 Task: Compose an email with the signature Donna Thompson with the subject Announcement of a new service offering and the message Could you please provide me with the contact information for the companys legal department? from softage.4@softage.net to softage.5@softage.net, select first 2 words, change the font color from current to red and background color to green Send the email. Finally, move the email from Sent Items to the label Home improvements
Action: Mouse moved to (910, 71)
Screenshot: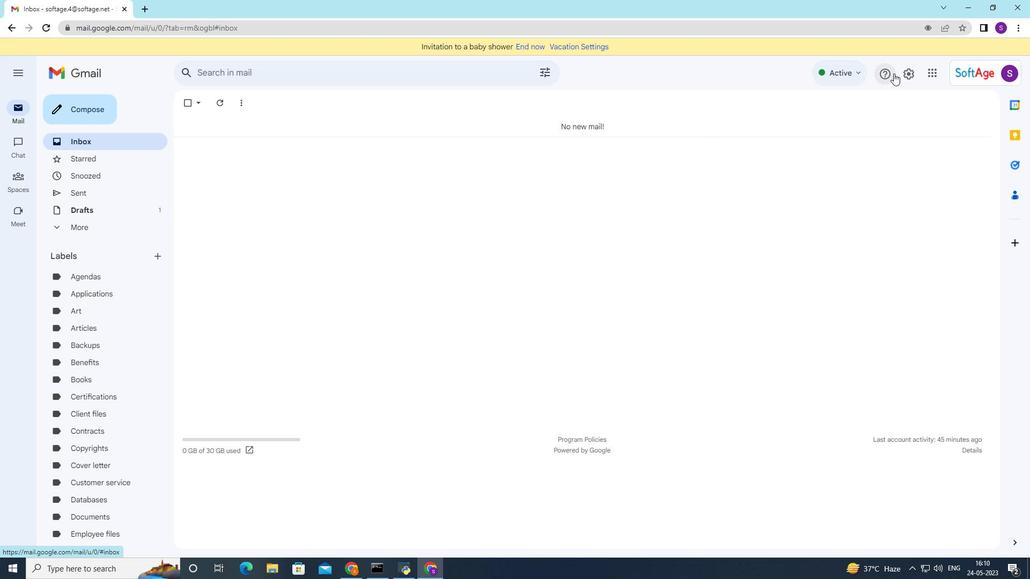 
Action: Mouse pressed left at (910, 71)
Screenshot: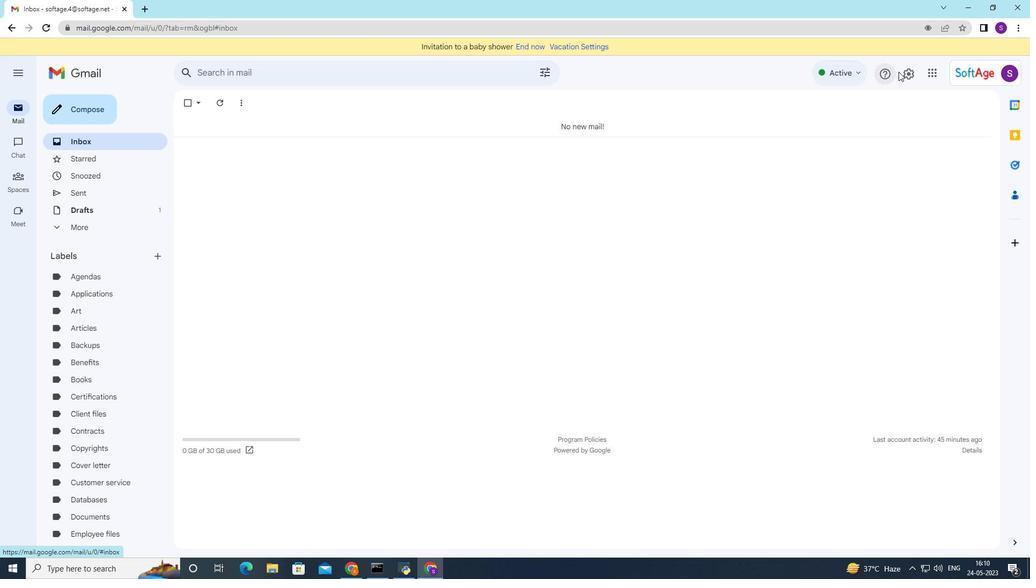 
Action: Mouse moved to (891, 128)
Screenshot: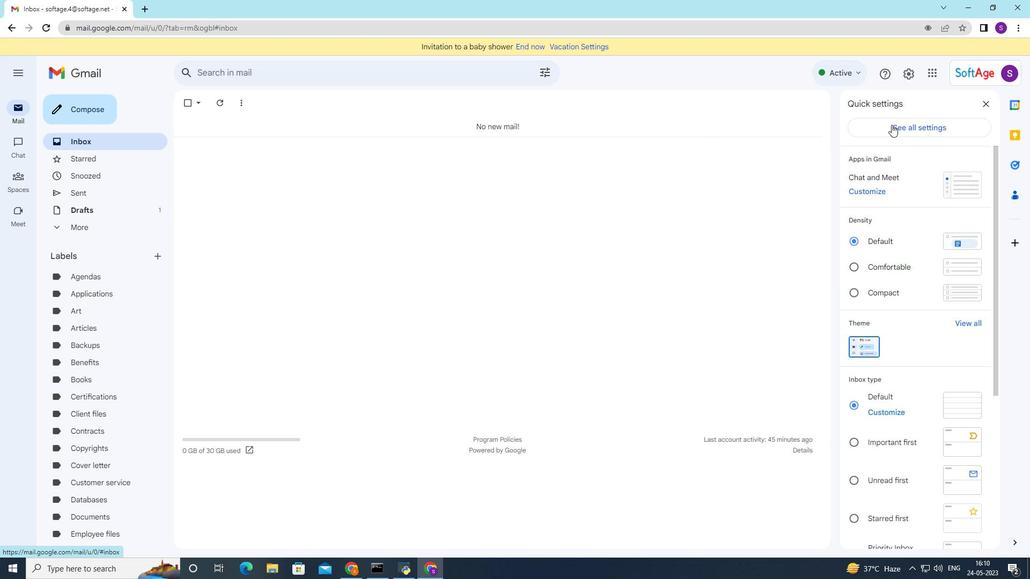 
Action: Mouse pressed left at (891, 128)
Screenshot: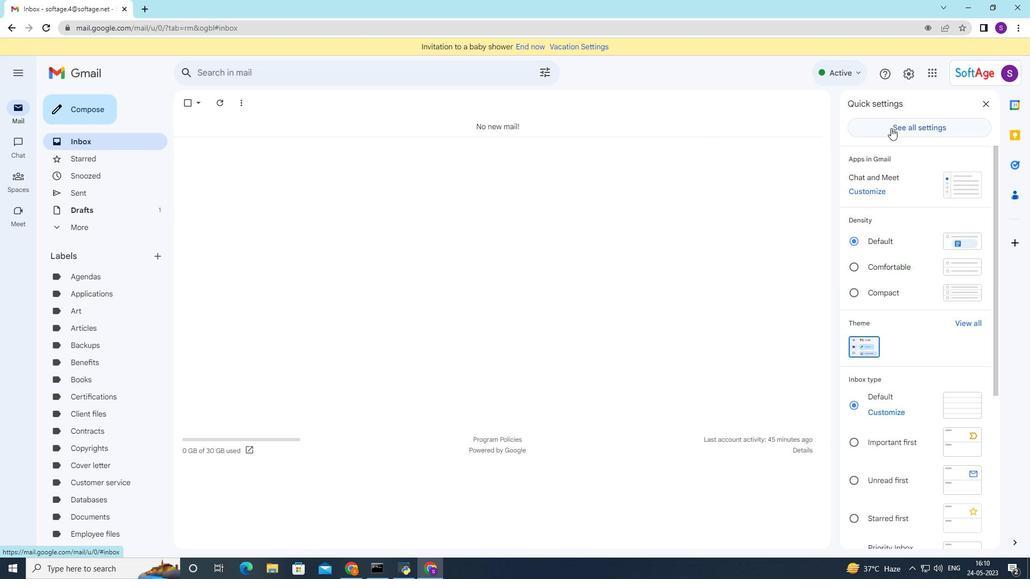
Action: Mouse moved to (382, 212)
Screenshot: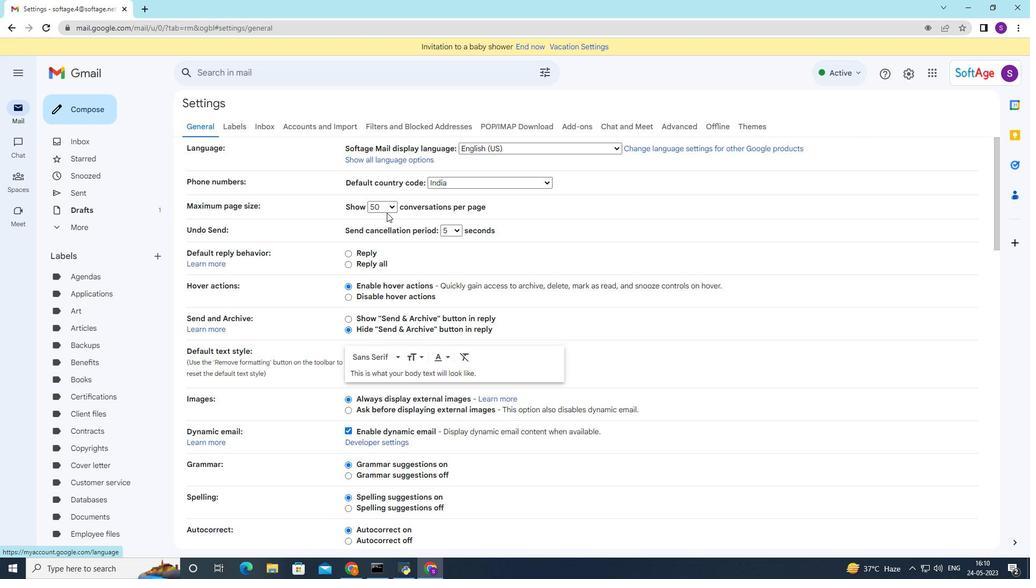 
Action: Mouse scrolled (382, 211) with delta (0, 0)
Screenshot: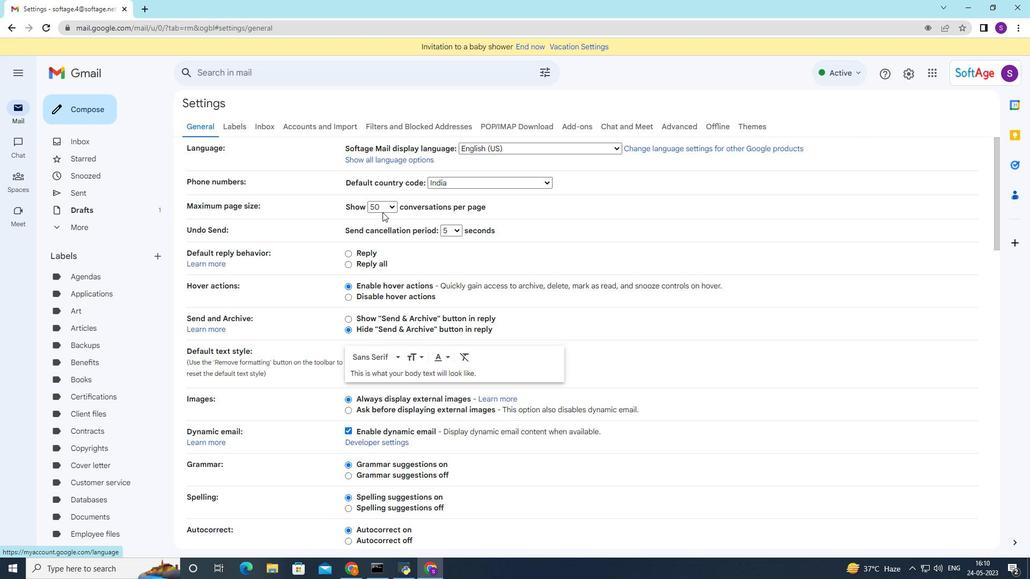 
Action: Mouse scrolled (382, 211) with delta (0, 0)
Screenshot: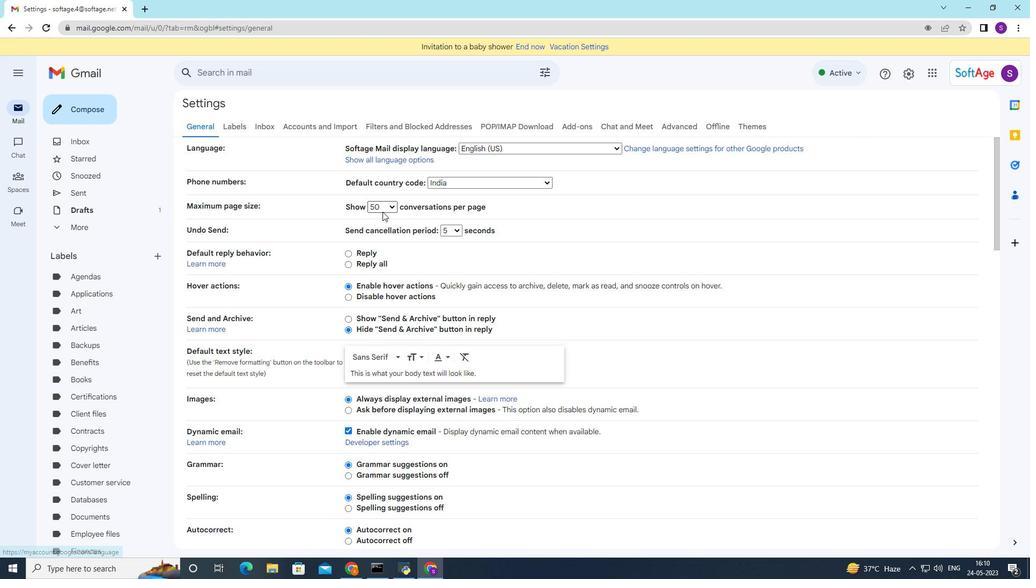 
Action: Mouse scrolled (382, 211) with delta (0, 0)
Screenshot: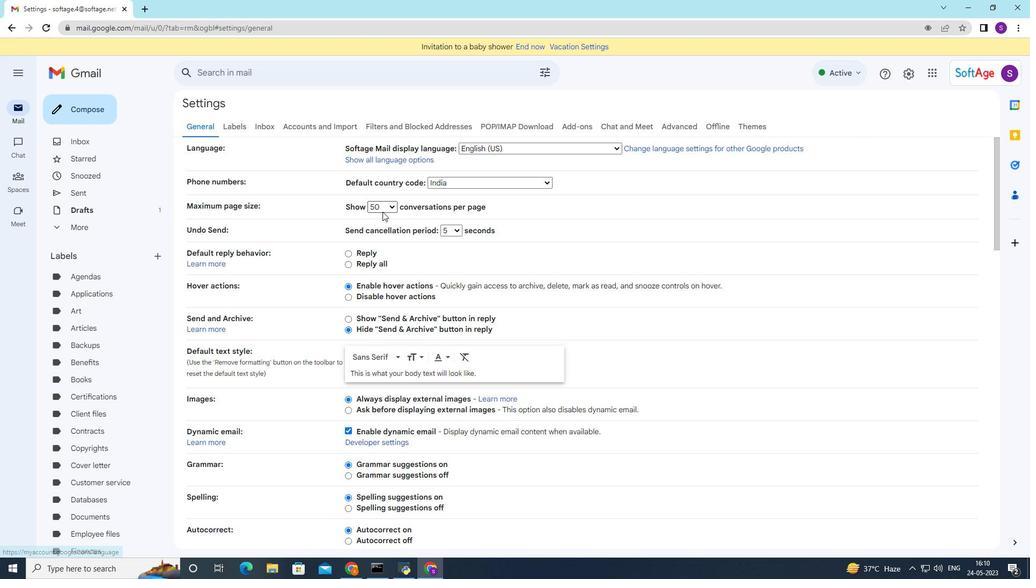 
Action: Mouse scrolled (382, 211) with delta (0, 0)
Screenshot: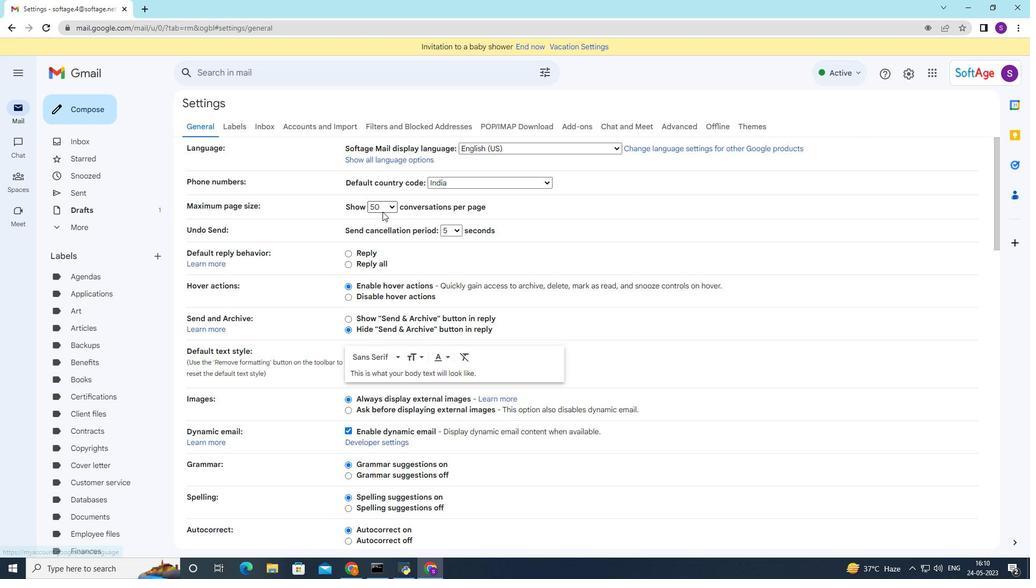 
Action: Mouse moved to (382, 211)
Screenshot: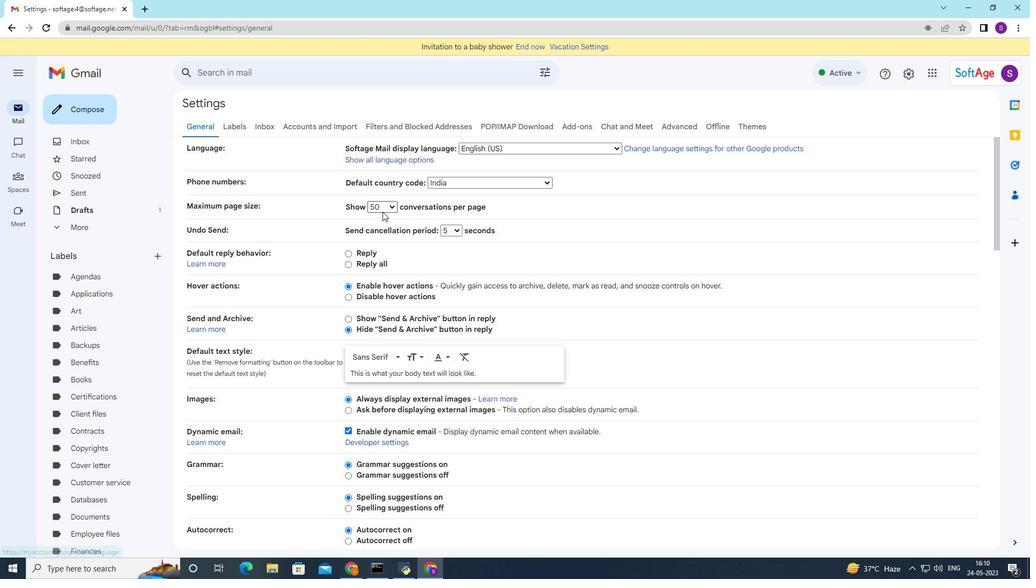 
Action: Mouse scrolled (382, 211) with delta (0, 0)
Screenshot: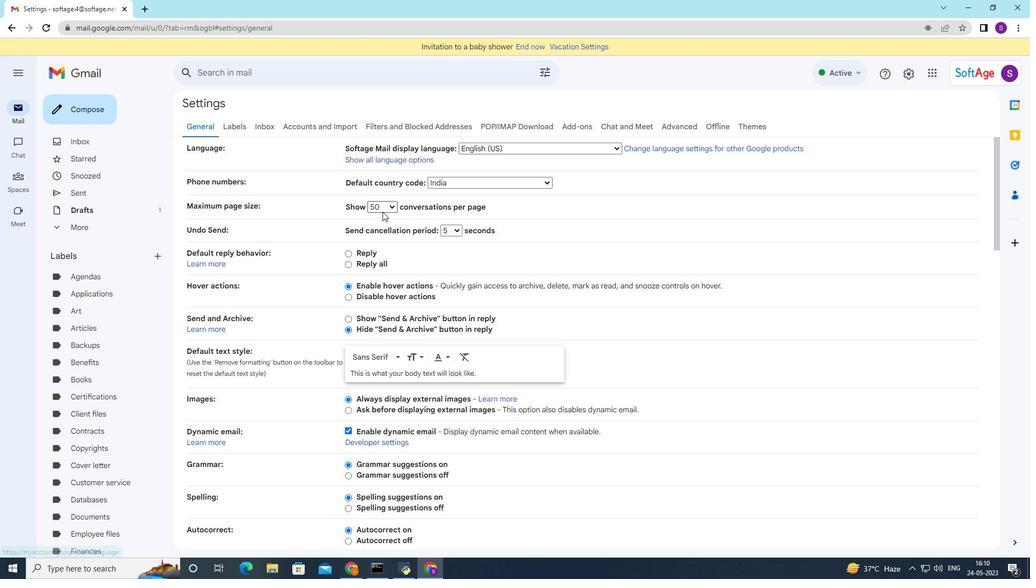 
Action: Mouse moved to (381, 215)
Screenshot: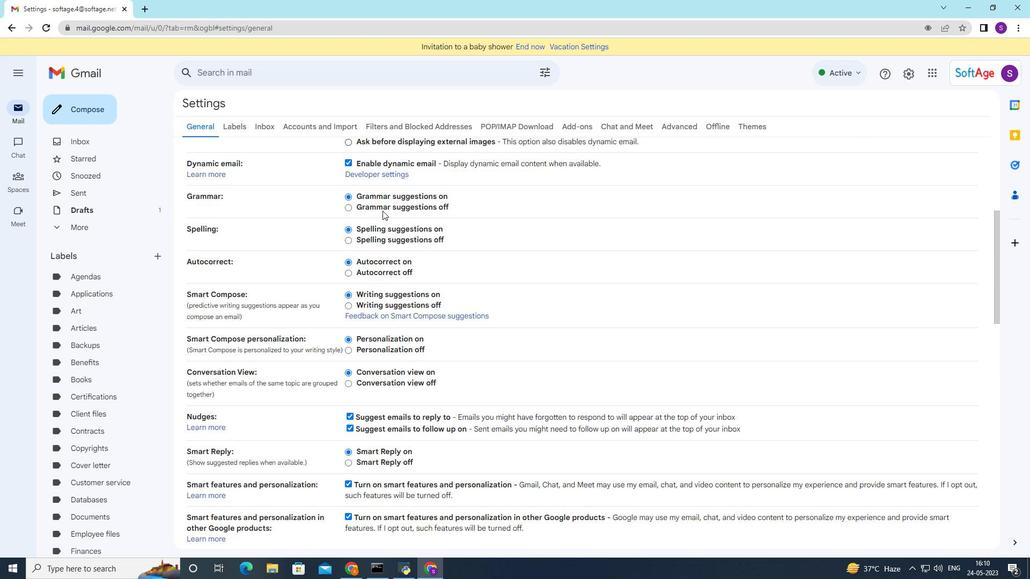
Action: Mouse scrolled (381, 214) with delta (0, 0)
Screenshot: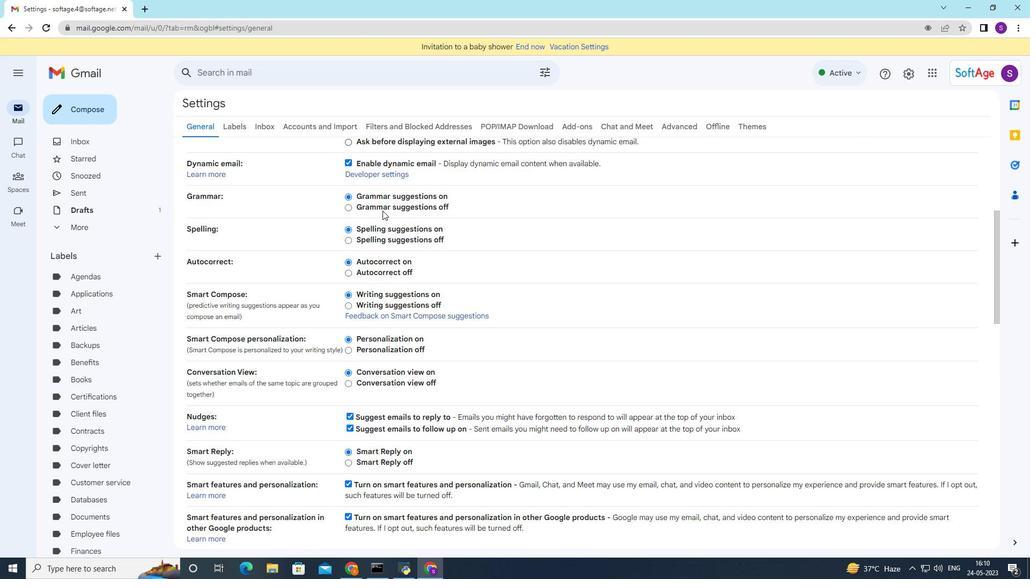 
Action: Mouse moved to (381, 218)
Screenshot: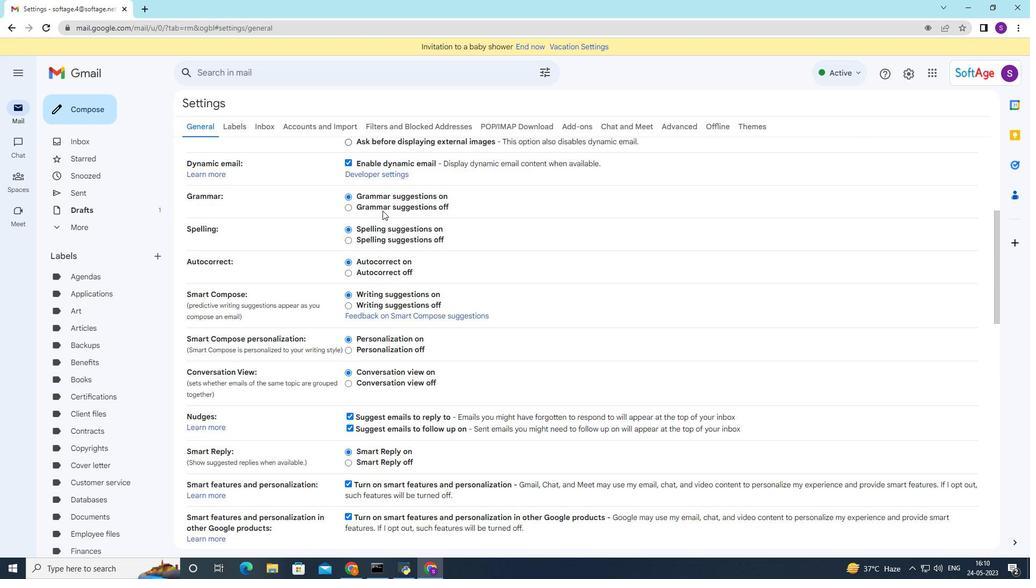 
Action: Mouse scrolled (381, 217) with delta (0, 0)
Screenshot: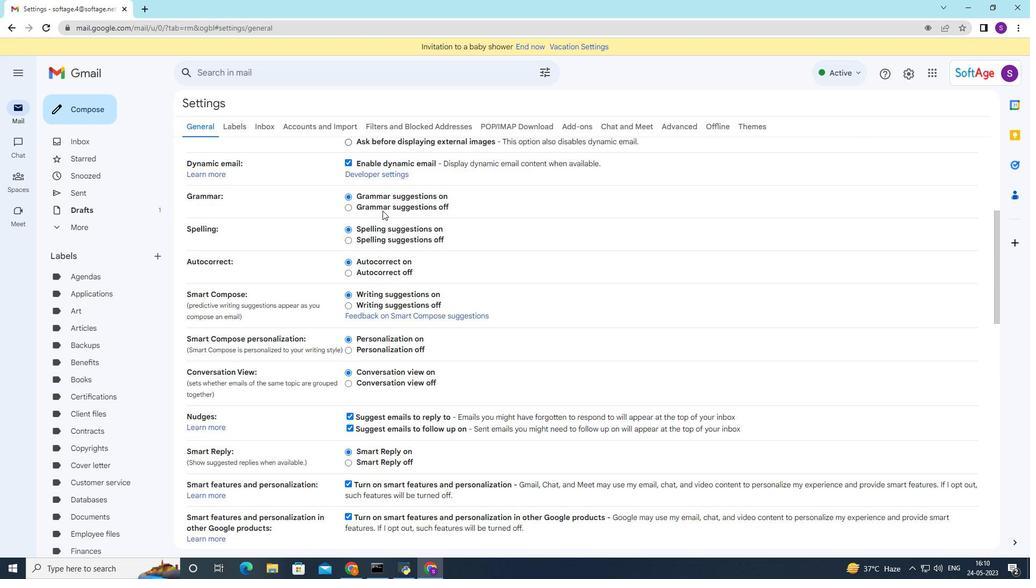 
Action: Mouse moved to (381, 221)
Screenshot: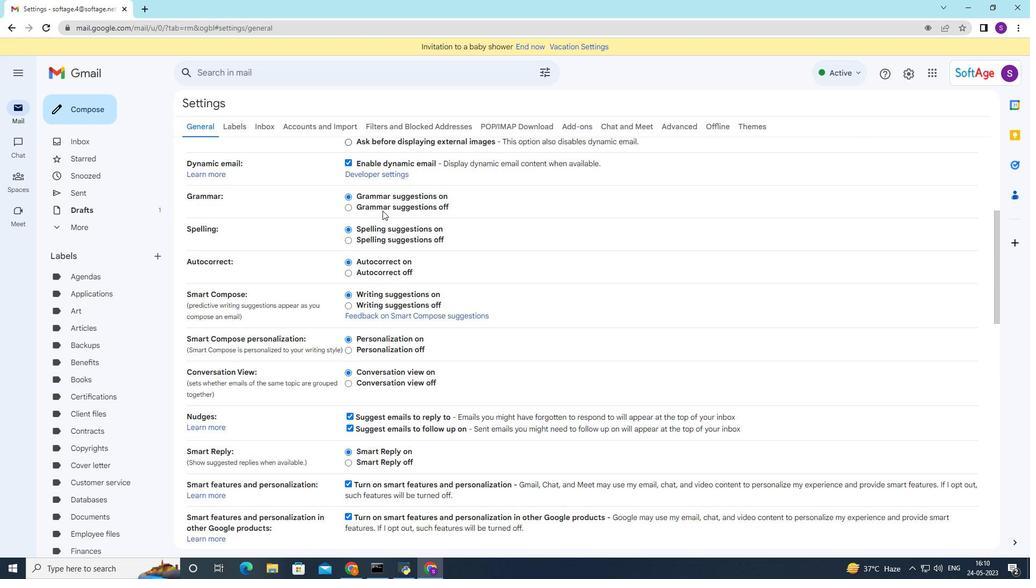 
Action: Mouse scrolled (381, 220) with delta (0, 0)
Screenshot: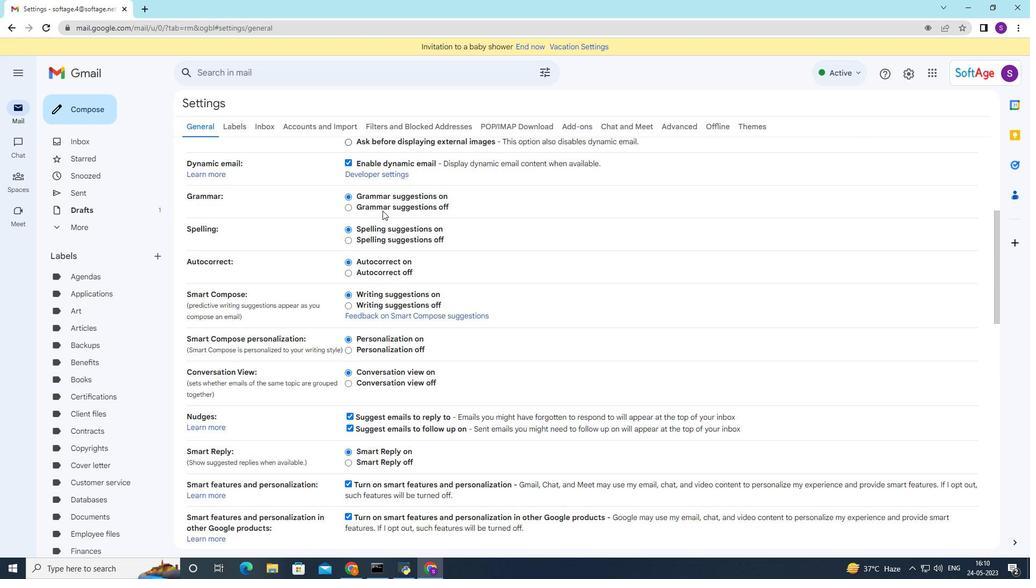 
Action: Mouse moved to (381, 221)
Screenshot: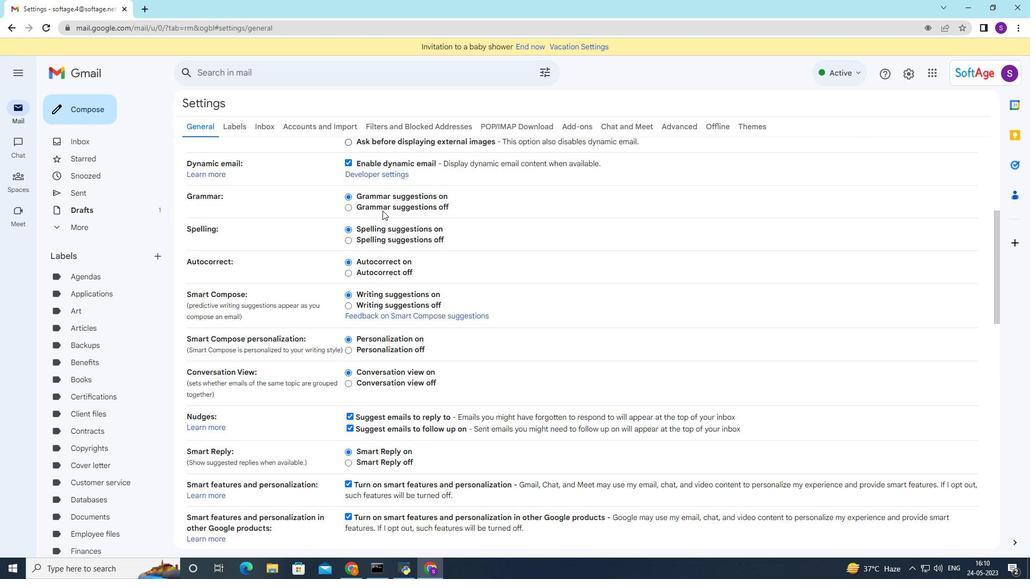 
Action: Mouse scrolled (381, 221) with delta (0, 0)
Screenshot: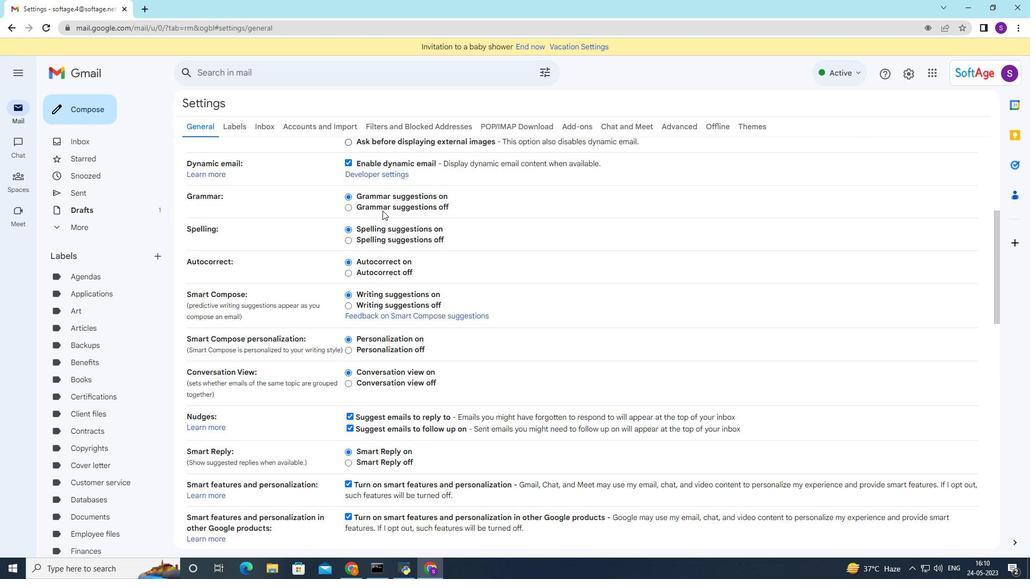 
Action: Mouse moved to (381, 223)
Screenshot: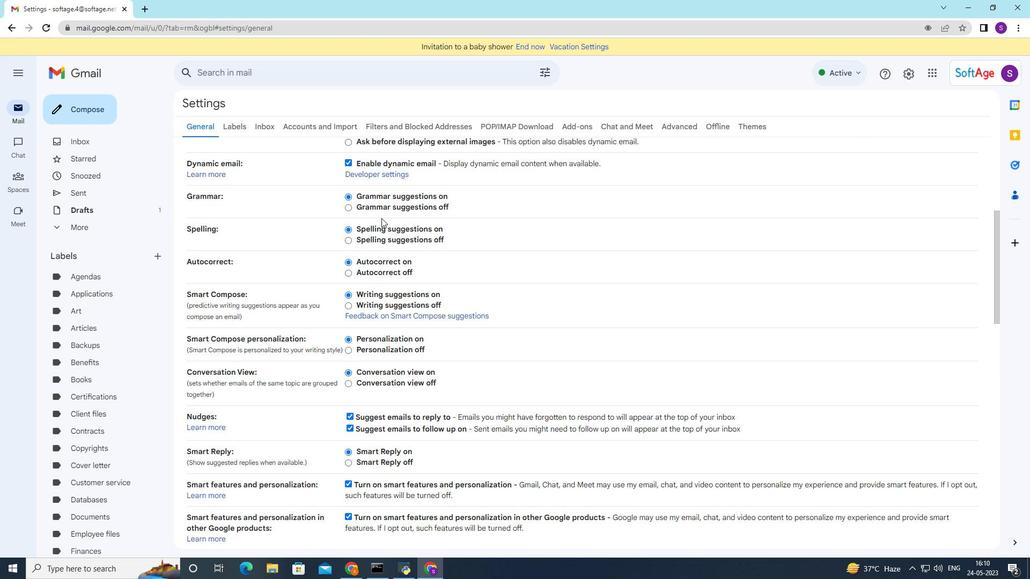 
Action: Mouse scrolled (381, 222) with delta (0, 0)
Screenshot: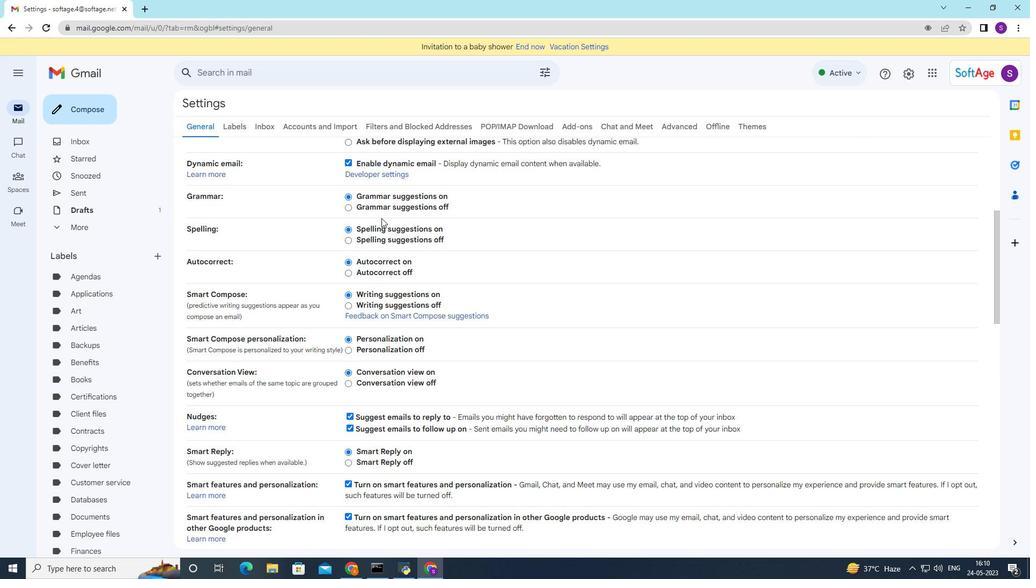 
Action: Mouse moved to (383, 224)
Screenshot: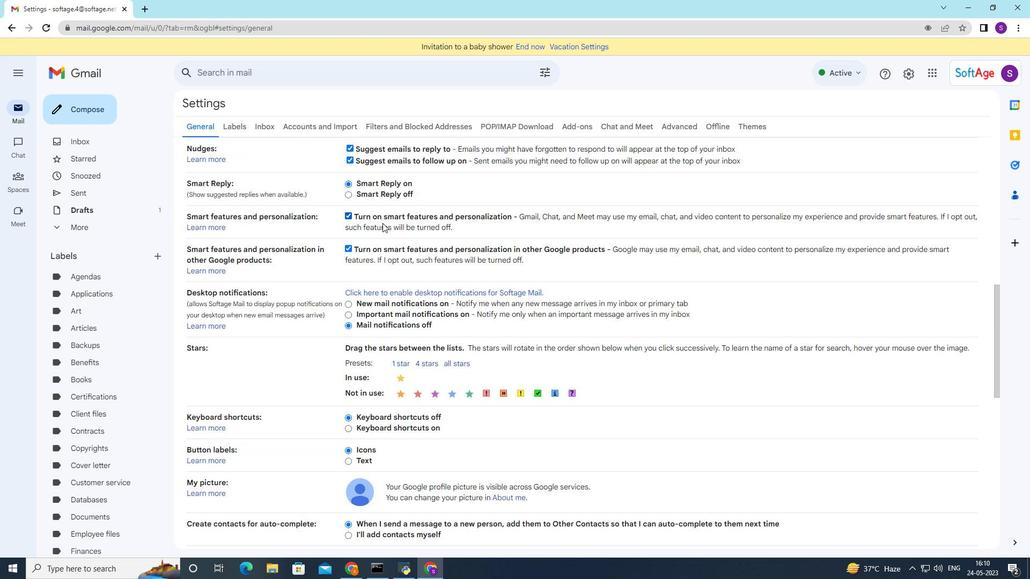 
Action: Mouse scrolled (383, 224) with delta (0, 0)
Screenshot: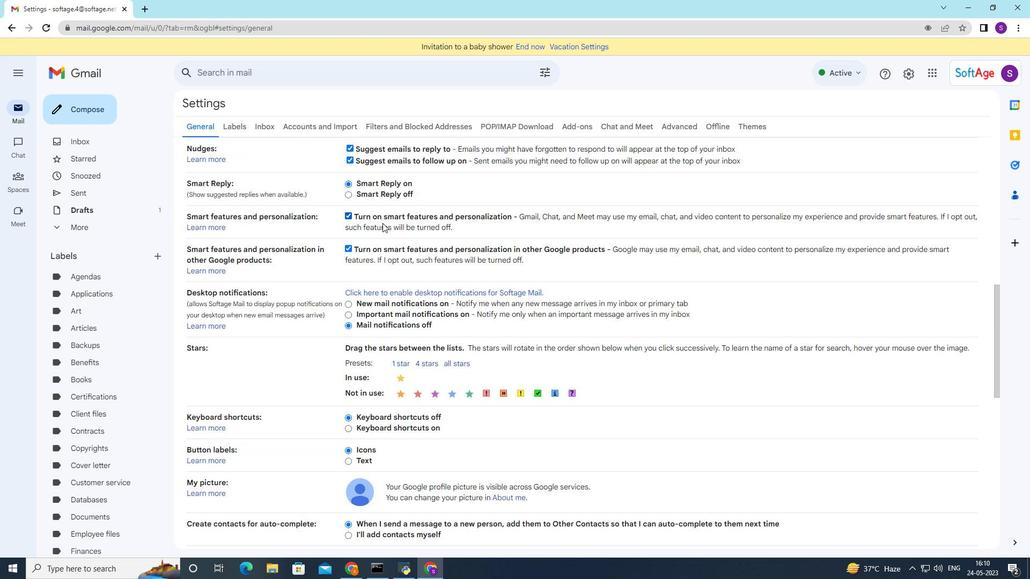
Action: Mouse moved to (383, 225)
Screenshot: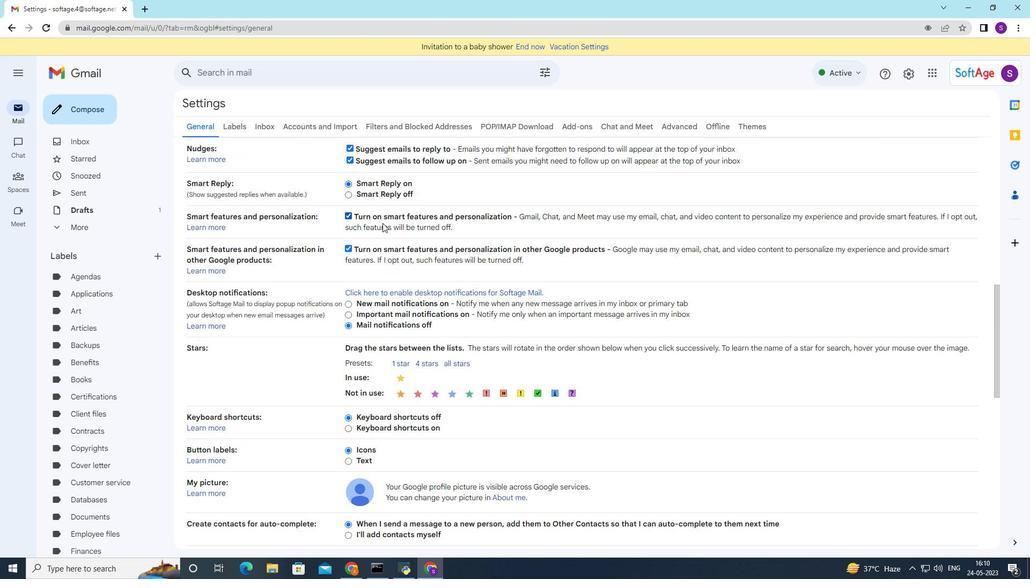 
Action: Mouse scrolled (383, 224) with delta (0, 0)
Screenshot: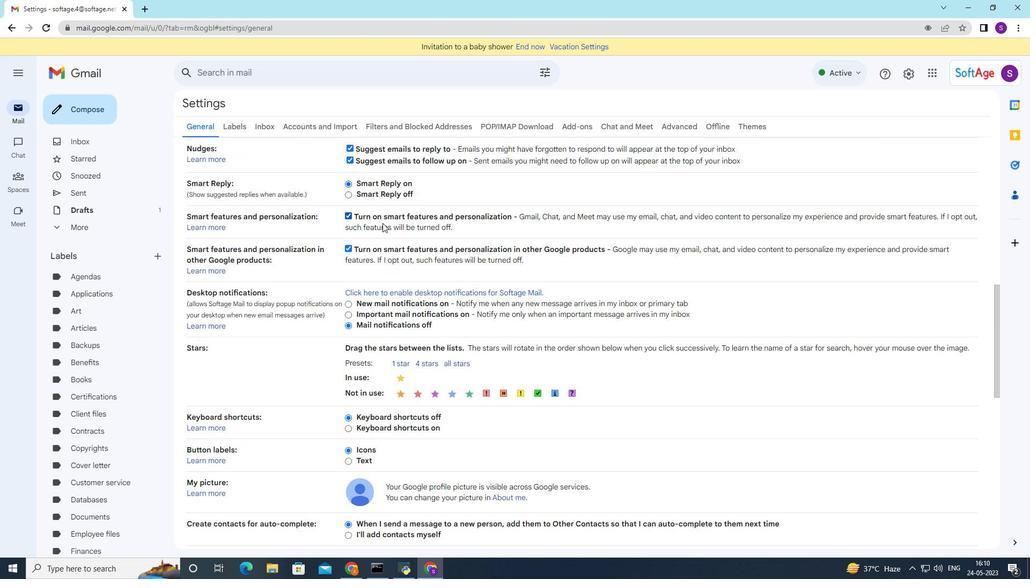 
Action: Mouse moved to (384, 226)
Screenshot: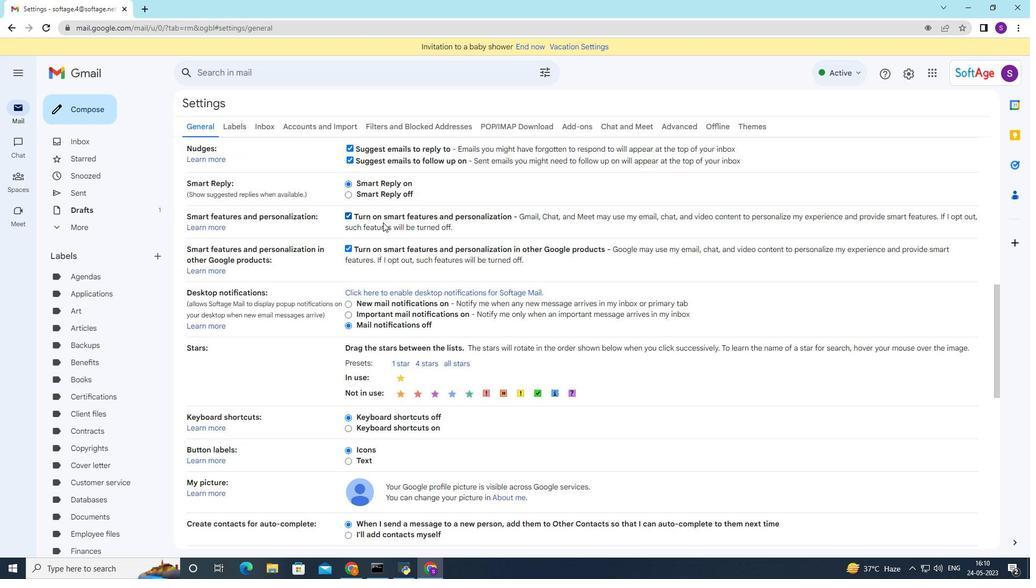 
Action: Mouse scrolled (384, 226) with delta (0, 0)
Screenshot: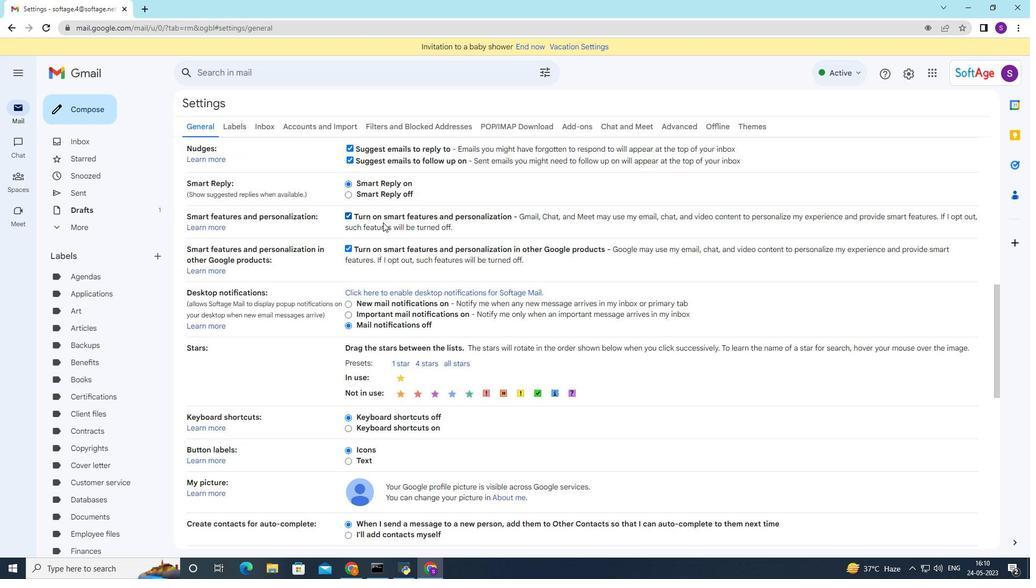 
Action: Mouse moved to (384, 227)
Screenshot: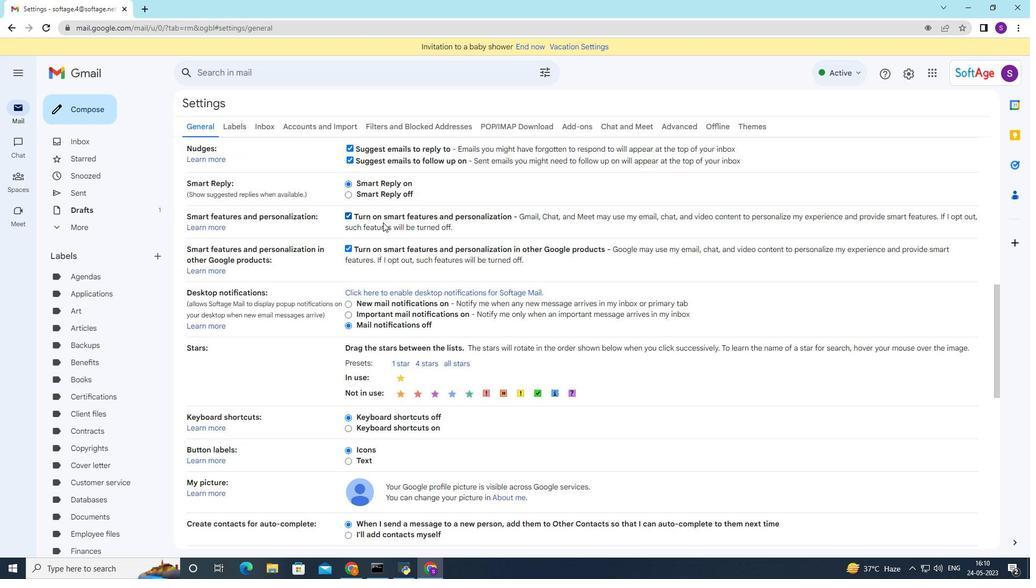 
Action: Mouse scrolled (384, 226) with delta (0, 0)
Screenshot: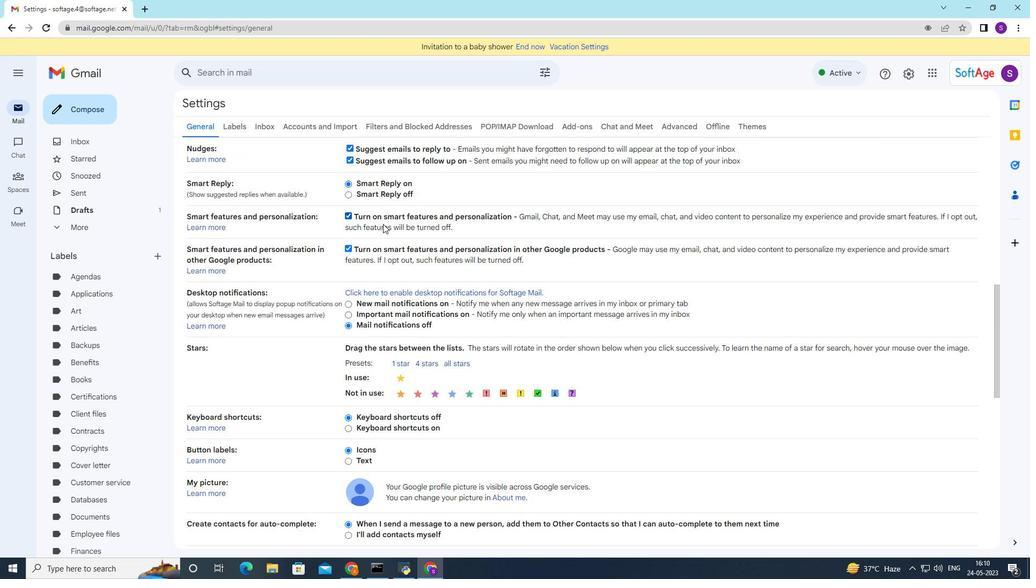 
Action: Mouse moved to (385, 228)
Screenshot: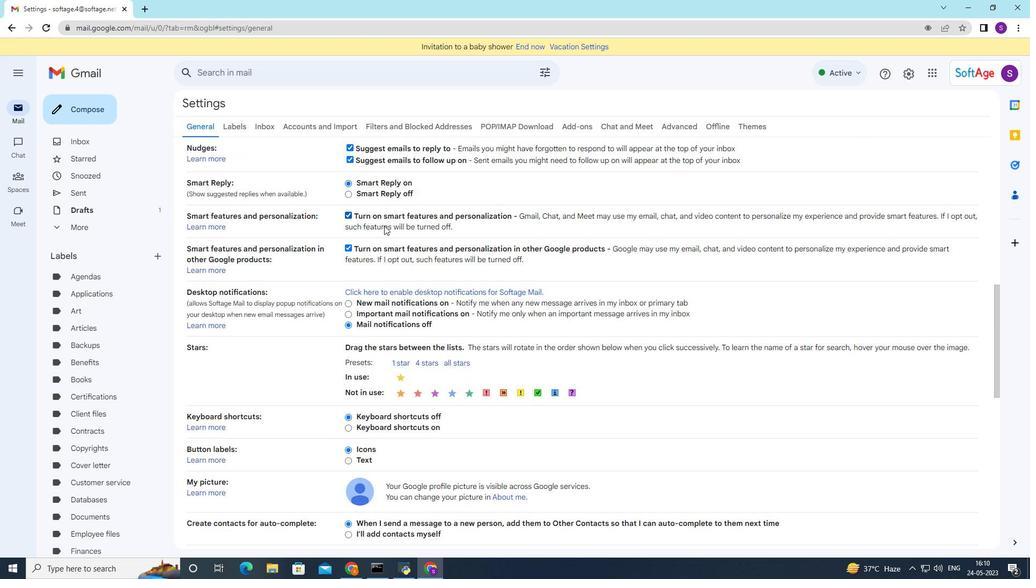 
Action: Mouse scrolled (385, 227) with delta (0, 0)
Screenshot: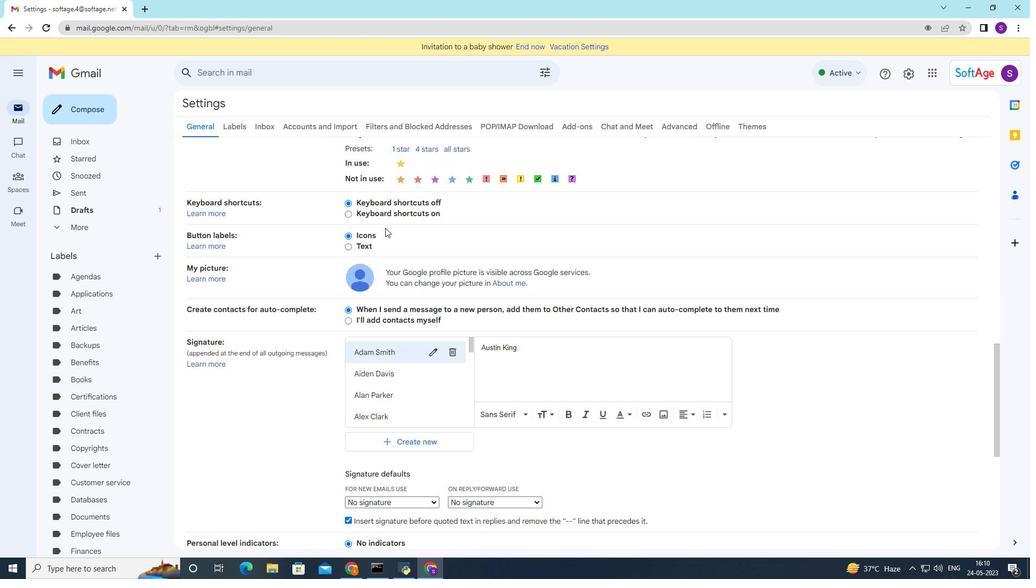 
Action: Mouse scrolled (385, 227) with delta (0, 0)
Screenshot: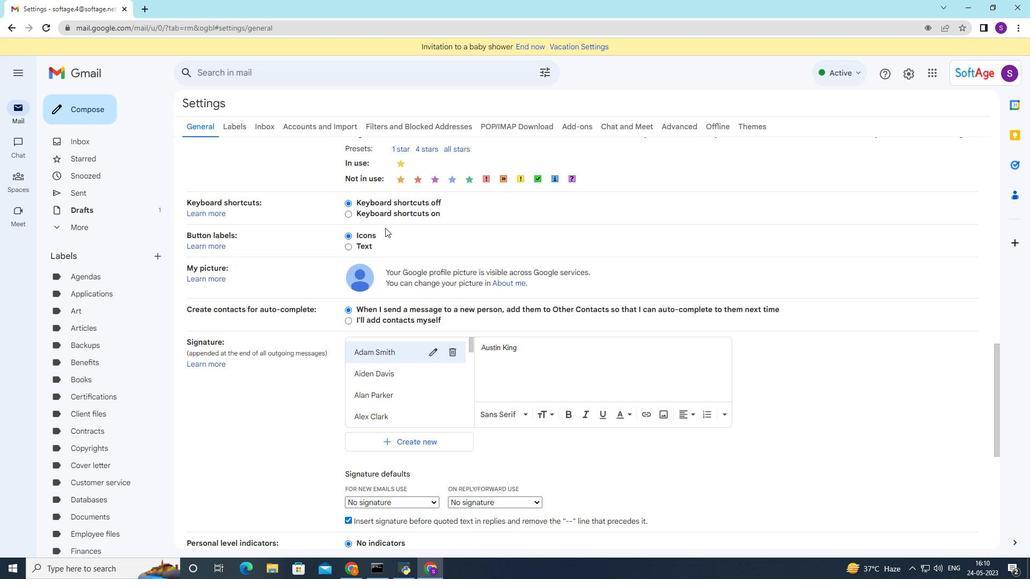 
Action: Mouse scrolled (385, 227) with delta (0, 0)
Screenshot: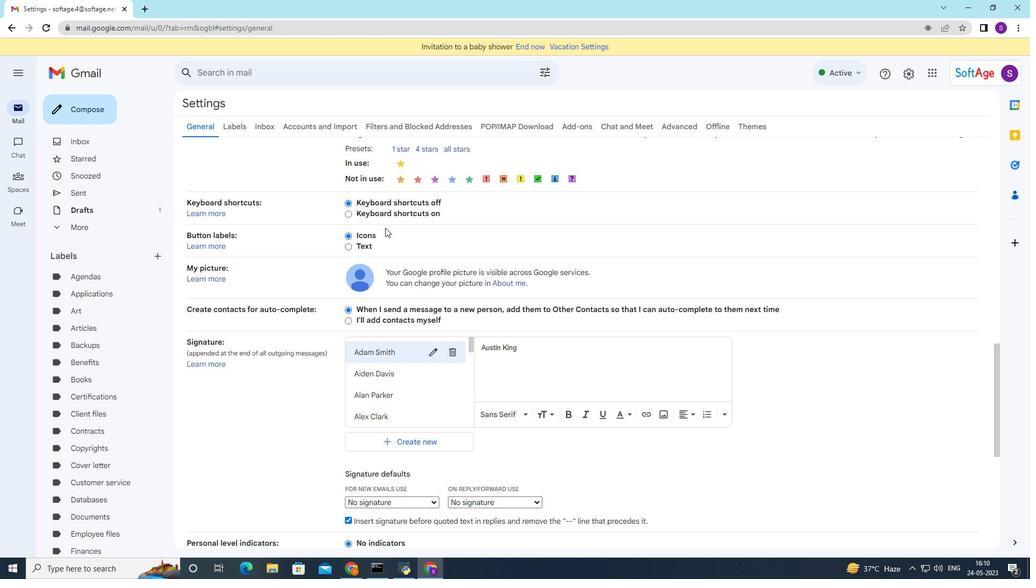 
Action: Mouse moved to (385, 228)
Screenshot: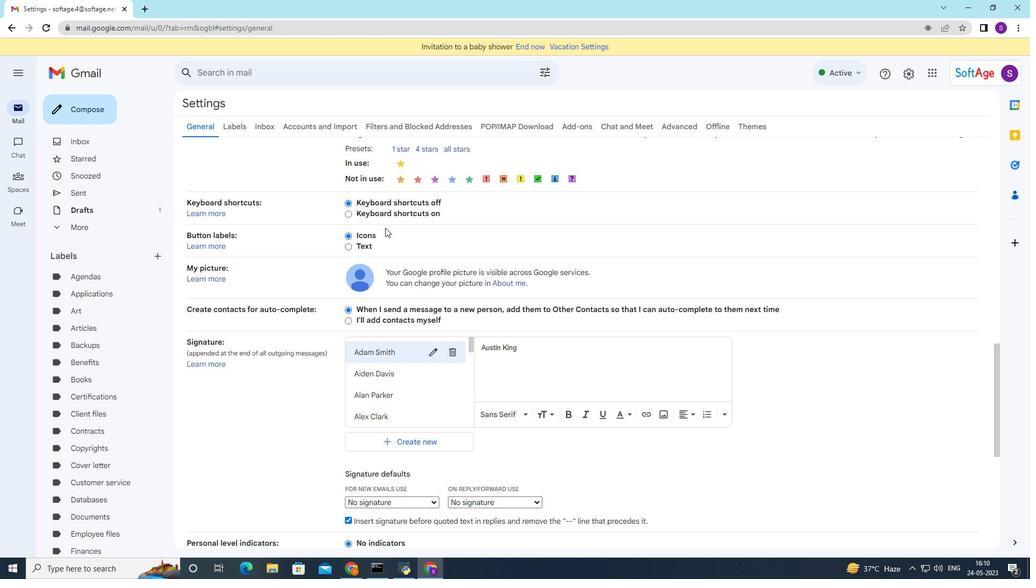 
Action: Mouse scrolled (385, 228) with delta (0, 0)
Screenshot: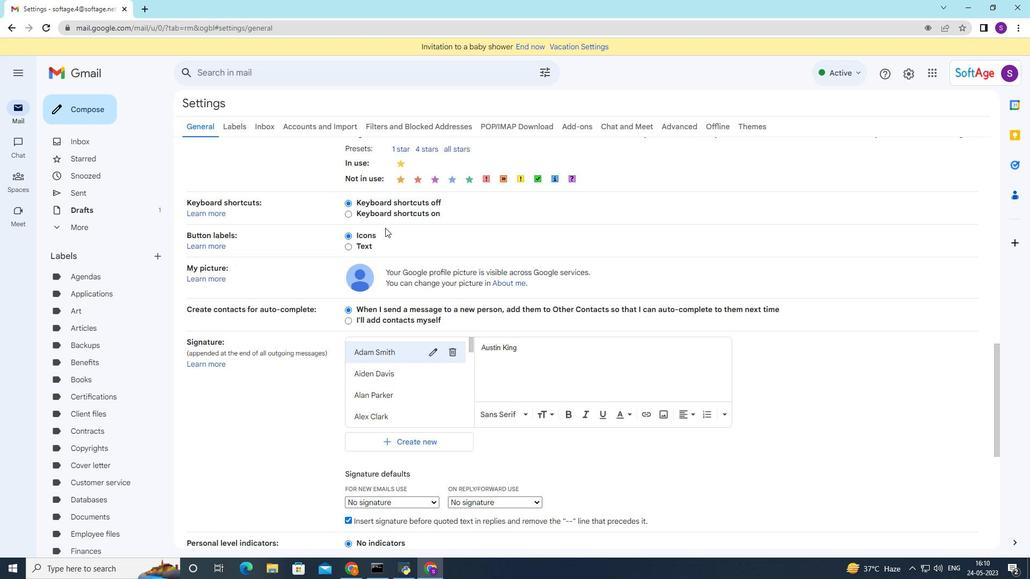 
Action: Mouse scrolled (385, 228) with delta (0, 0)
Screenshot: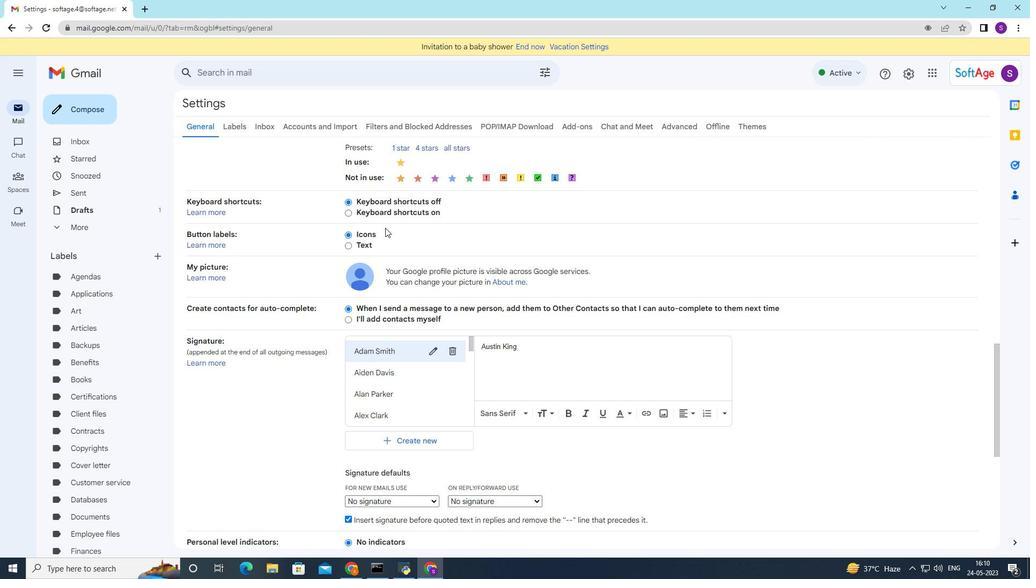 
Action: Mouse moved to (403, 227)
Screenshot: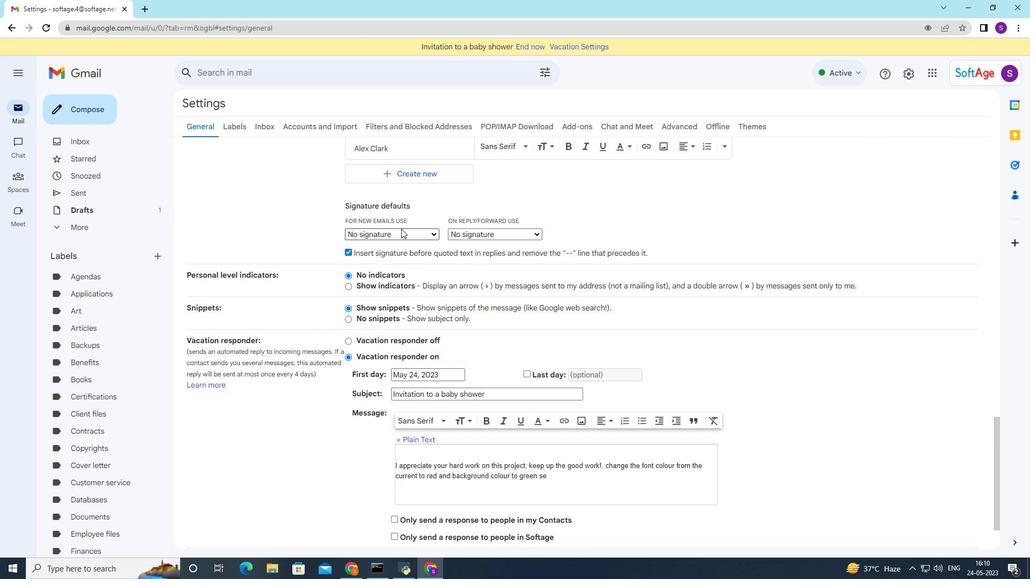 
Action: Mouse scrolled (403, 227) with delta (0, 0)
Screenshot: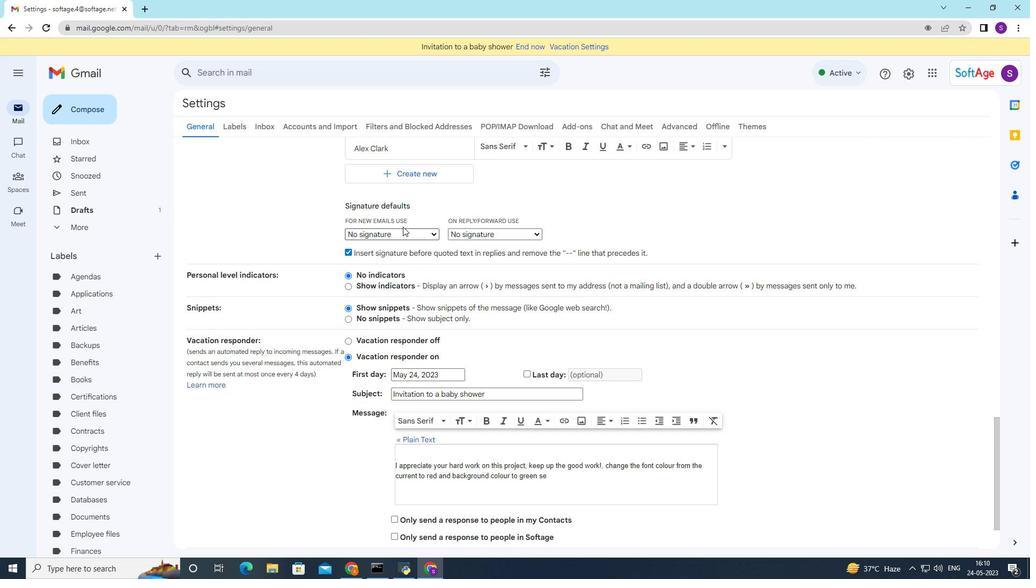 
Action: Mouse scrolled (403, 227) with delta (0, 0)
Screenshot: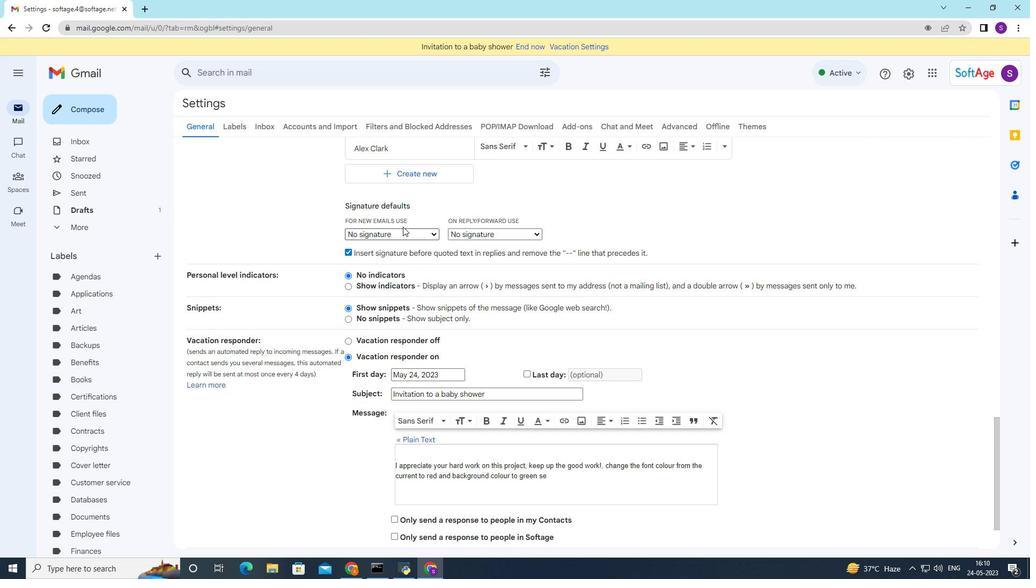 
Action: Mouse moved to (425, 277)
Screenshot: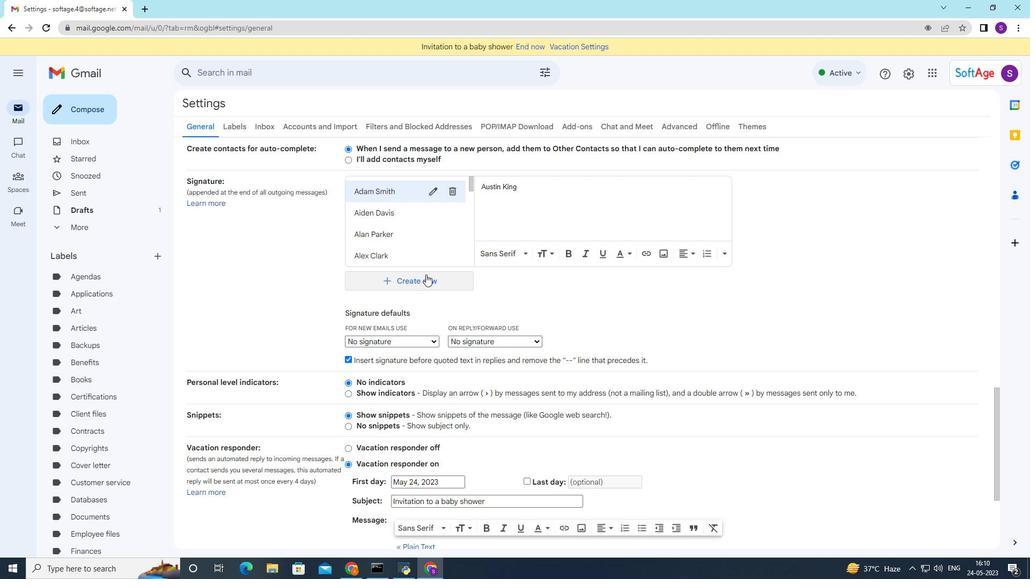 
Action: Mouse pressed left at (425, 277)
Screenshot: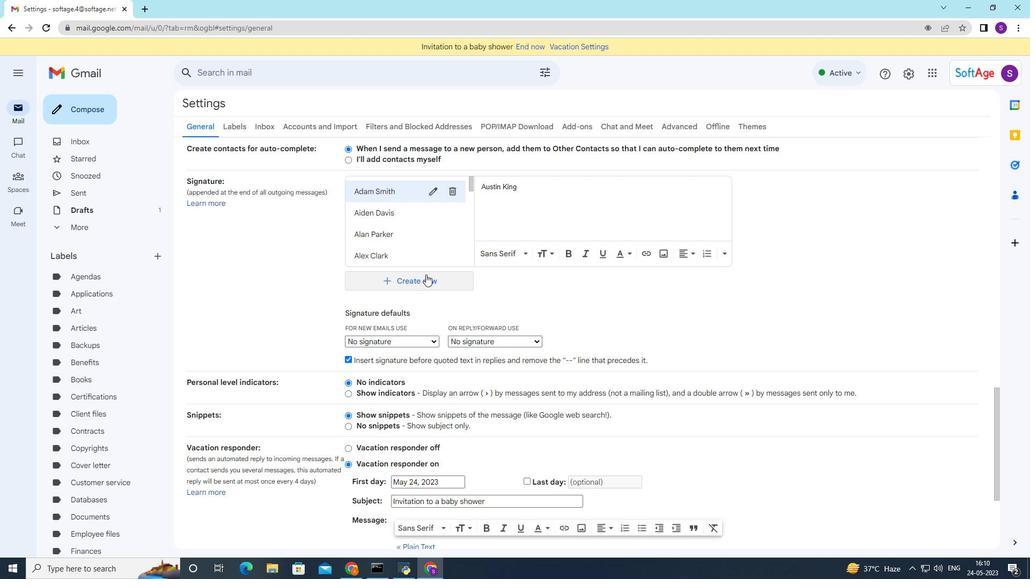 
Action: Mouse moved to (488, 298)
Screenshot: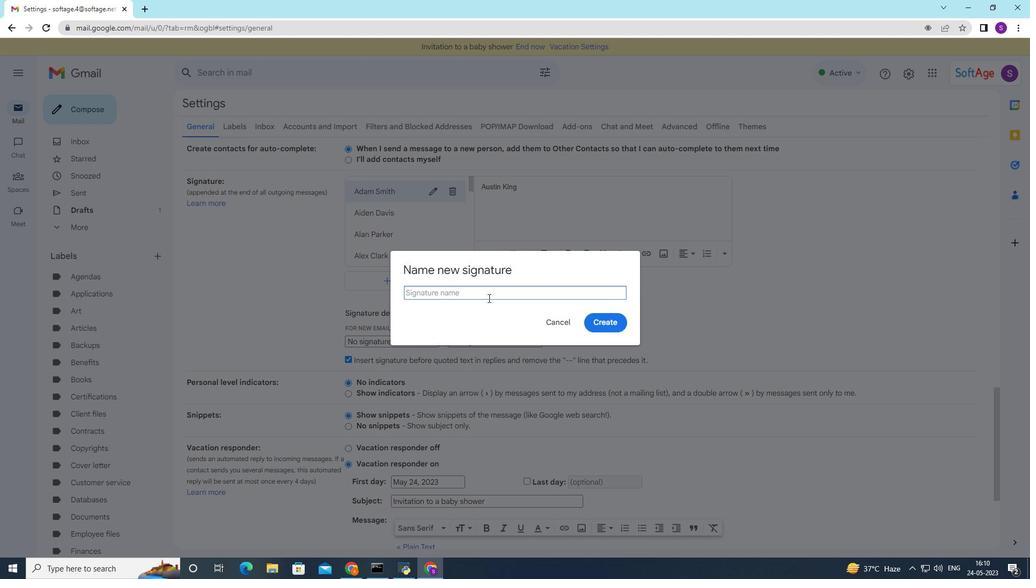 
Action: Key pressed <Key.shift>Donna<Key.space><Key.shift><Key.shift><Key.shift><Key.shift><Key.shift><Key.shift><Key.shift>Thompson
Screenshot: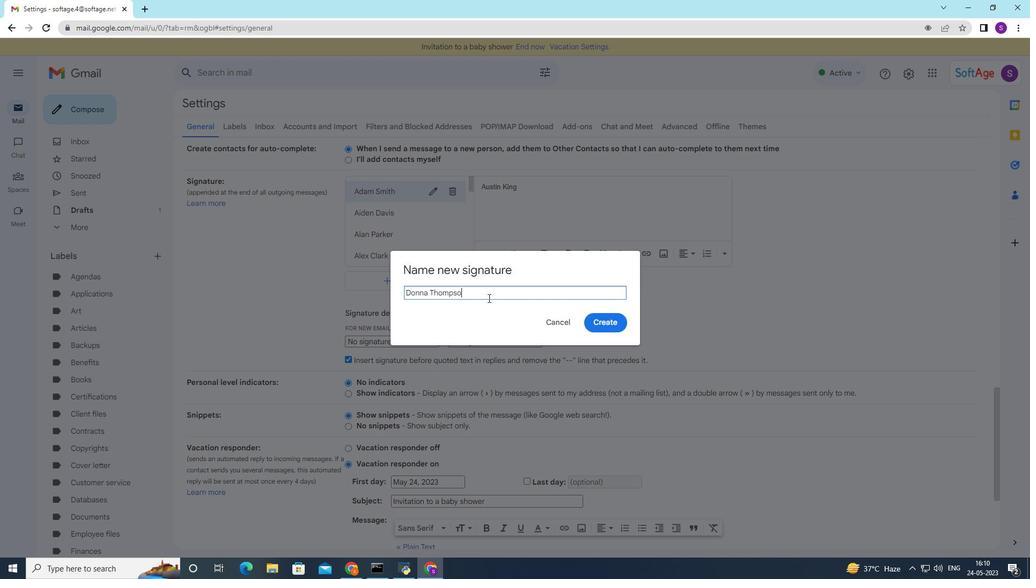
Action: Mouse moved to (605, 323)
Screenshot: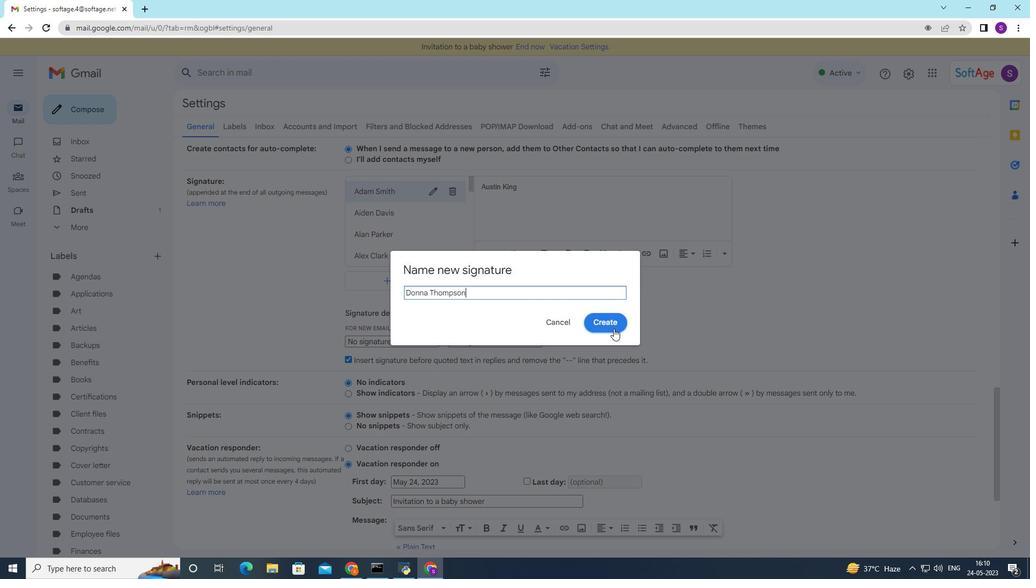 
Action: Mouse pressed left at (605, 323)
Screenshot: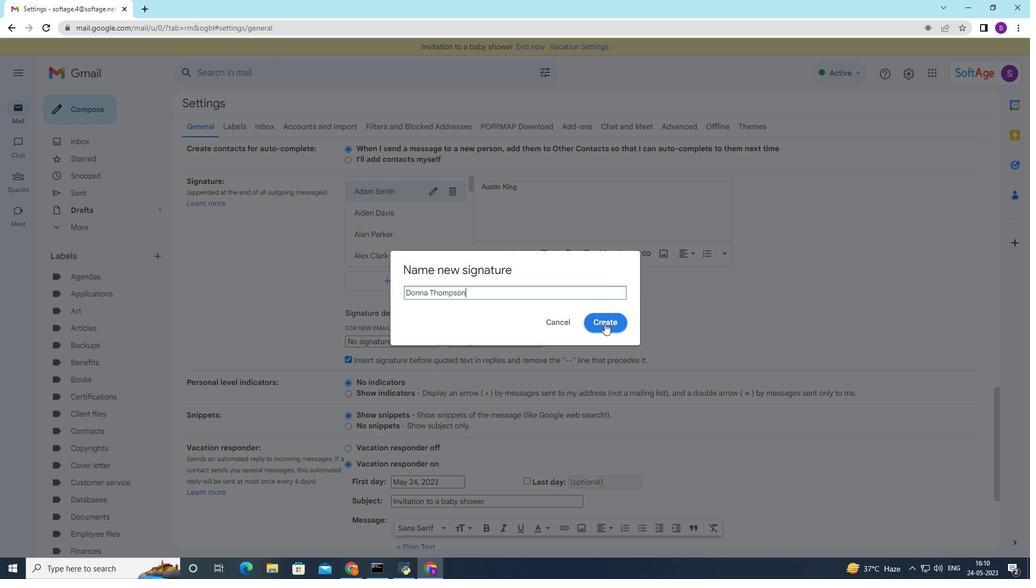 
Action: Mouse moved to (512, 175)
Screenshot: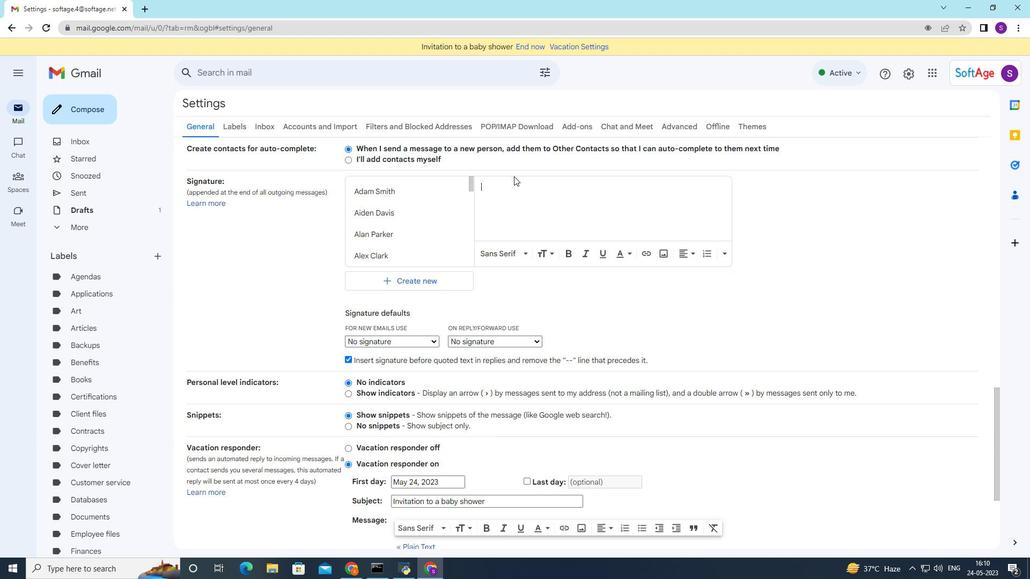 
Action: Key pressed <Key.shift>Donna<Key.space><Key.shift><Key.shift><Key.shift><Key.shift>Thompson
Screenshot: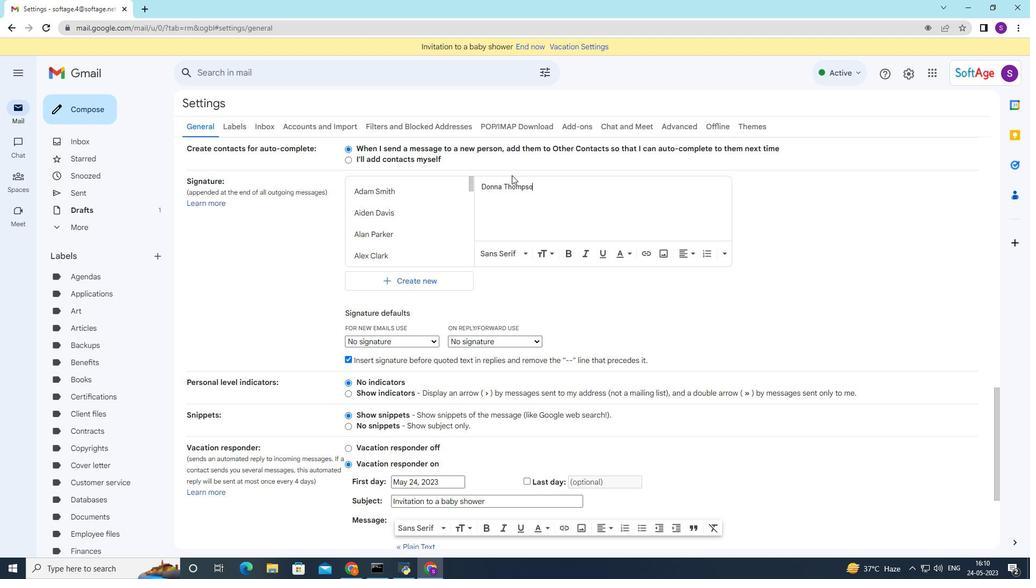 
Action: Mouse moved to (577, 286)
Screenshot: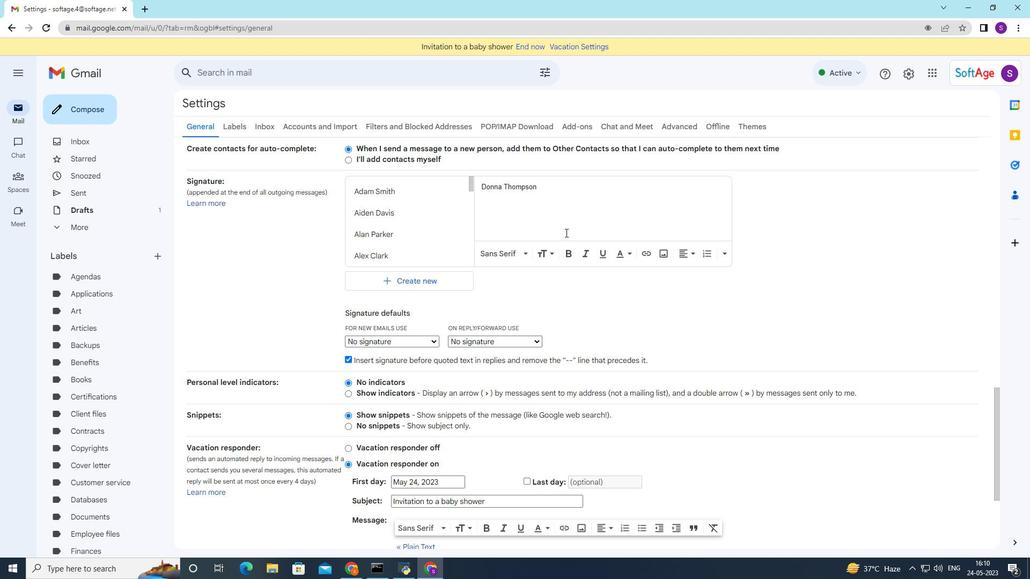 
Action: Mouse scrolled (577, 285) with delta (0, 0)
Screenshot: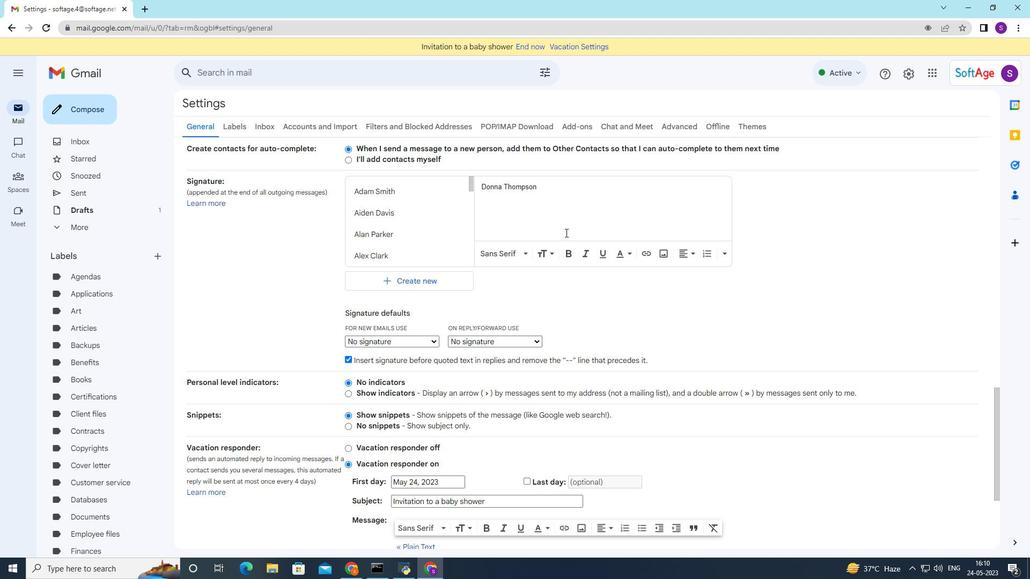 
Action: Mouse moved to (577, 287)
Screenshot: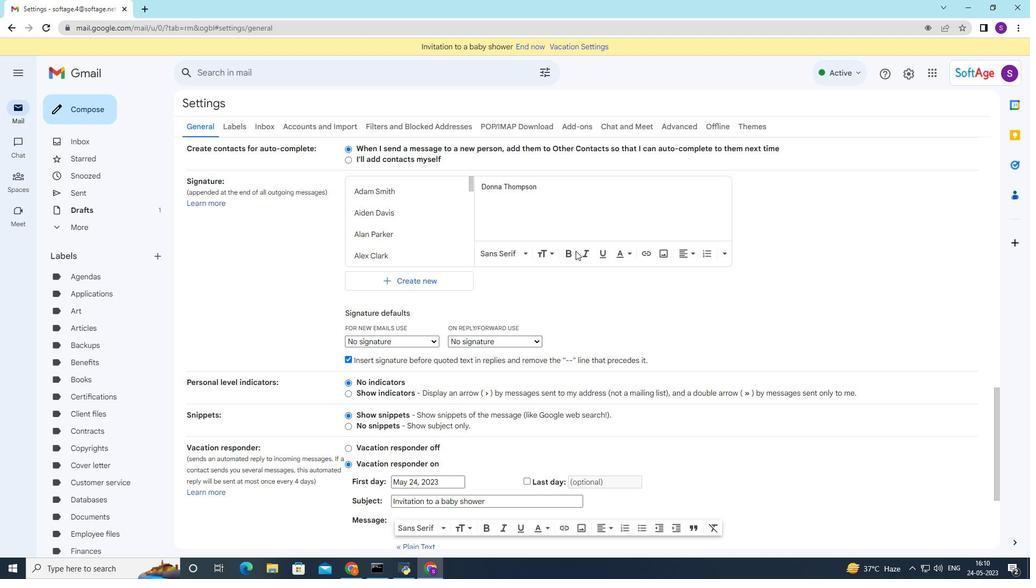 
Action: Mouse scrolled (577, 286) with delta (0, 0)
Screenshot: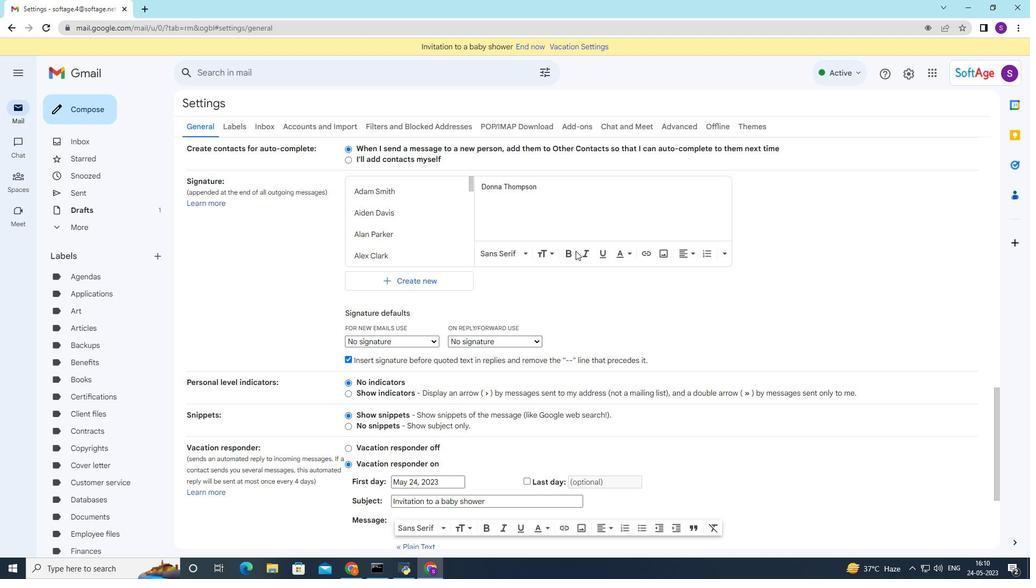 
Action: Mouse moved to (576, 288)
Screenshot: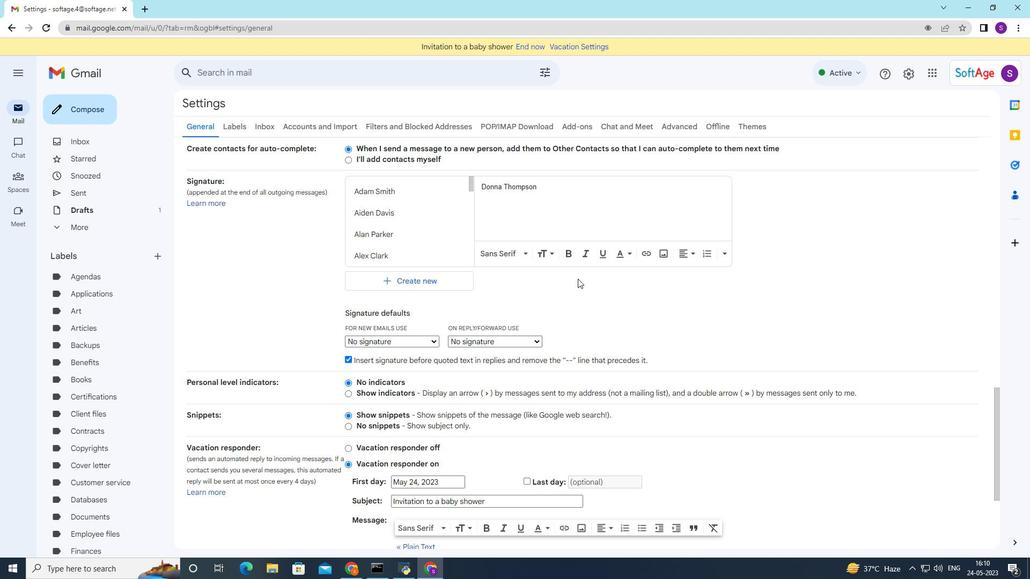 
Action: Mouse scrolled (576, 288) with delta (0, 0)
Screenshot: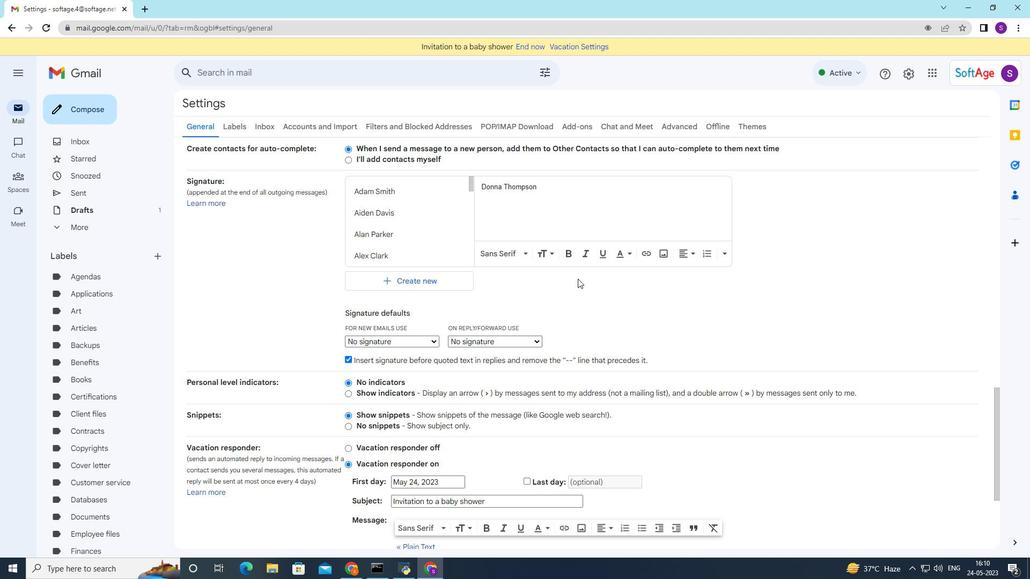 
Action: Mouse moved to (565, 292)
Screenshot: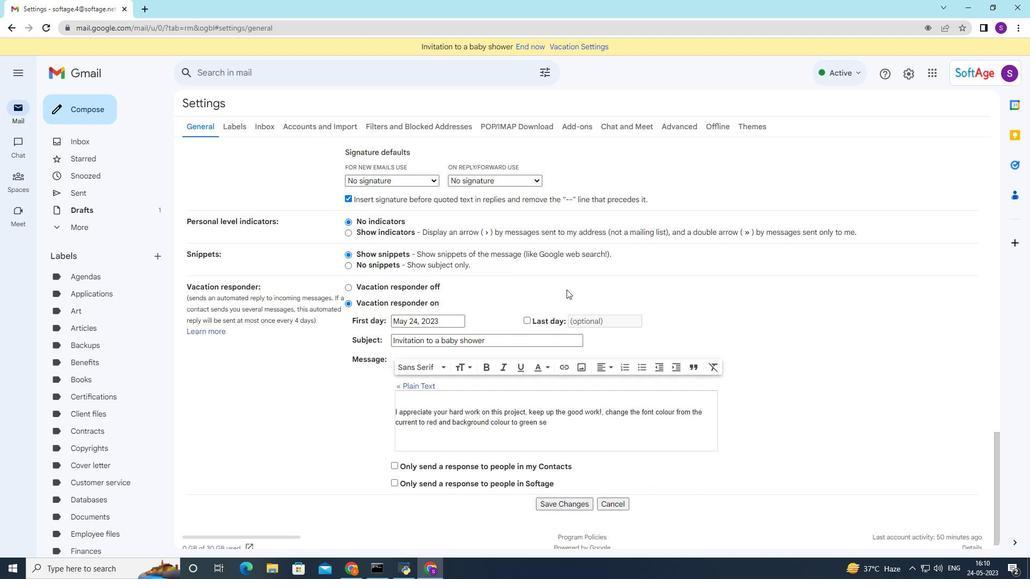 
Action: Mouse scrolled (565, 292) with delta (0, 0)
Screenshot: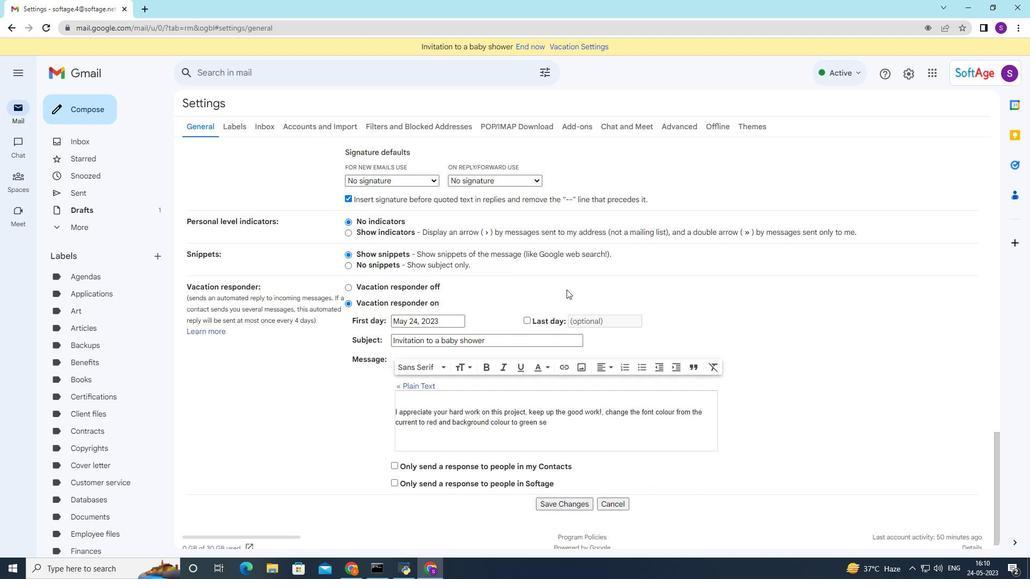 
Action: Mouse scrolled (565, 292) with delta (0, 0)
Screenshot: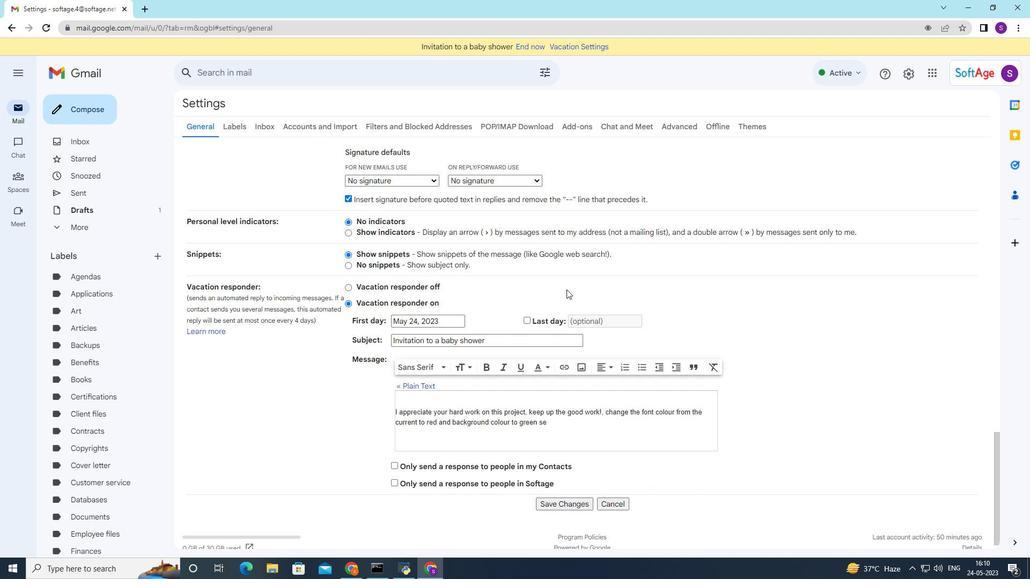 
Action: Mouse scrolled (565, 292) with delta (0, 0)
Screenshot: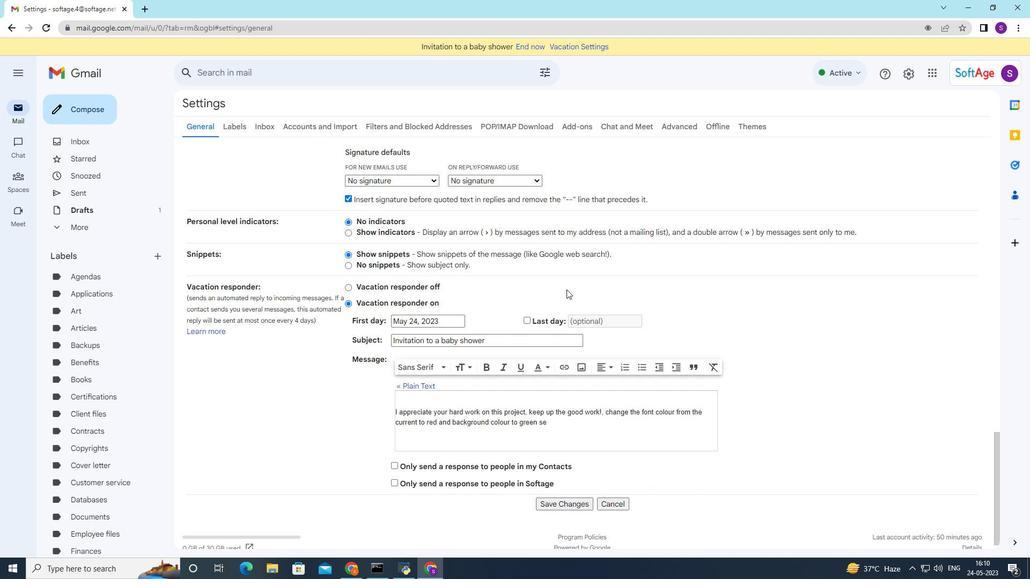 
Action: Mouse scrolled (565, 292) with delta (0, 0)
Screenshot: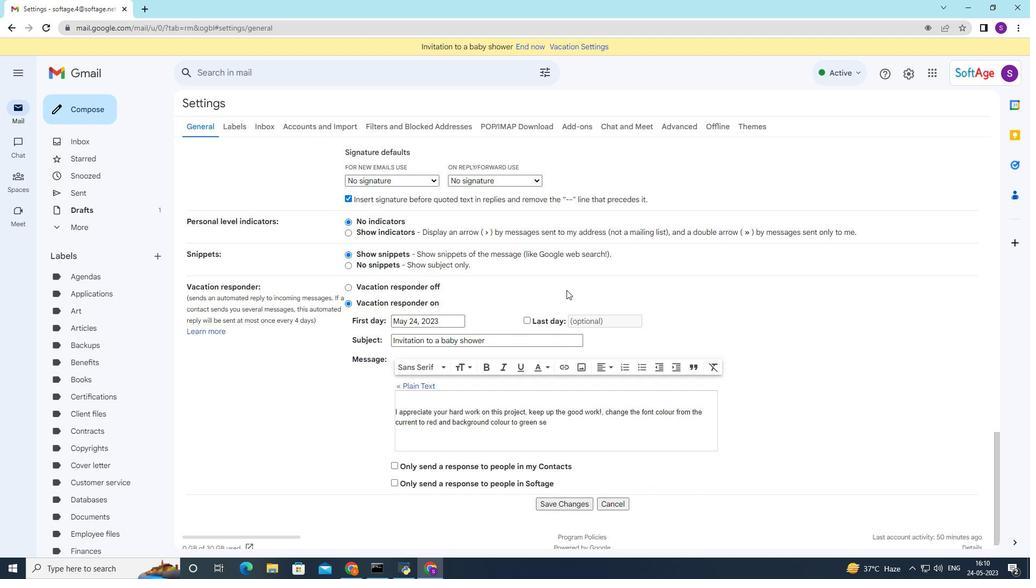 
Action: Mouse moved to (553, 492)
Screenshot: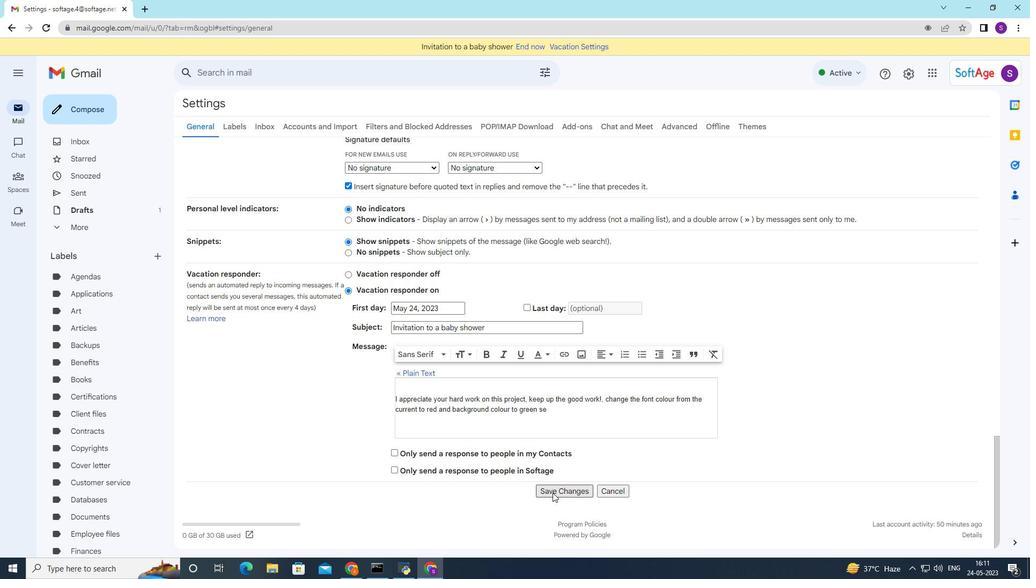 
Action: Mouse pressed left at (553, 492)
Screenshot: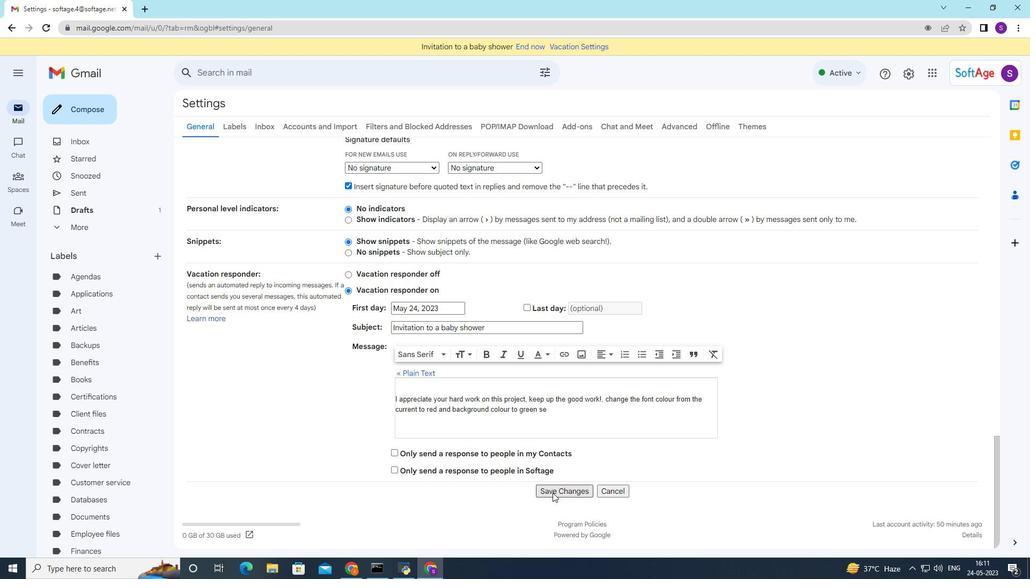 
Action: Mouse moved to (90, 109)
Screenshot: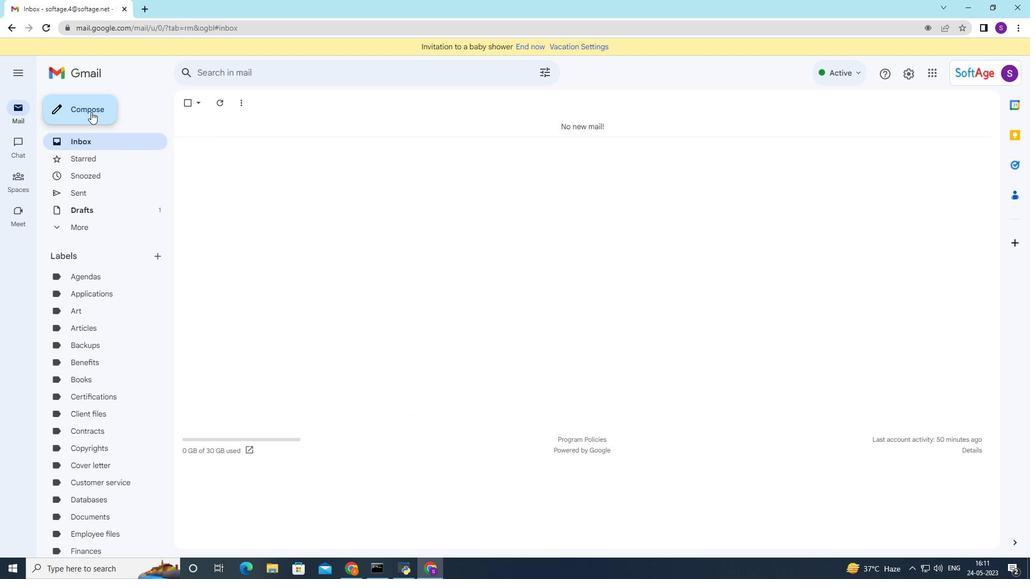 
Action: Mouse pressed left at (90, 109)
Screenshot: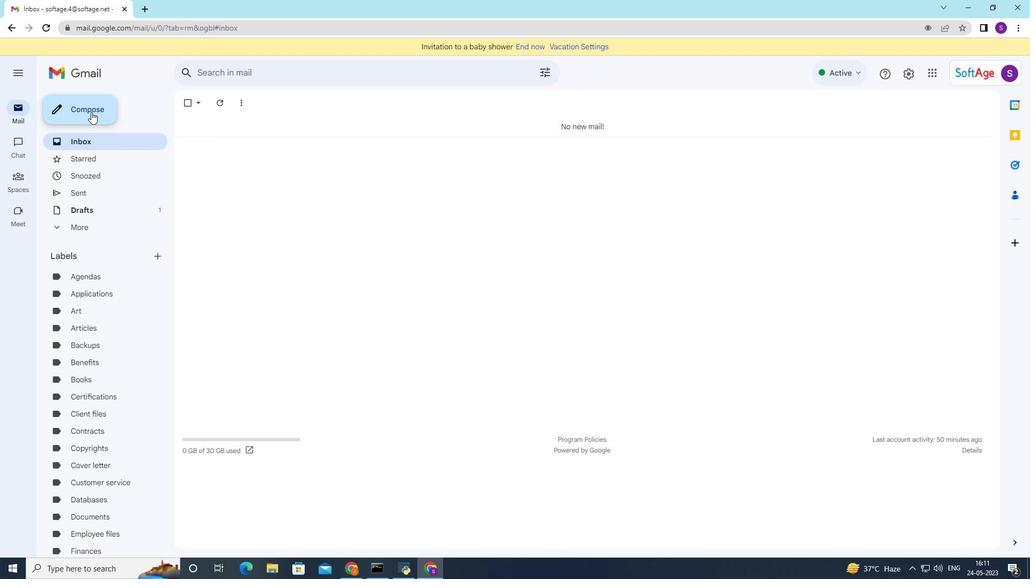 
Action: Mouse moved to (708, 279)
Screenshot: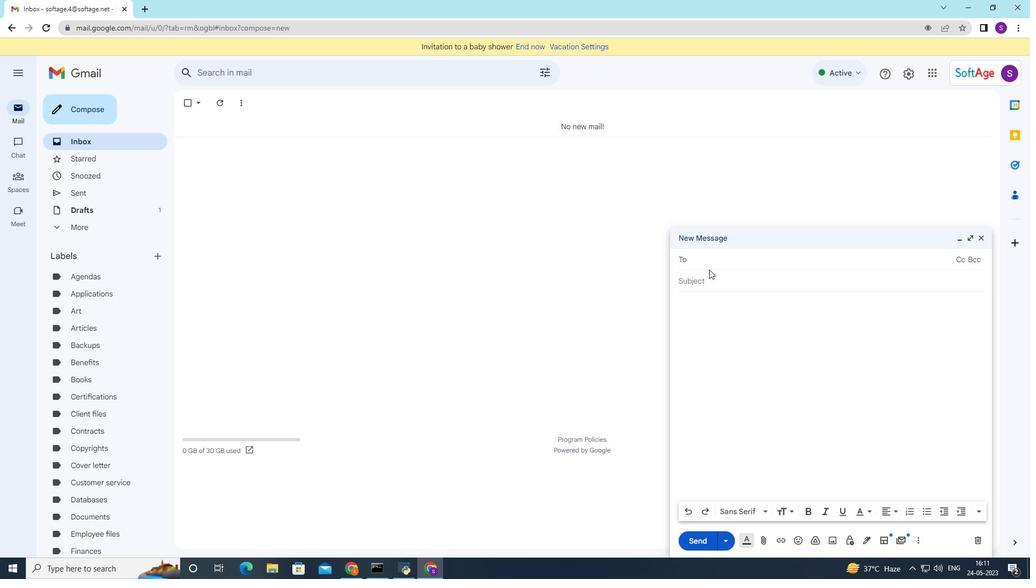 
Action: Mouse pressed left at (708, 279)
Screenshot: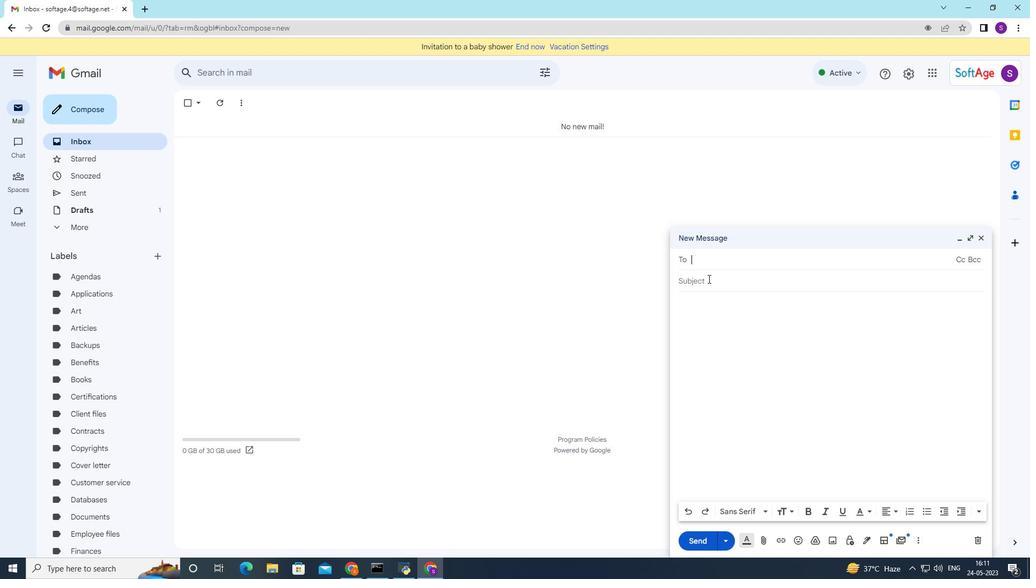 
Action: Mouse moved to (709, 276)
Screenshot: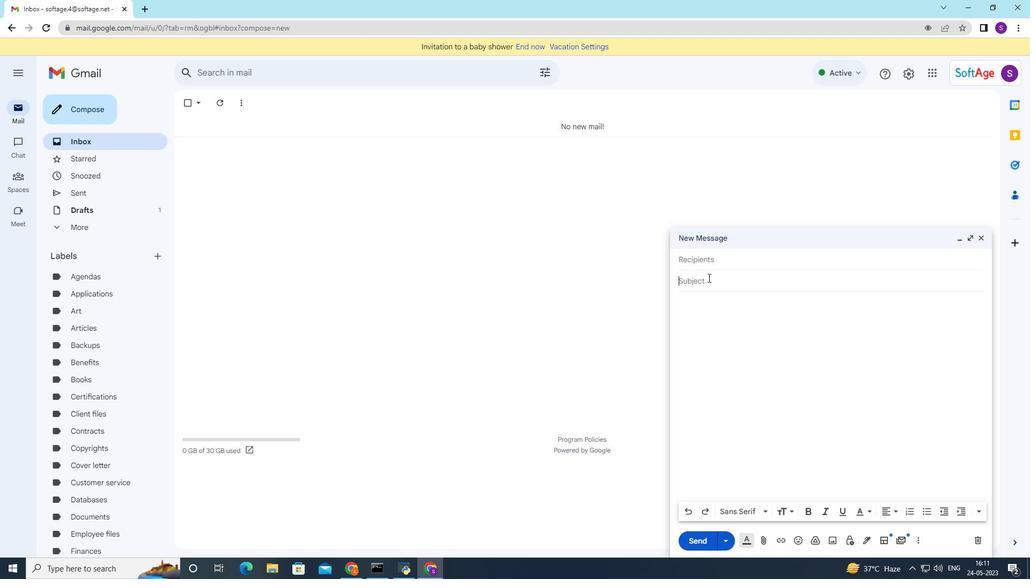
Action: Key pressed <Key.shift>Annoucement<Key.left><Key.left><Key.left><Key.left><Key.left><Key.left>n<Key.right><Key.right><Key.right><Key.right><Key.right><Key.right><Key.right><Key.right><Key.right><Key.right><Key.space>of<Key.space>a<Key.space>new<Key.space>service<Key.space>od<Key.backspace>ffering<Key.space>
Screenshot: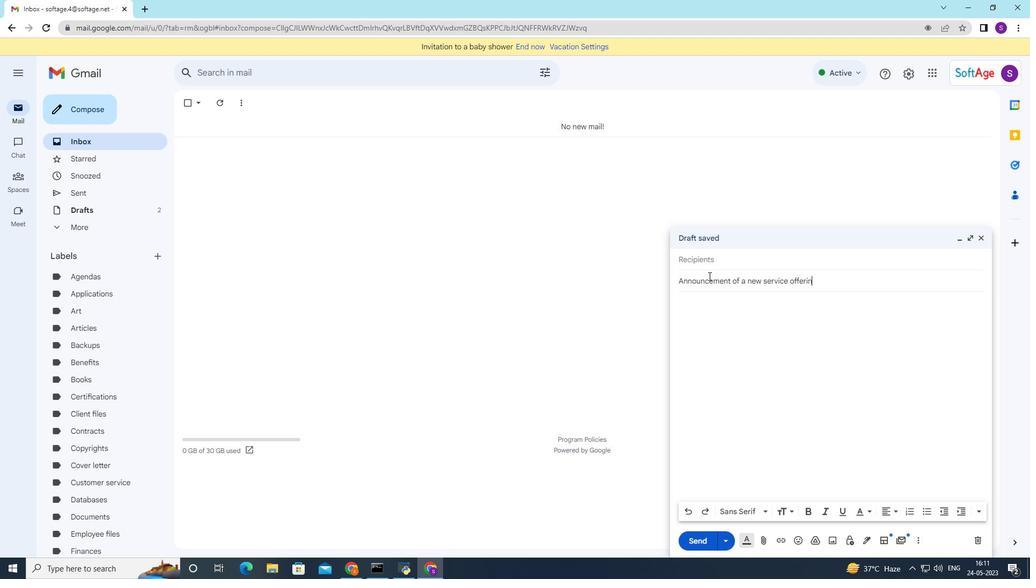 
Action: Mouse moved to (872, 511)
Screenshot: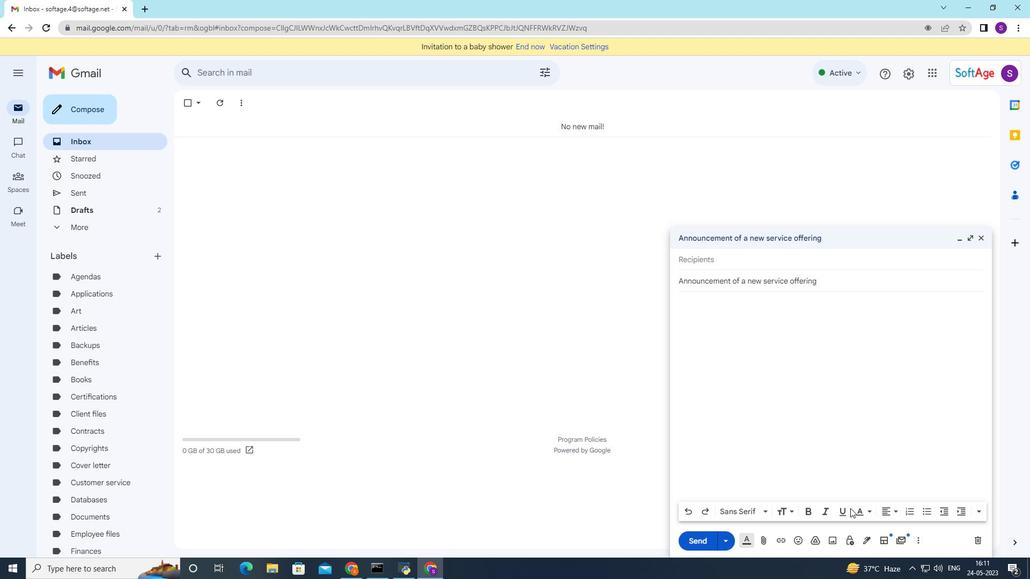
Action: Mouse pressed left at (872, 511)
Screenshot: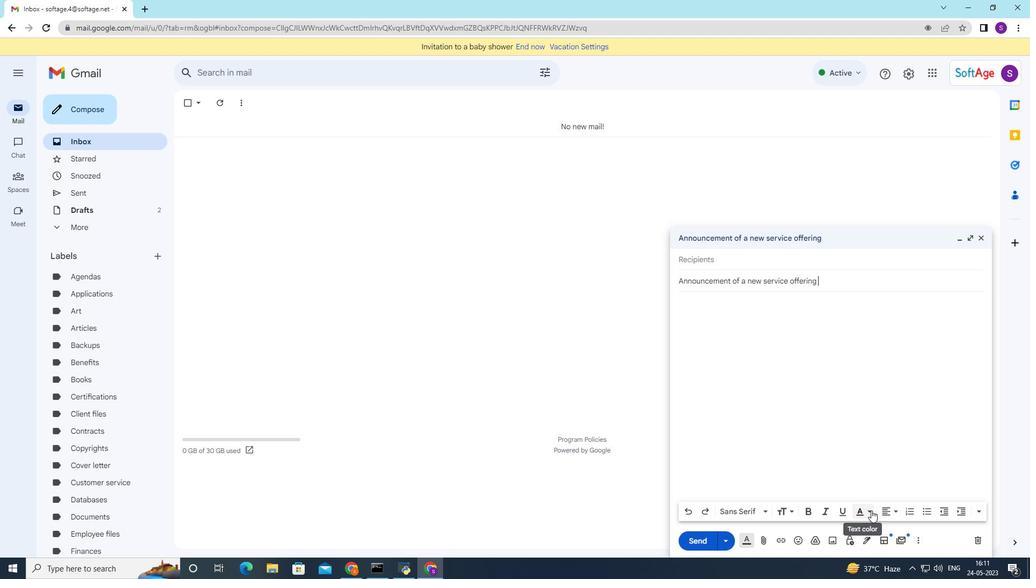 
Action: Mouse moved to (868, 542)
Screenshot: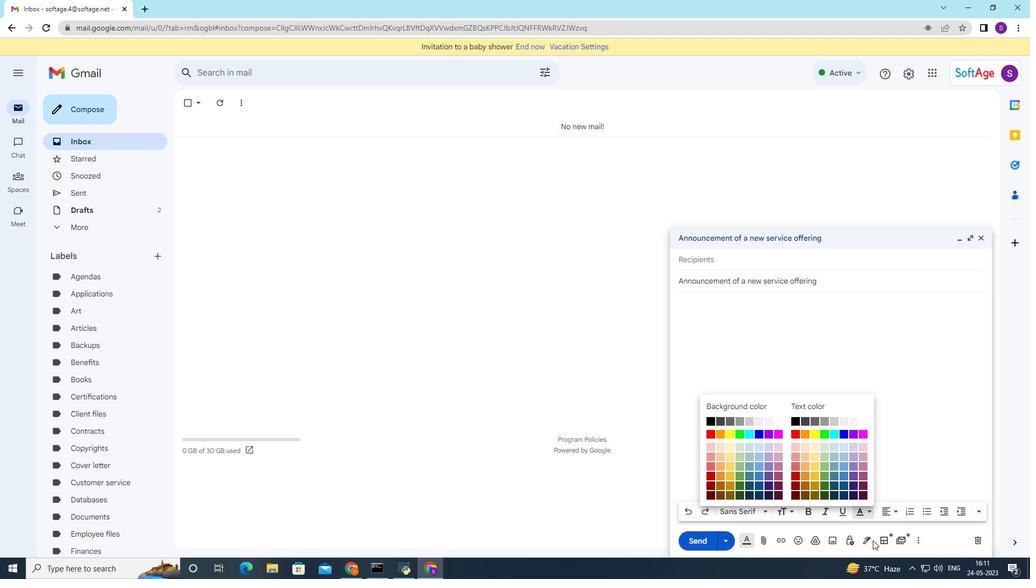 
Action: Mouse pressed left at (868, 542)
Screenshot: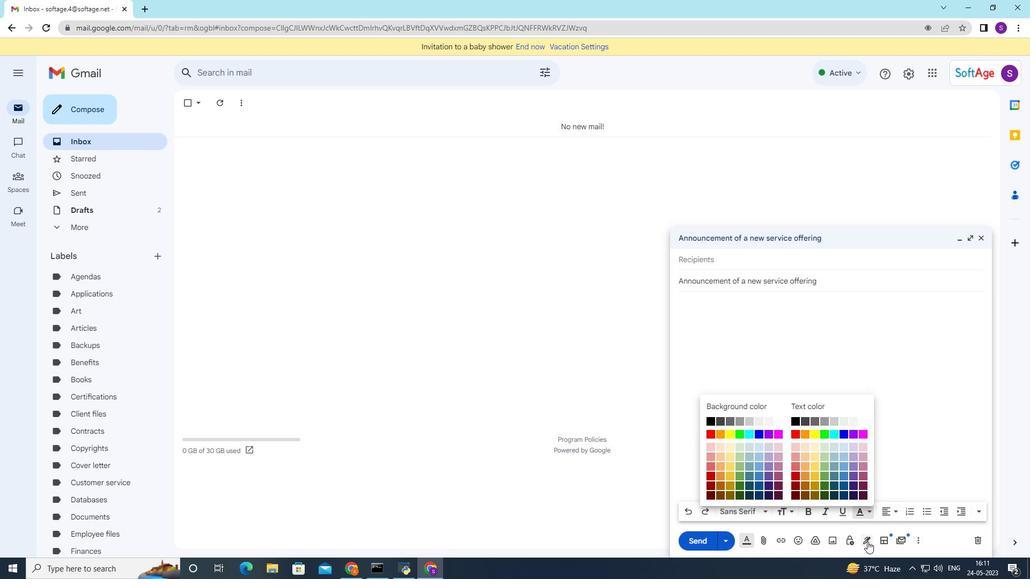 
Action: Mouse moved to (904, 374)
Screenshot: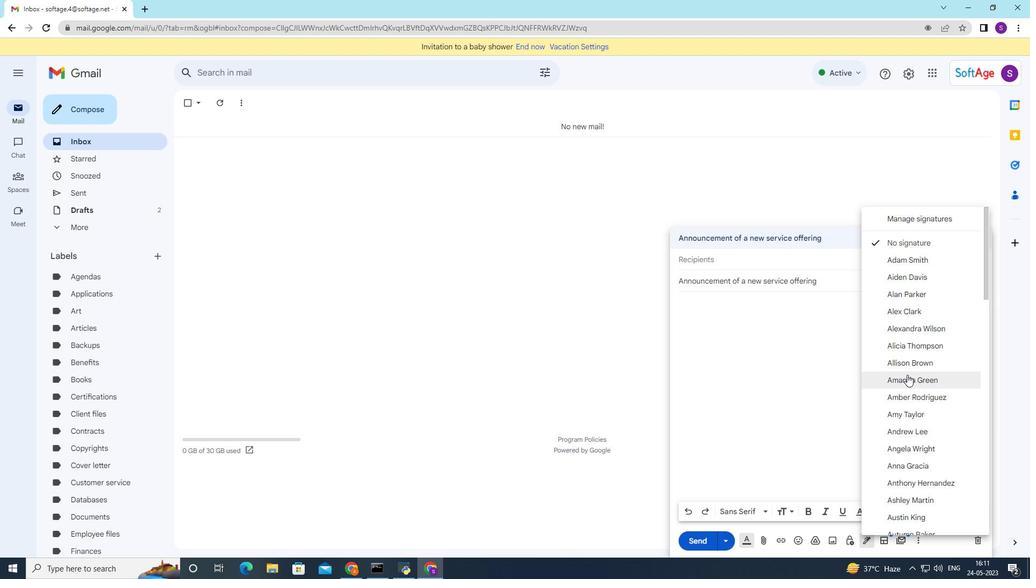 
Action: Mouse scrolled (904, 373) with delta (0, 0)
Screenshot: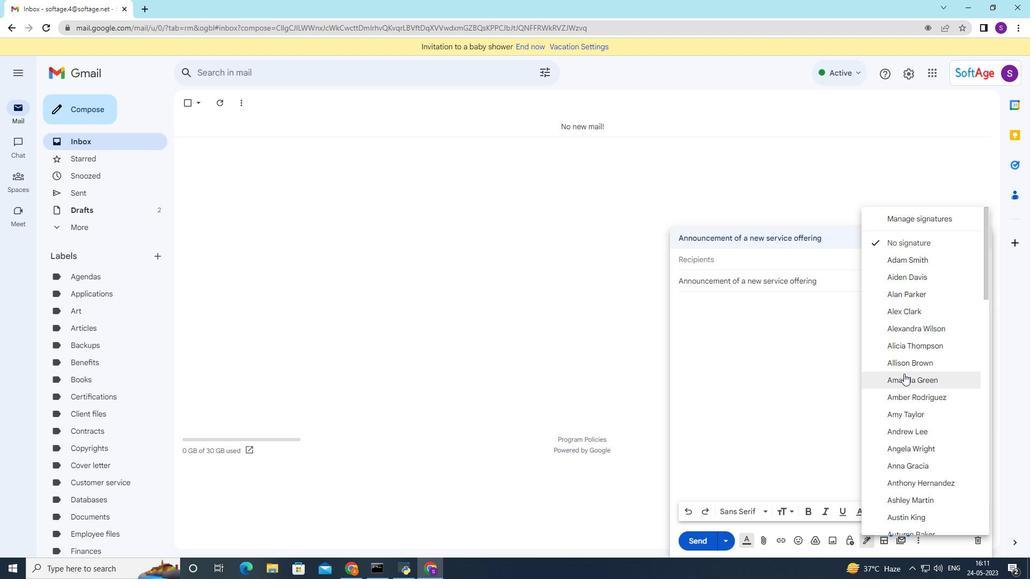 
Action: Mouse moved to (904, 374)
Screenshot: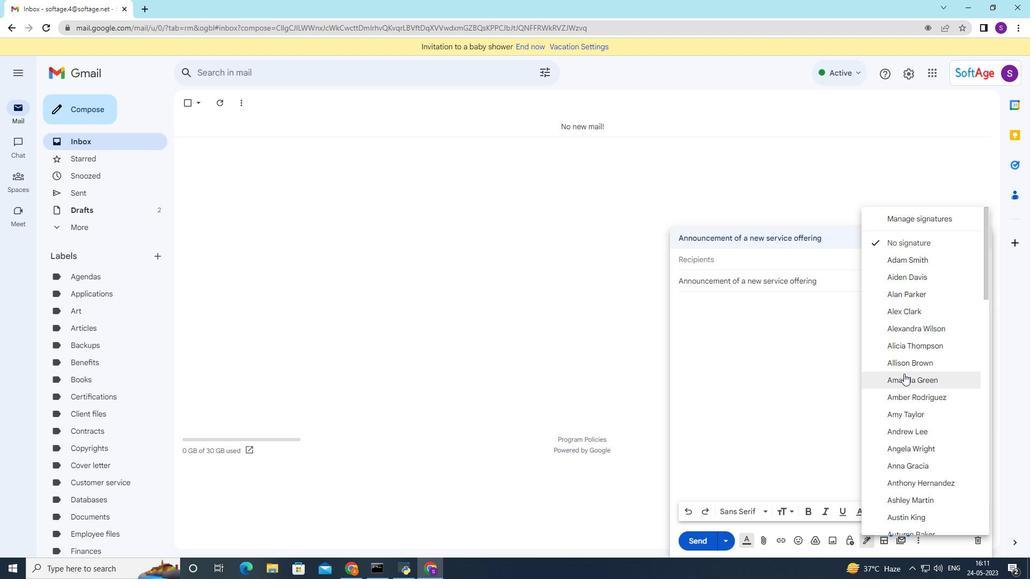
Action: Mouse scrolled (904, 373) with delta (0, 0)
Screenshot: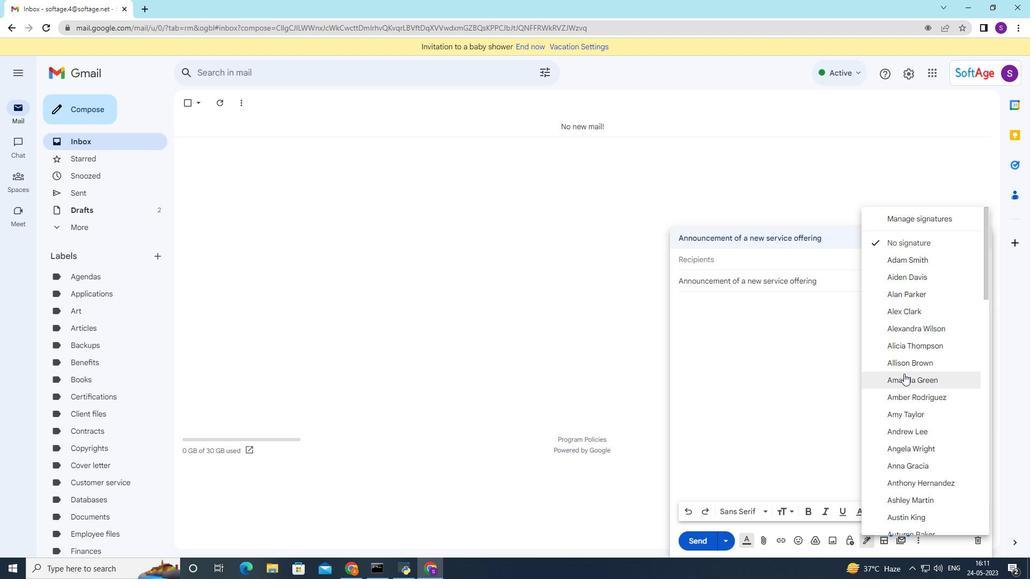 
Action: Mouse scrolled (904, 373) with delta (0, 0)
Screenshot: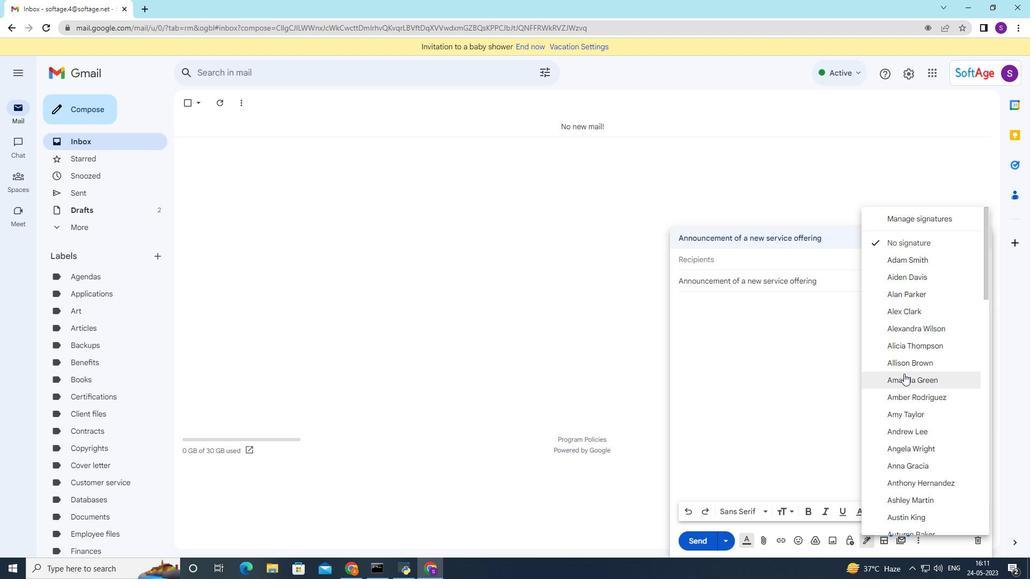 
Action: Mouse moved to (903, 374)
Screenshot: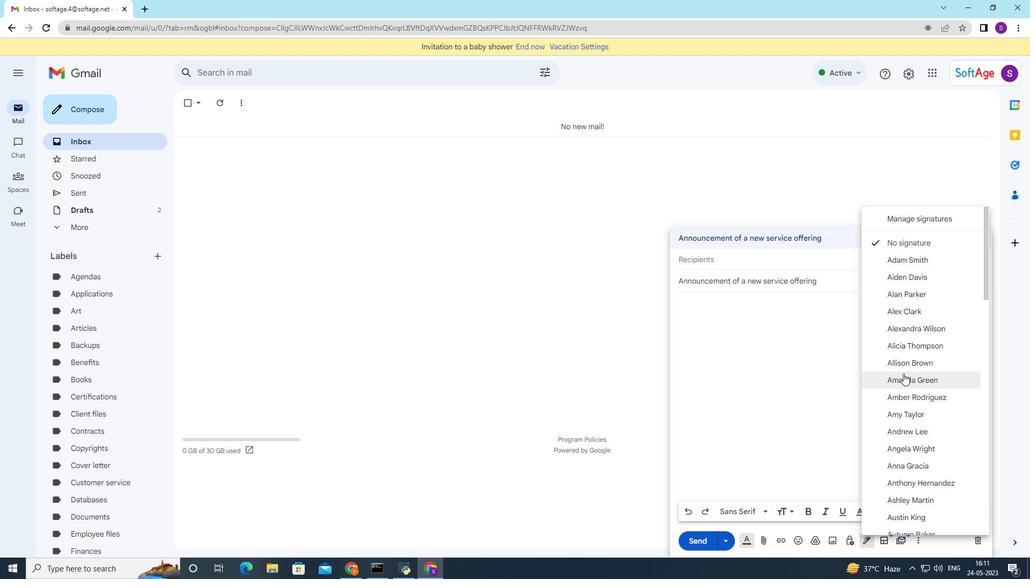
Action: Mouse scrolled (903, 373) with delta (0, 0)
Screenshot: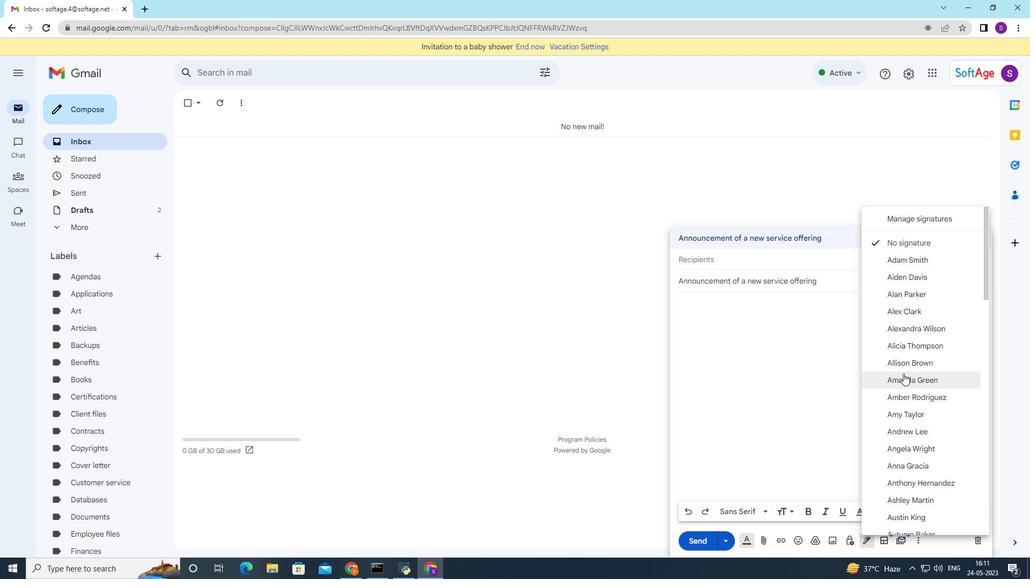 
Action: Mouse moved to (941, 391)
Screenshot: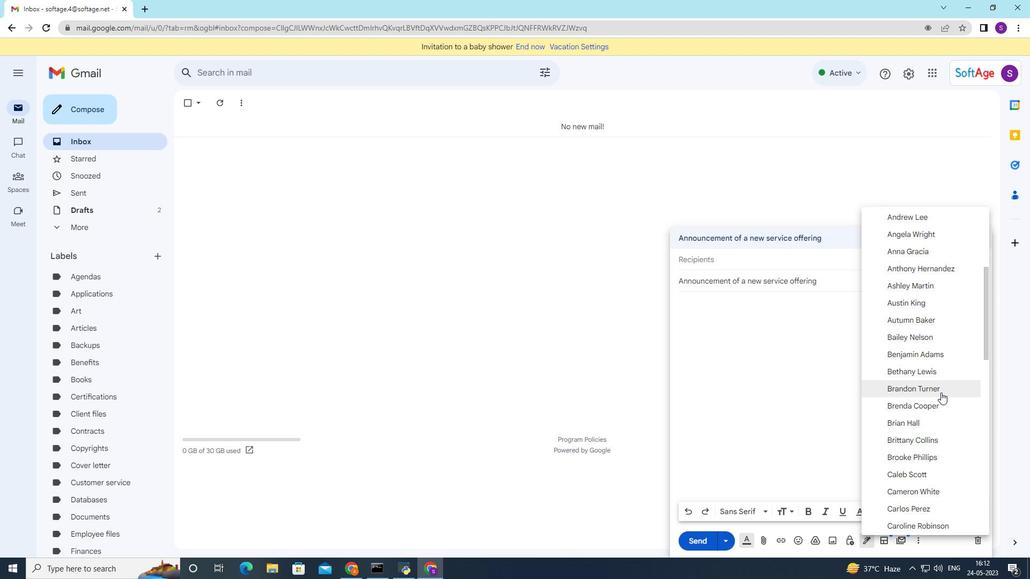 
Action: Mouse scrolled (941, 391) with delta (0, 0)
Screenshot: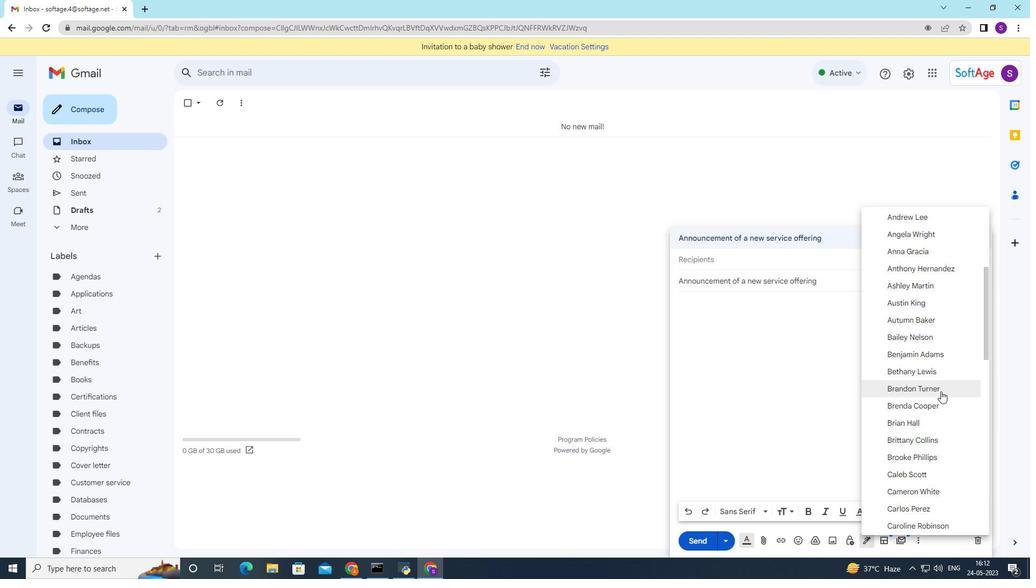 
Action: Mouse moved to (941, 393)
Screenshot: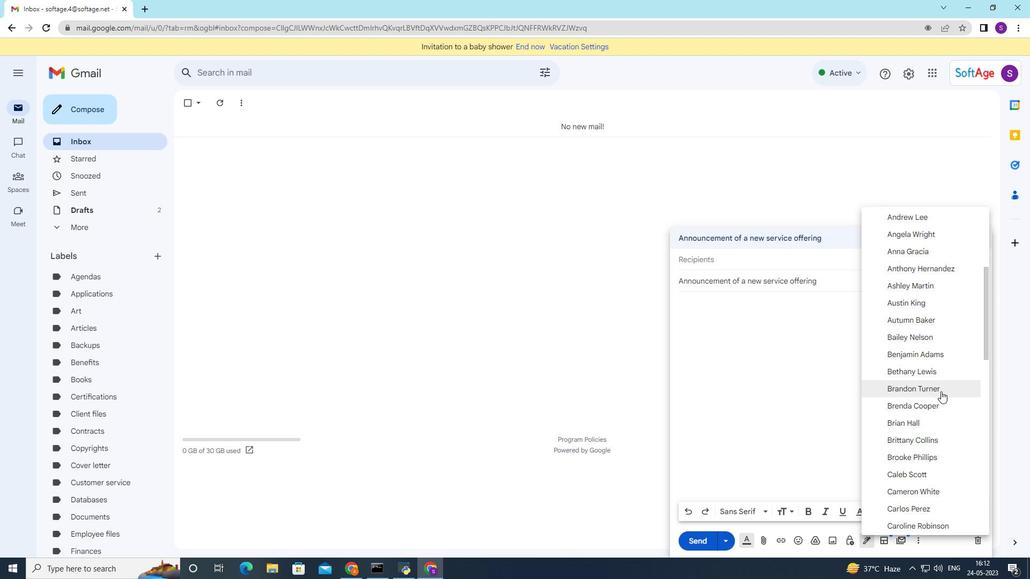 
Action: Mouse scrolled (941, 392) with delta (0, 0)
Screenshot: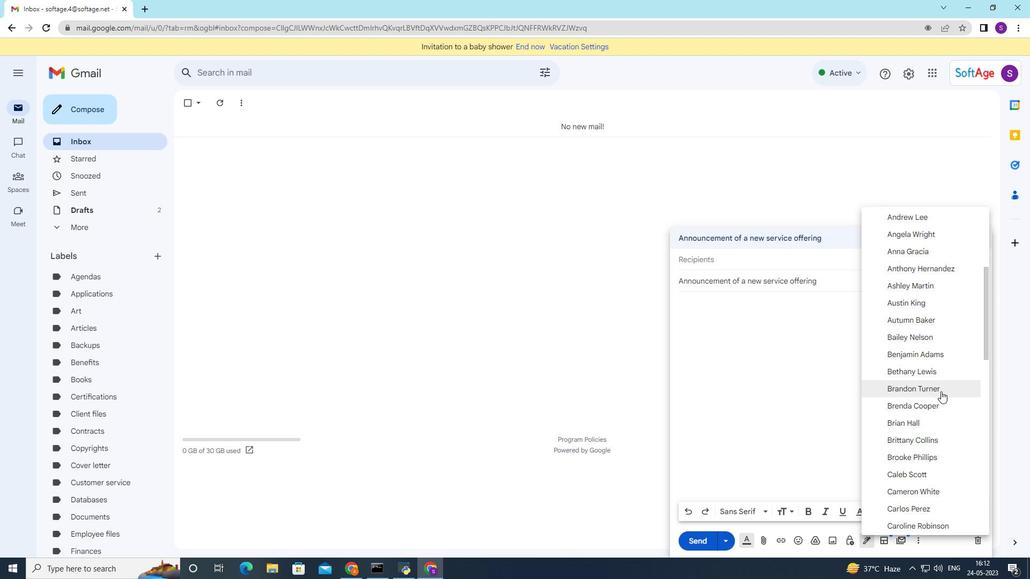 
Action: Mouse moved to (940, 393)
Screenshot: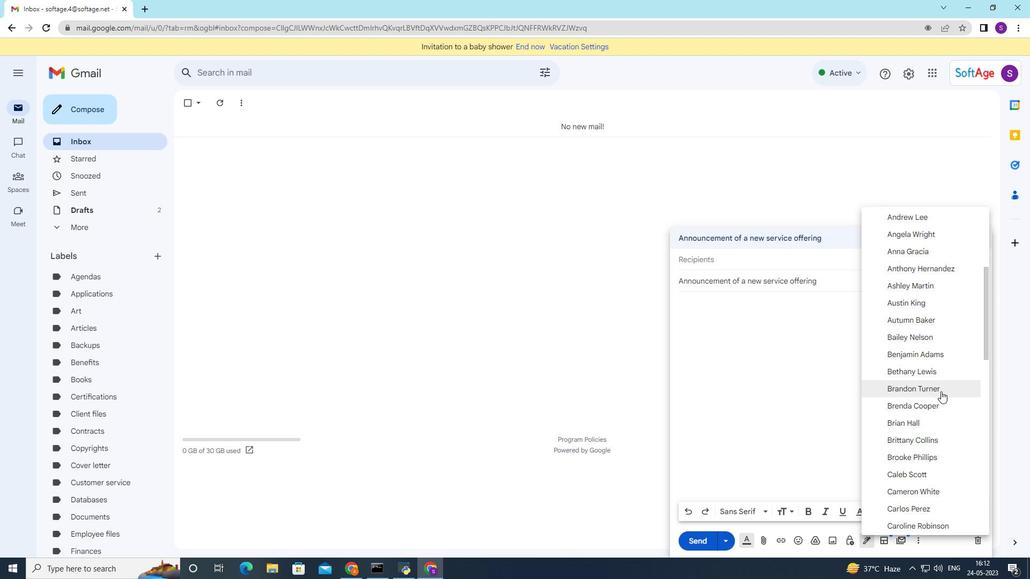 
Action: Mouse scrolled (940, 392) with delta (0, 0)
Screenshot: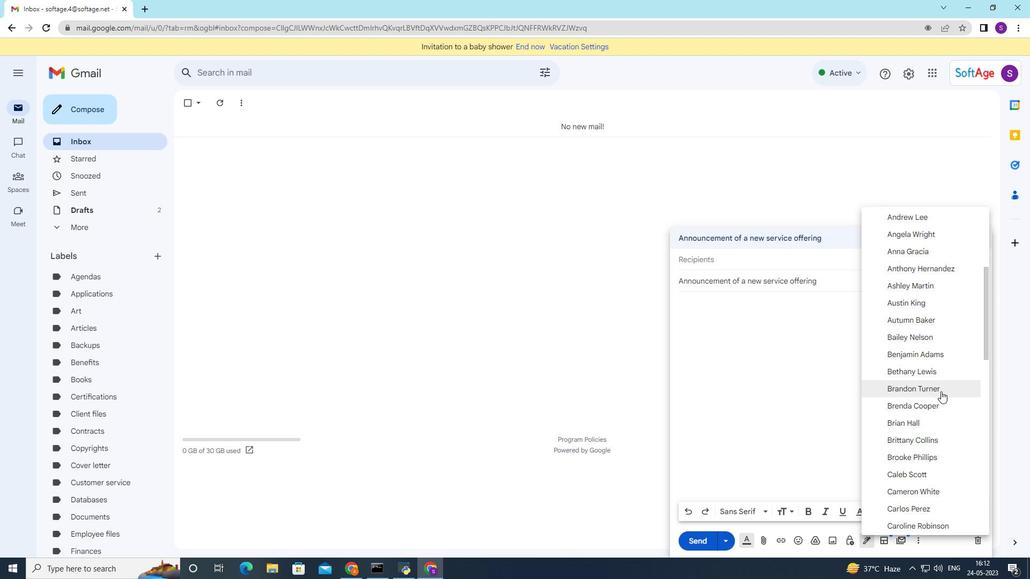 
Action: Mouse moved to (931, 424)
Screenshot: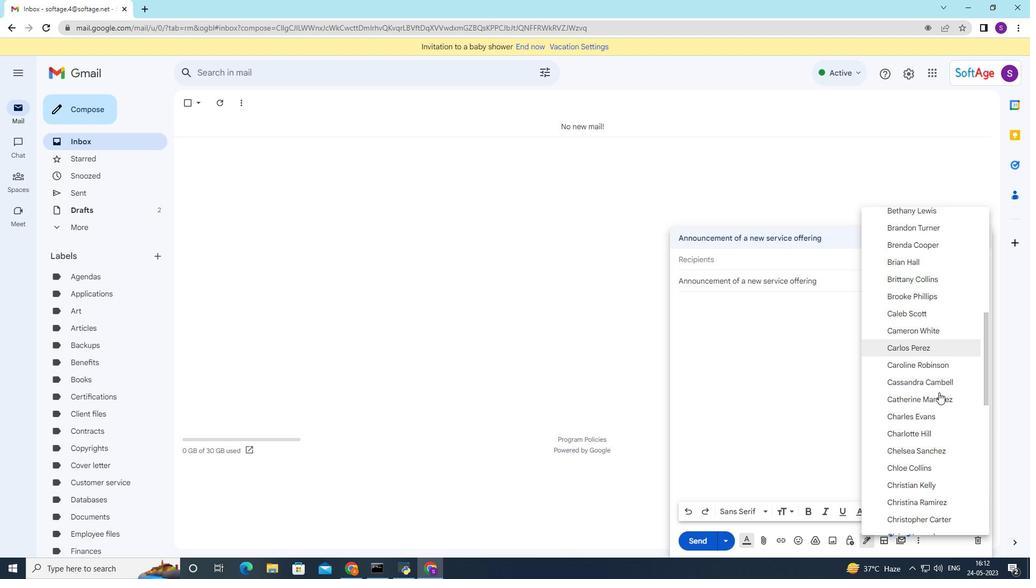 
Action: Mouse scrolled (931, 424) with delta (0, 0)
Screenshot: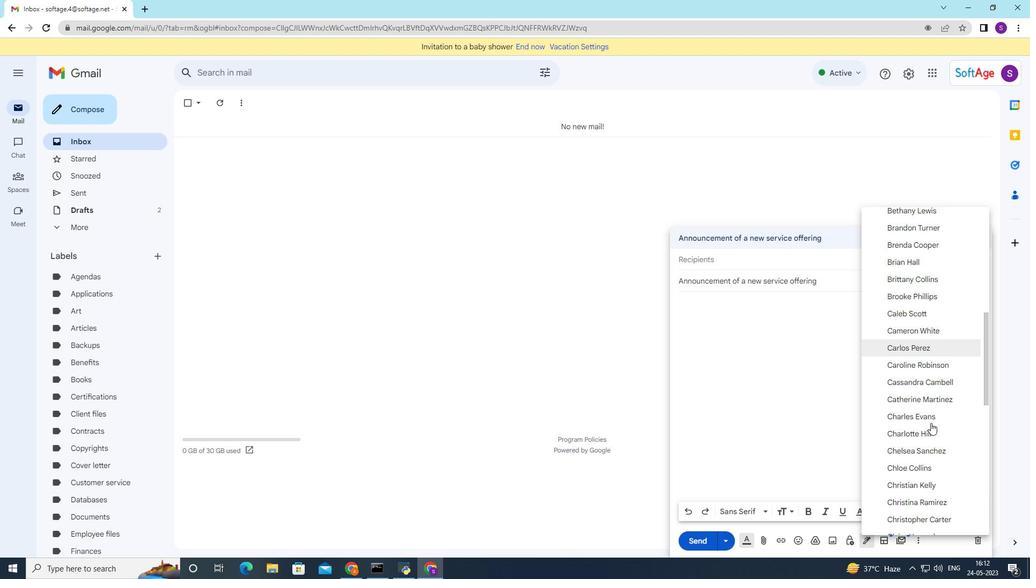 
Action: Mouse moved to (931, 424)
Screenshot: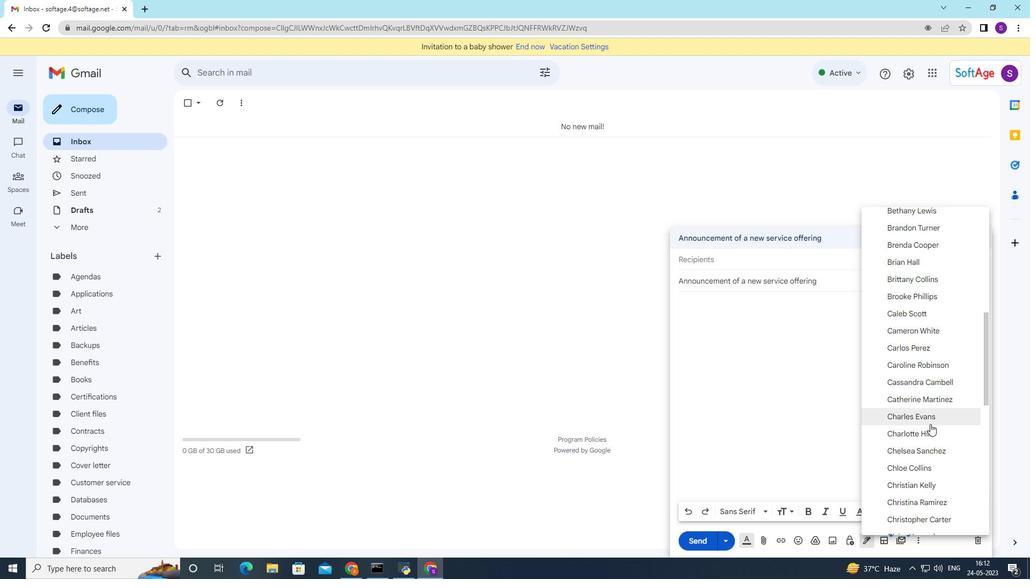 
Action: Mouse scrolled (931, 423) with delta (0, 0)
Screenshot: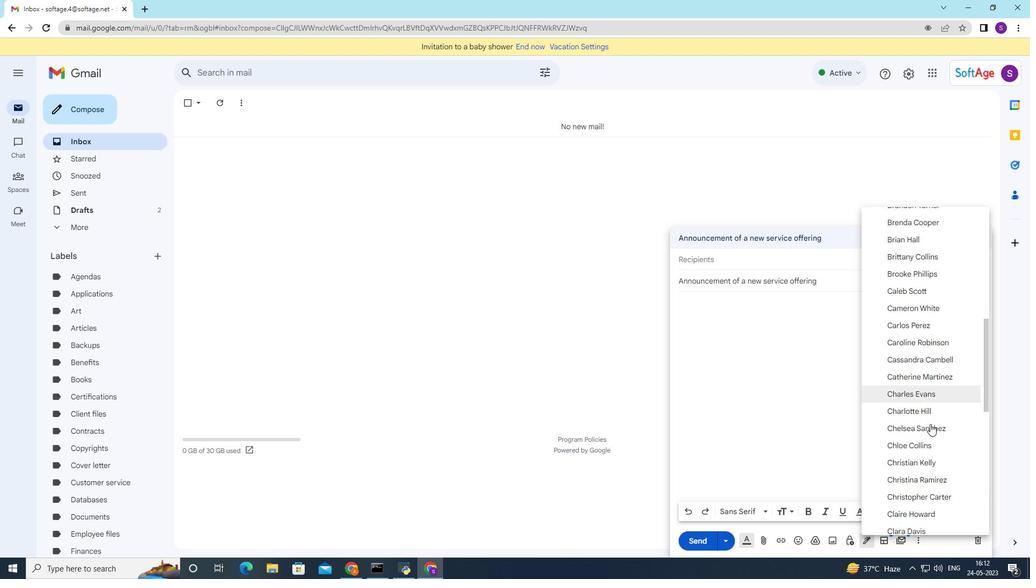 
Action: Mouse moved to (932, 451)
Screenshot: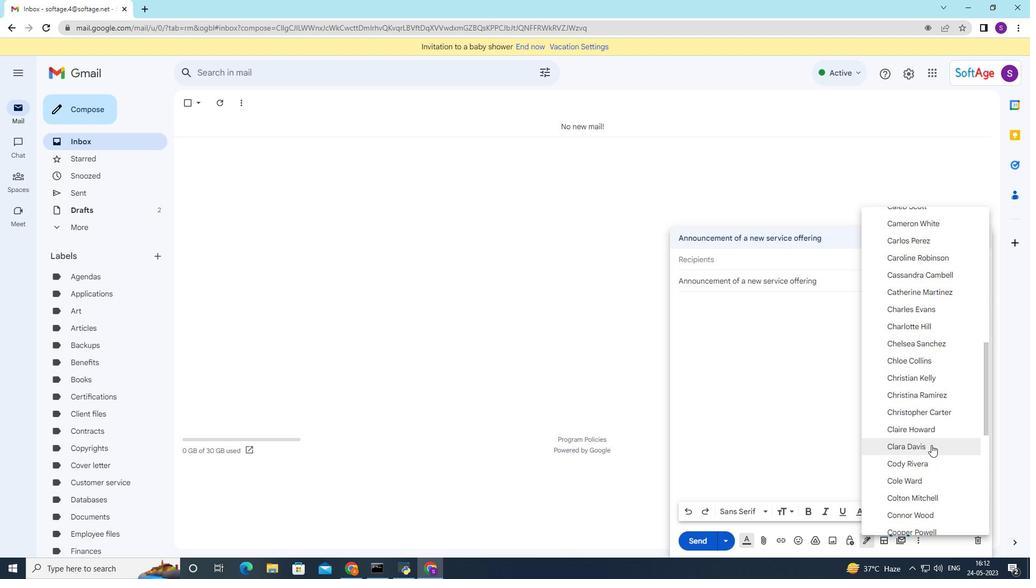 
Action: Mouse scrolled (932, 450) with delta (0, 0)
Screenshot: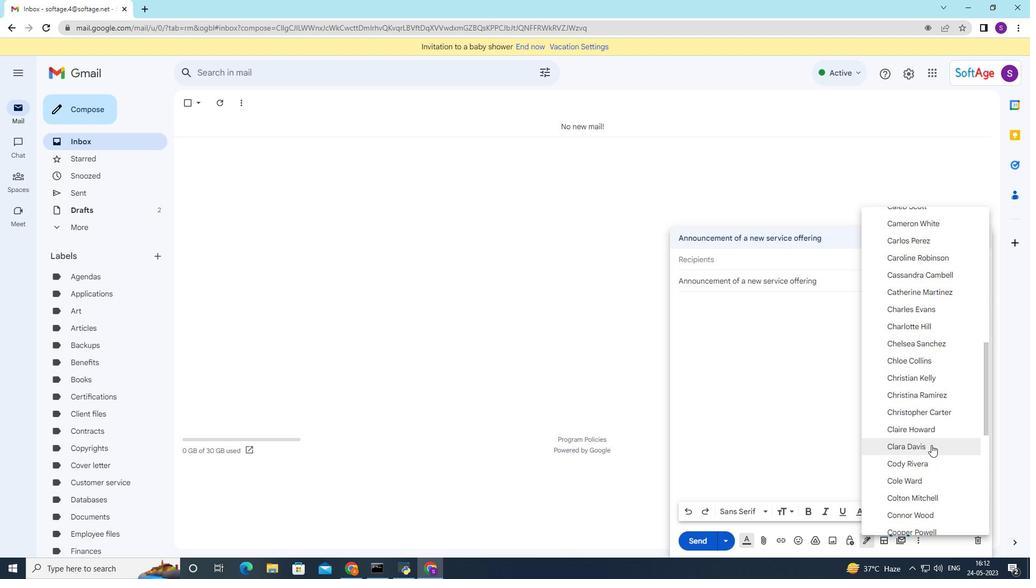 
Action: Mouse moved to (931, 453)
Screenshot: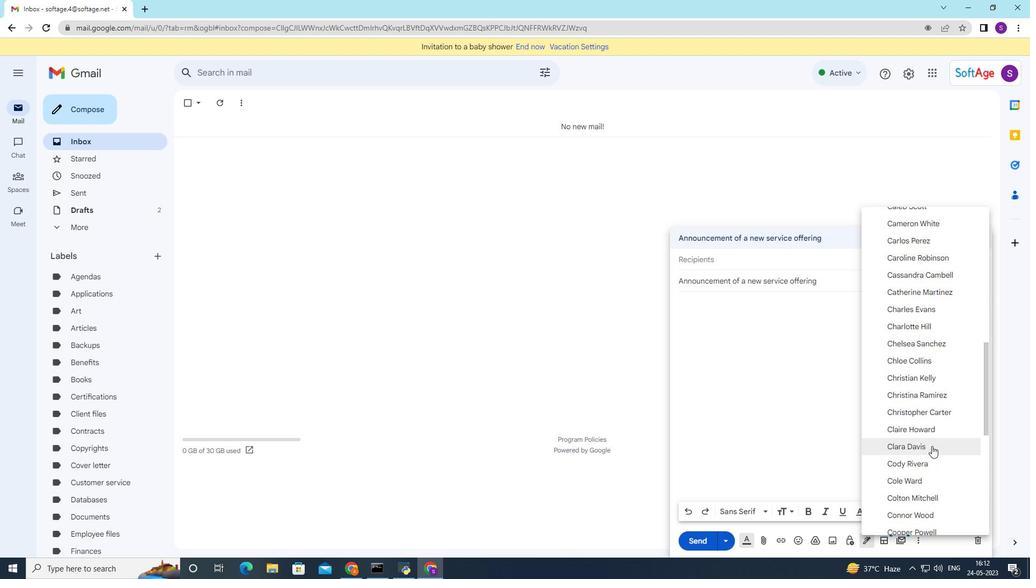 
Action: Mouse scrolled (931, 453) with delta (0, 0)
Screenshot: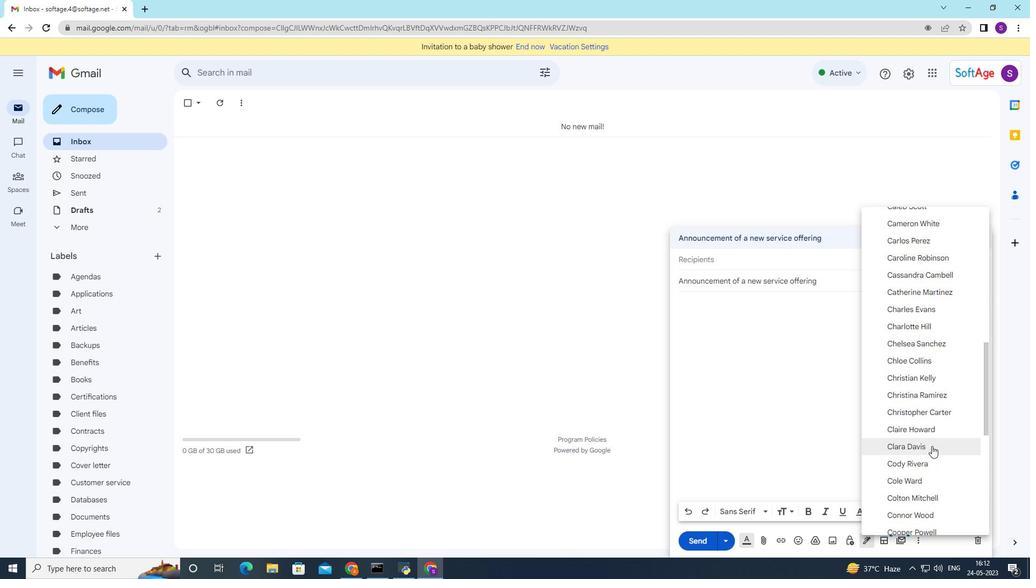 
Action: Mouse moved to (931, 454)
Screenshot: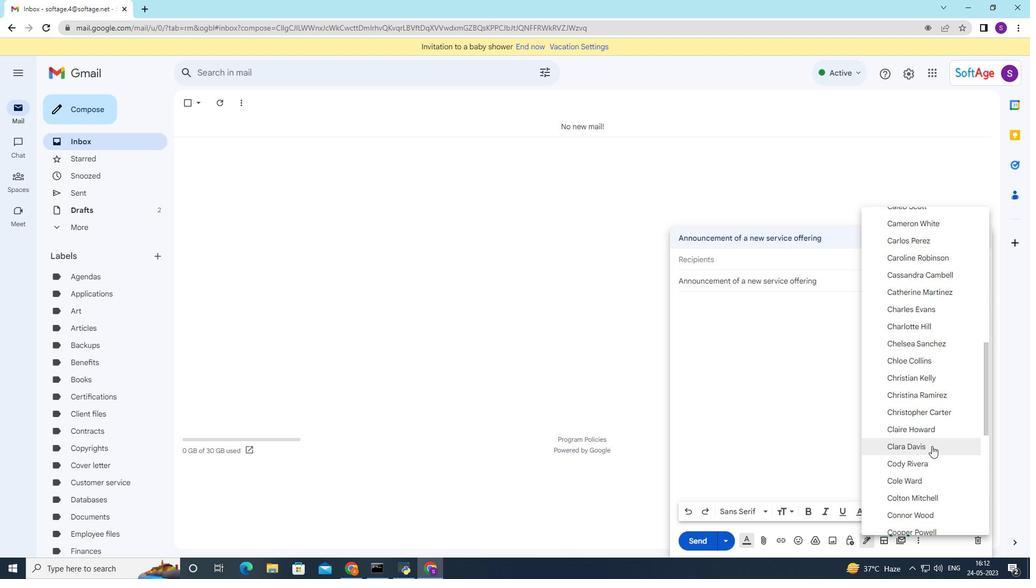 
Action: Mouse scrolled (931, 454) with delta (0, 0)
Screenshot: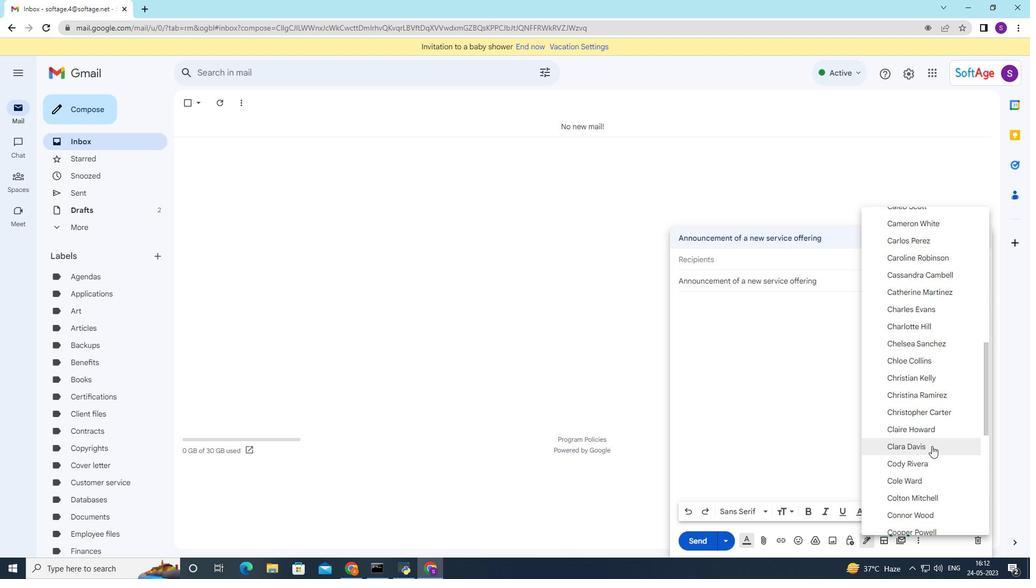 
Action: Mouse moved to (929, 496)
Screenshot: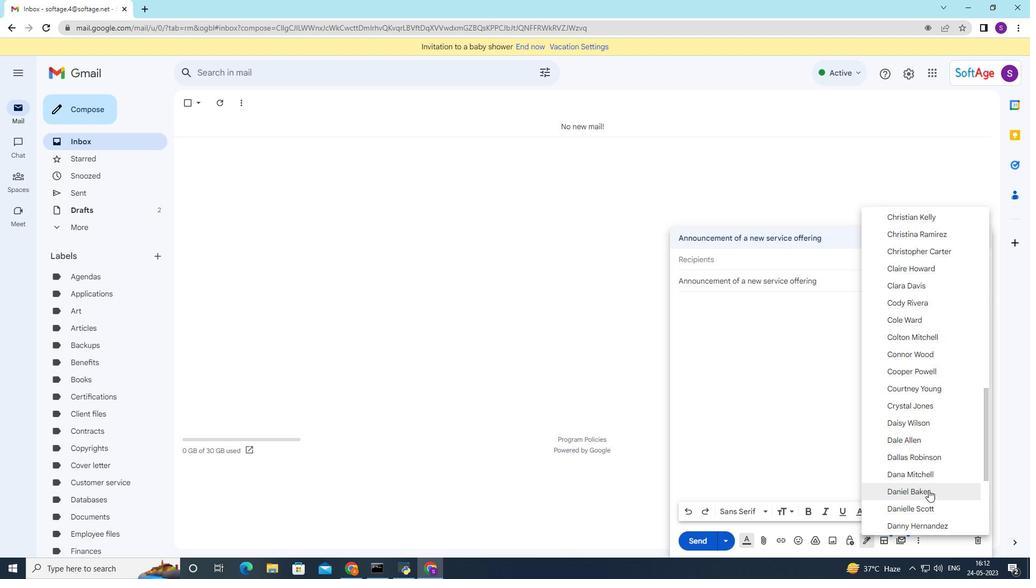 
Action: Mouse scrolled (929, 495) with delta (0, 0)
Screenshot: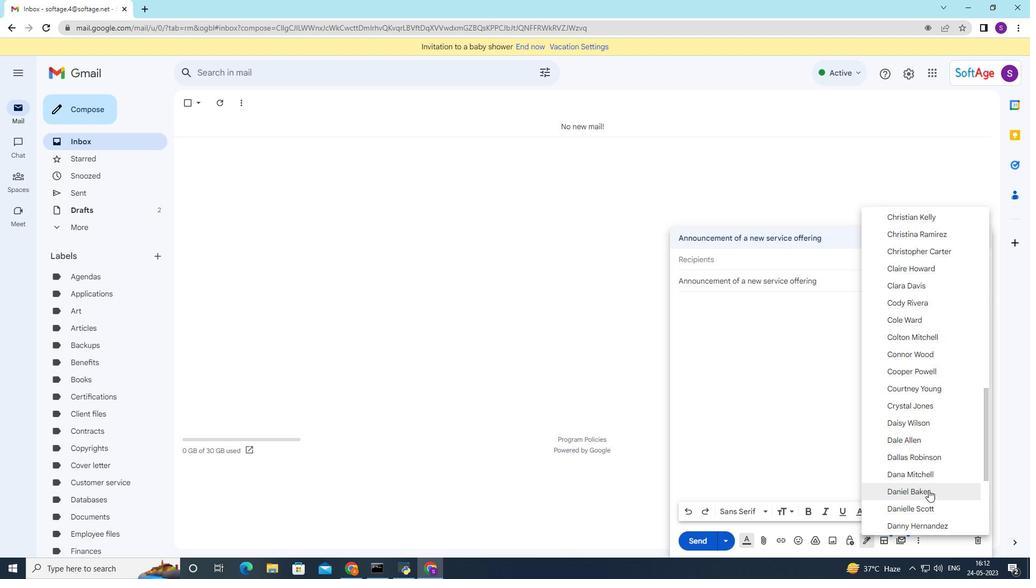 
Action: Mouse scrolled (929, 495) with delta (0, 0)
Screenshot: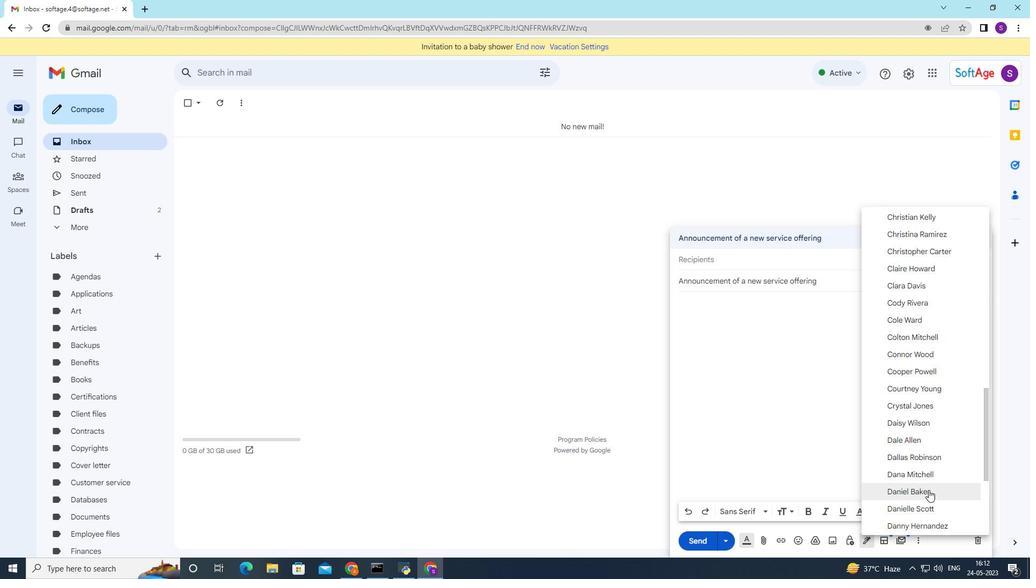
Action: Mouse moved to (929, 493)
Screenshot: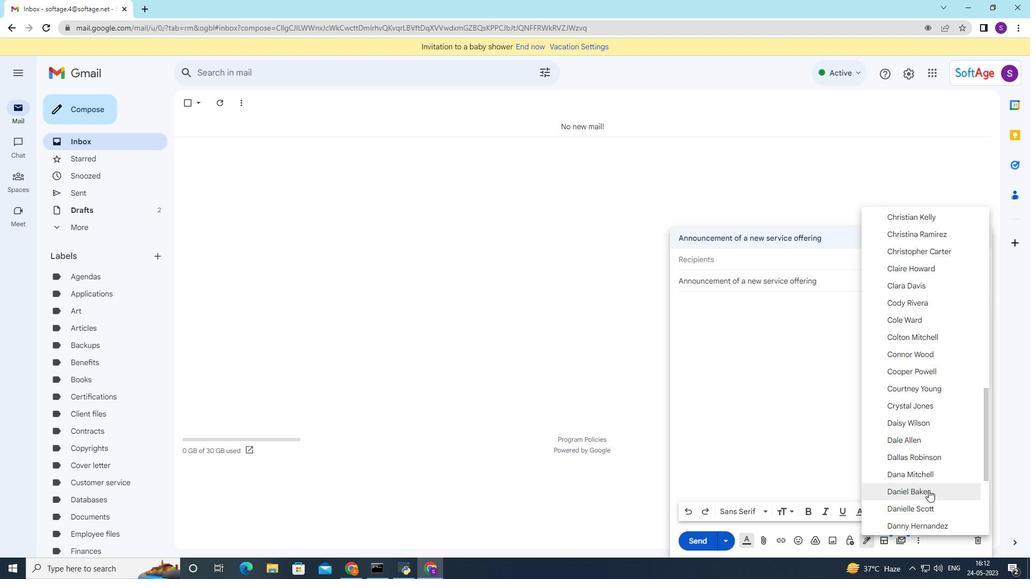 
Action: Mouse scrolled (929, 492) with delta (0, 0)
Screenshot: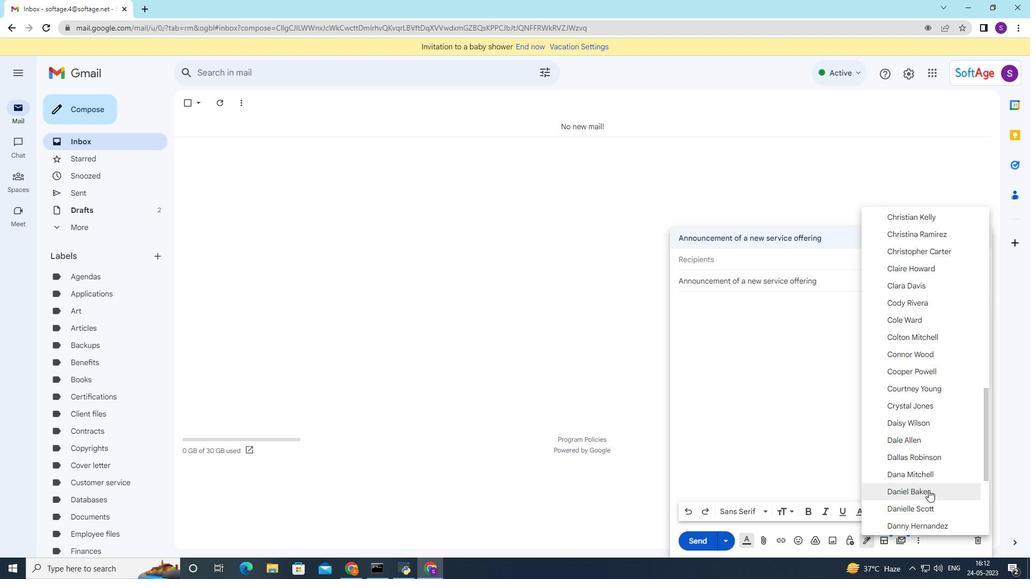 
Action: Mouse moved to (927, 487)
Screenshot: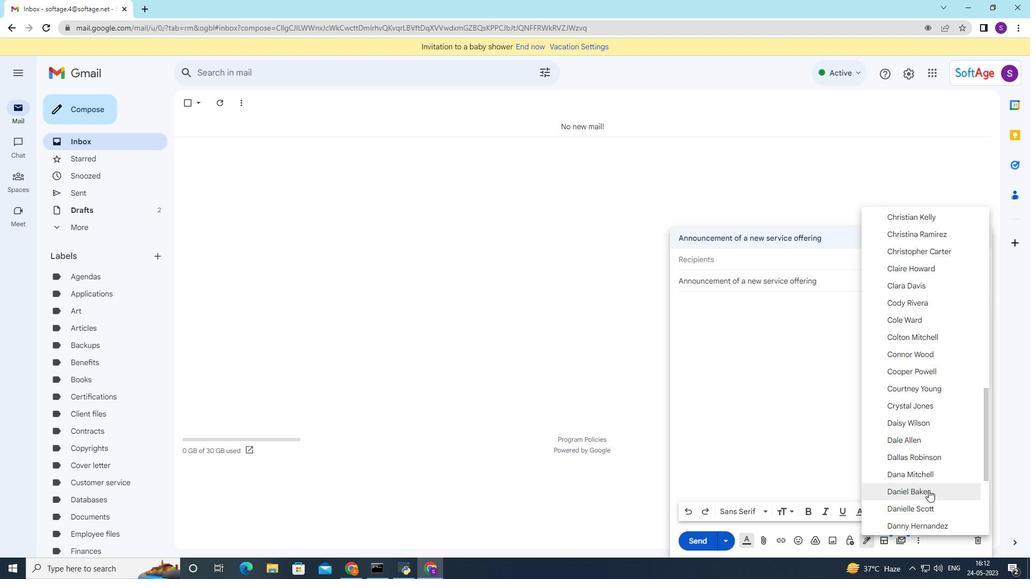
Action: Mouse scrolled (927, 487) with delta (0, 0)
Screenshot: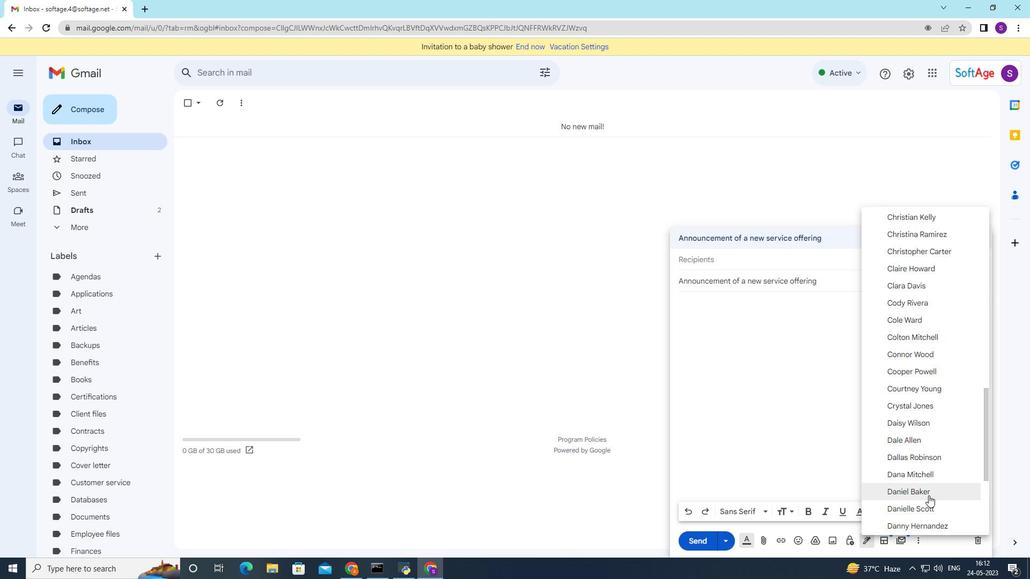 
Action: Mouse moved to (933, 509)
Screenshot: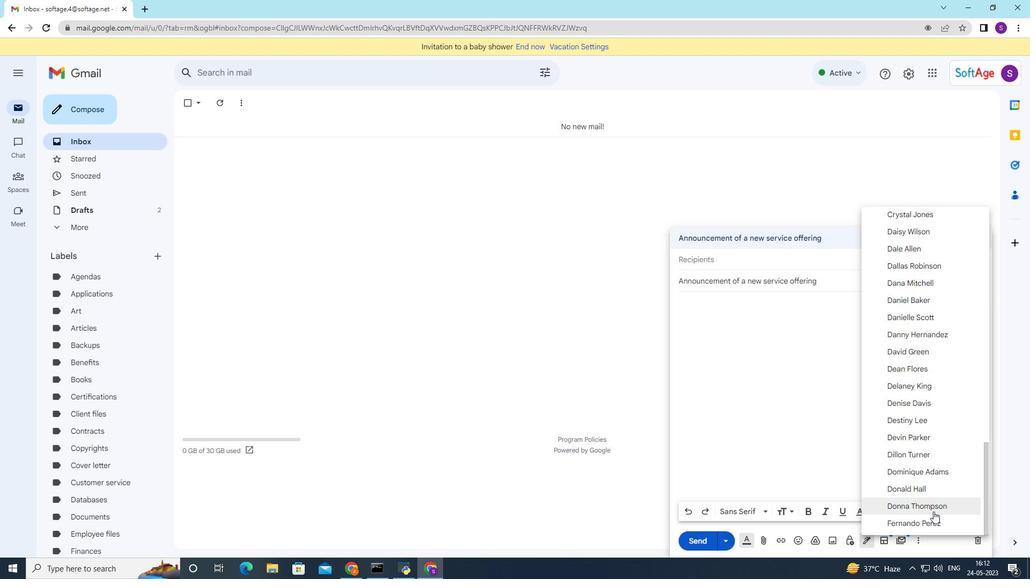 
Action: Mouse scrolled (933, 508) with delta (0, 0)
Screenshot: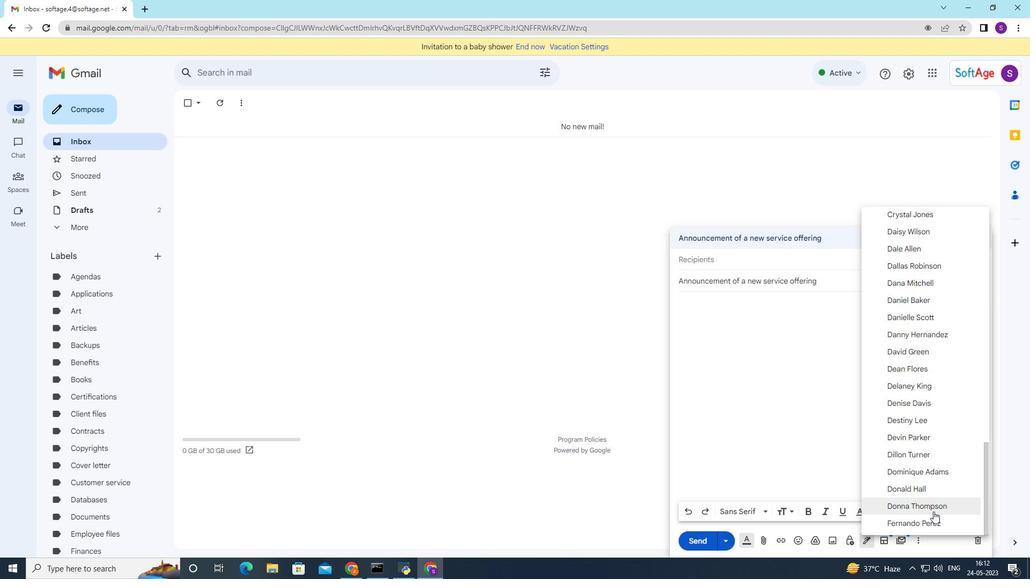 
Action: Mouse moved to (932, 505)
Screenshot: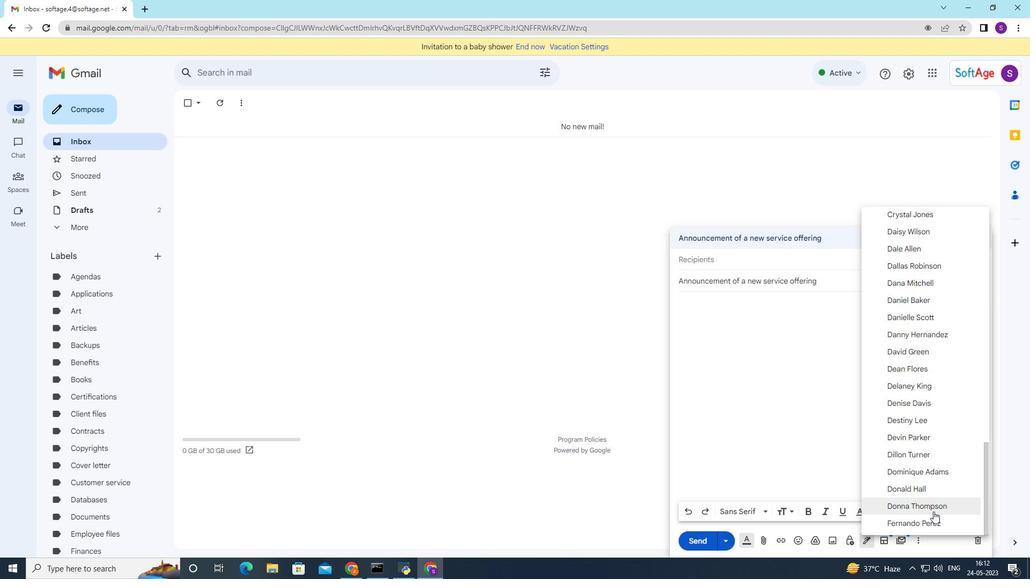 
Action: Mouse scrolled (932, 505) with delta (0, 0)
Screenshot: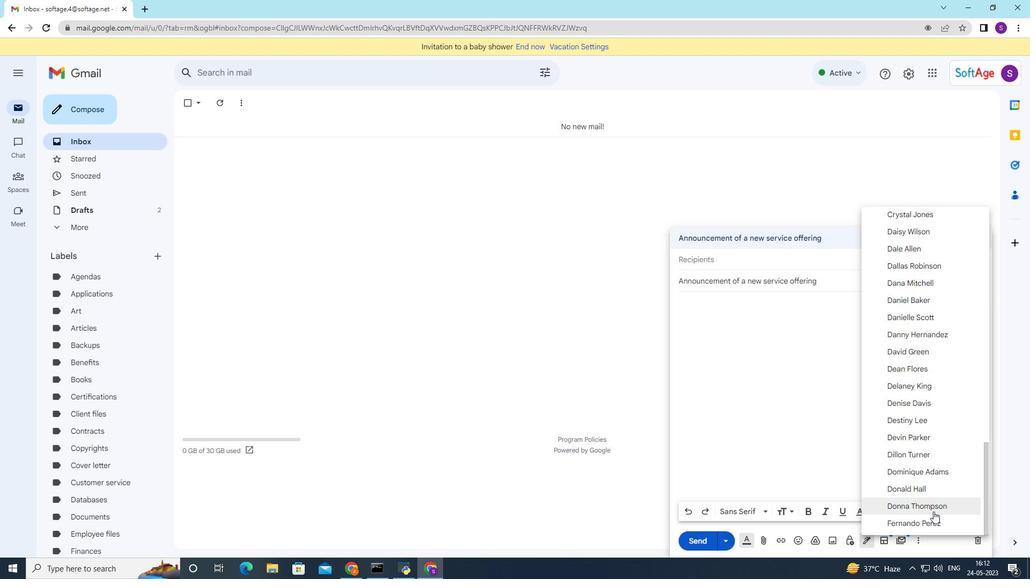 
Action: Mouse moved to (932, 503)
Screenshot: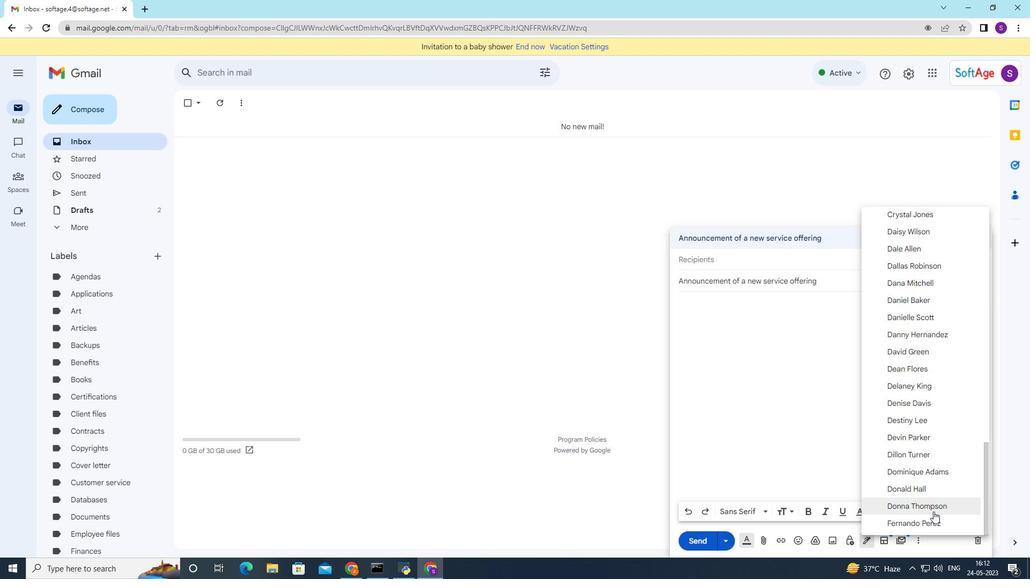 
Action: Mouse scrolled (932, 502) with delta (0, 0)
Screenshot: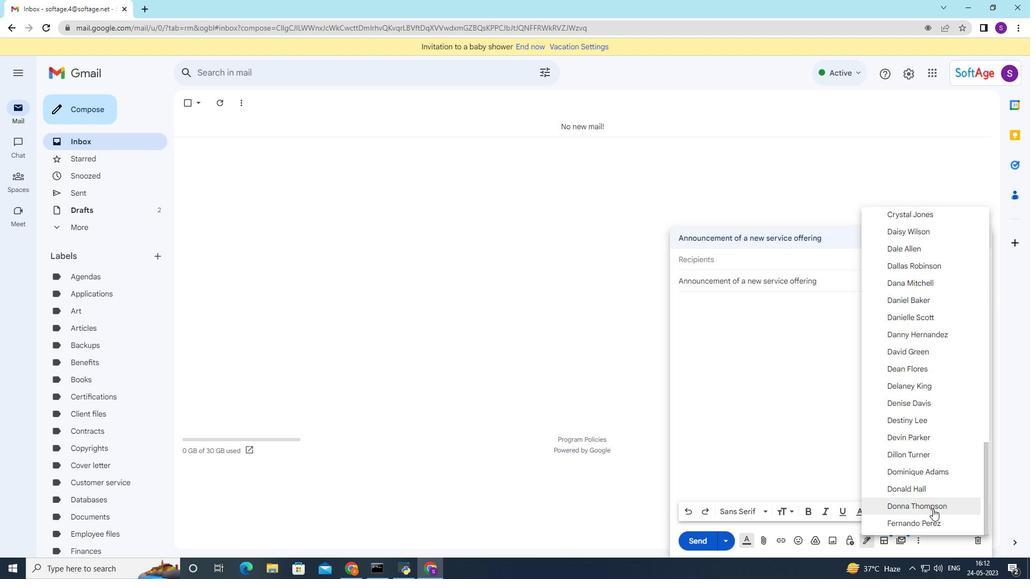 
Action: Mouse moved to (930, 496)
Screenshot: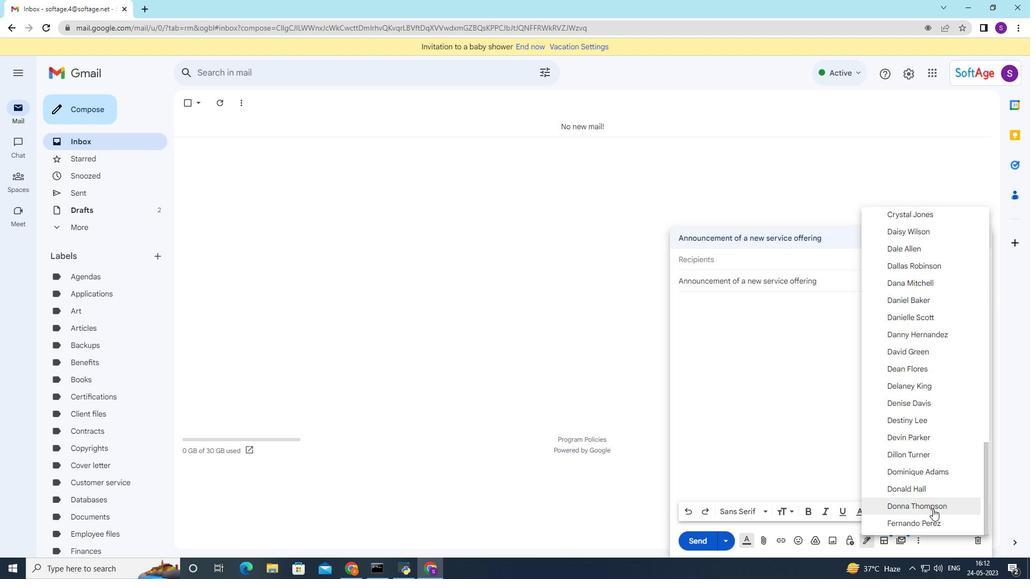 
Action: Mouse scrolled (930, 496) with delta (0, 0)
Screenshot: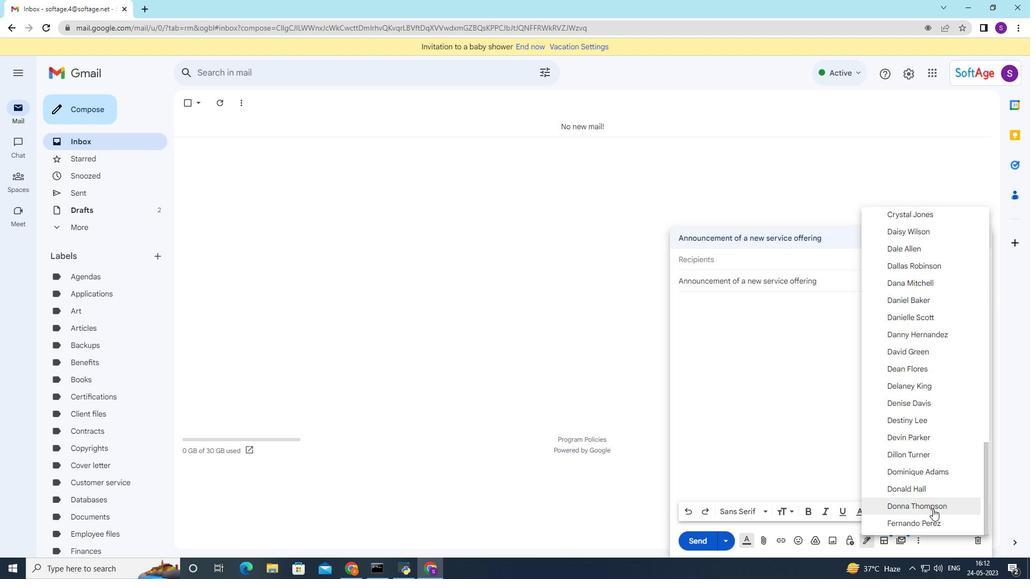 
Action: Mouse moved to (927, 488)
Screenshot: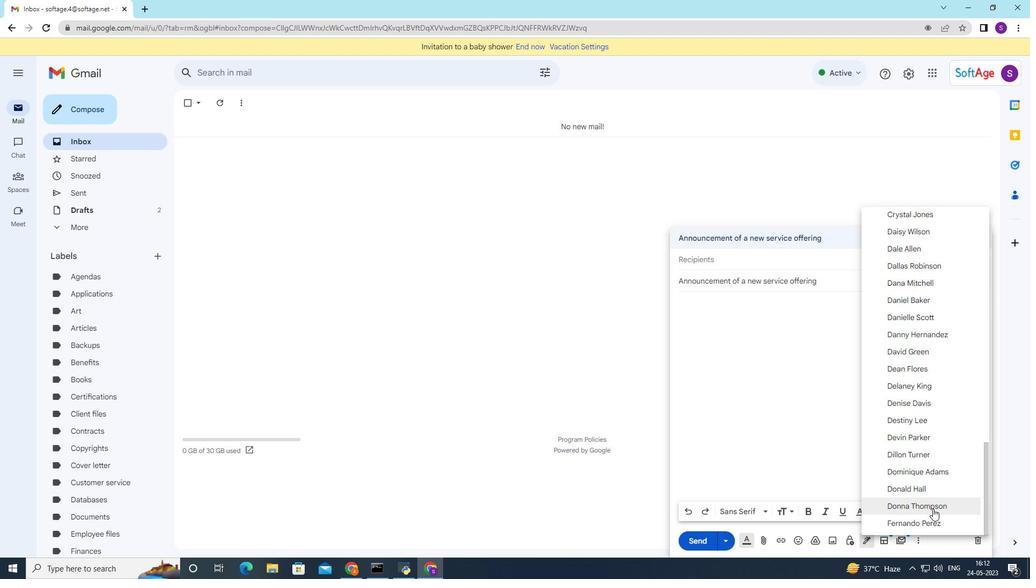 
Action: Mouse scrolled (927, 487) with delta (0, 0)
Screenshot: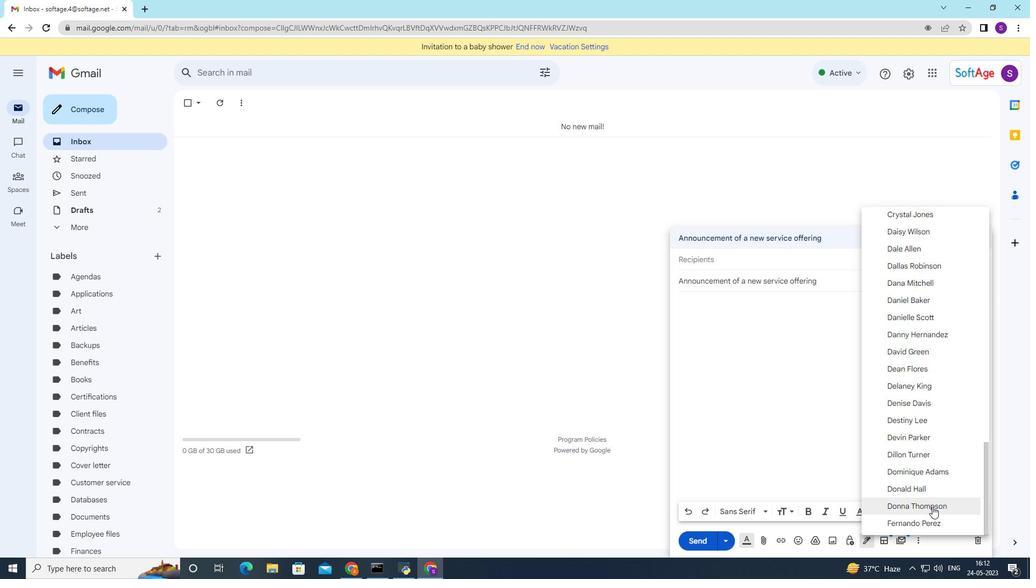 
Action: Mouse moved to (933, 504)
Screenshot: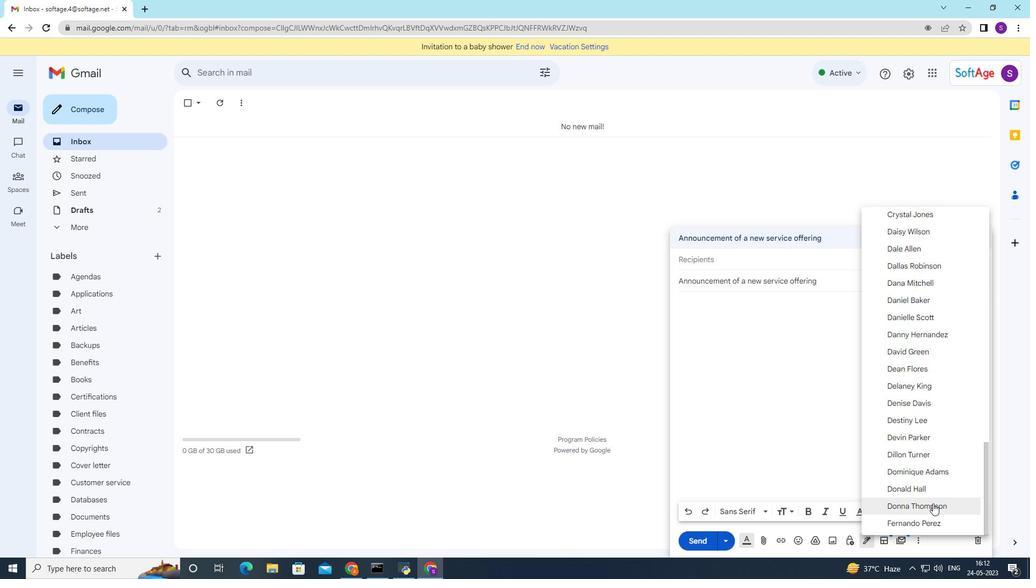 
Action: Mouse pressed left at (933, 504)
Screenshot: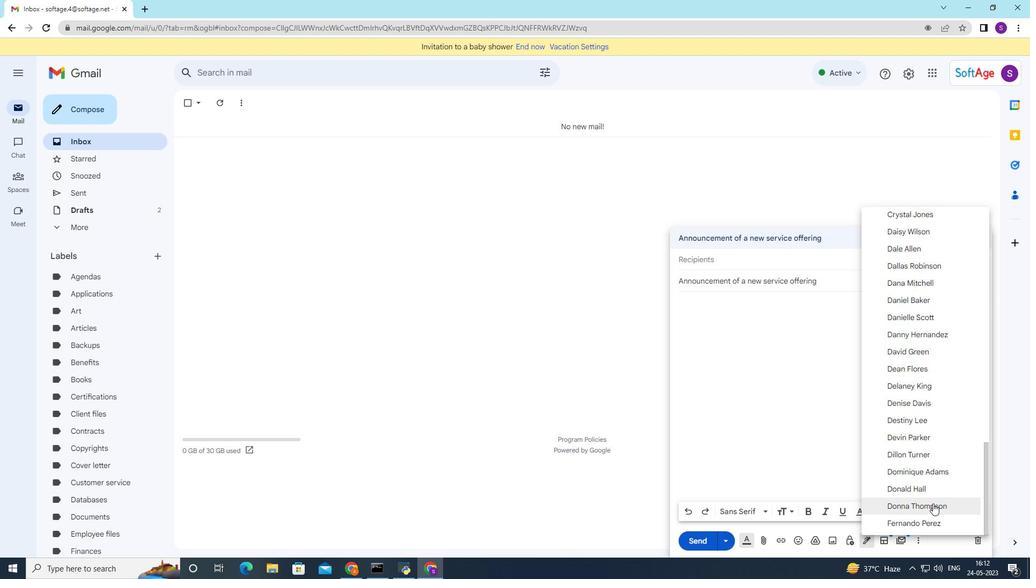 
Action: Mouse moved to (774, 348)
Screenshot: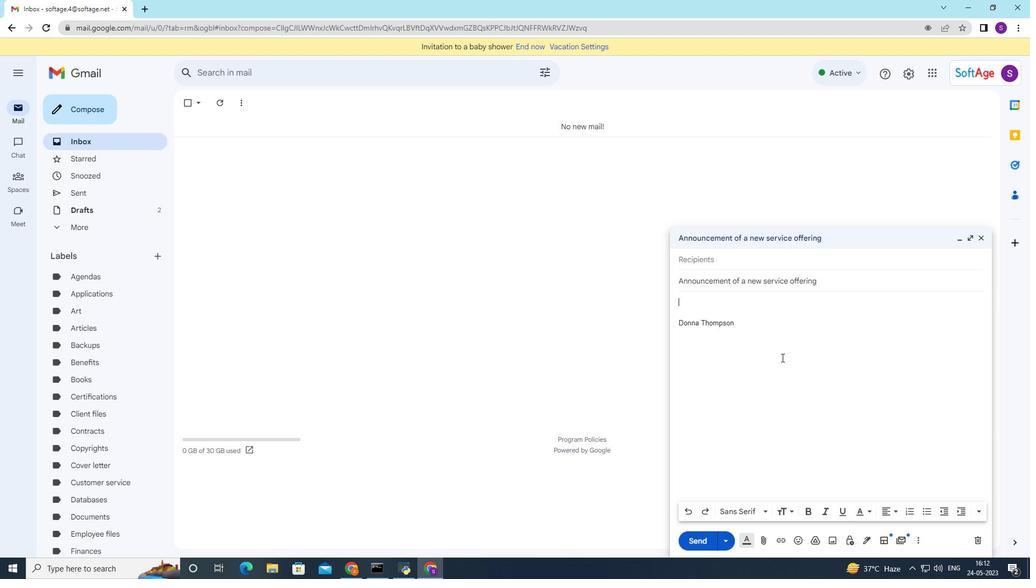 
Action: Key pressed <Key.shift><Key.shift><Key.shift><Key.shift>Could<Key.space>you<Key.space>please<Key.space>provide<Key.space>me<Key.space>with<Key.space>contact<Key.space>information<Key.space>for<Key.space>the<Key.space>company<Key.space>legal<Key.space>deper<Key.backspace><Key.backspace>artment<Key.right>
Screenshot: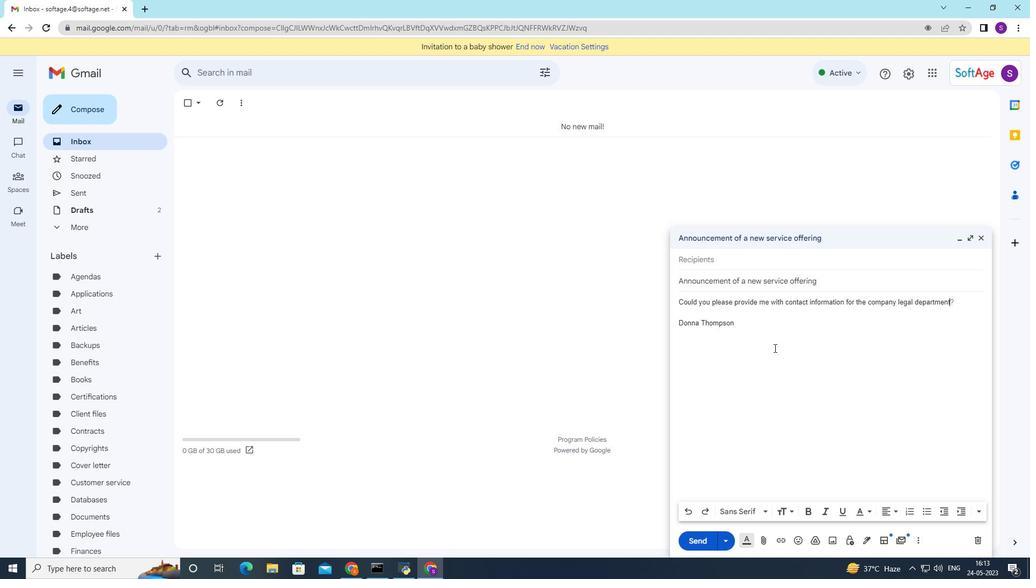 
Action: Mouse moved to (709, 302)
Screenshot: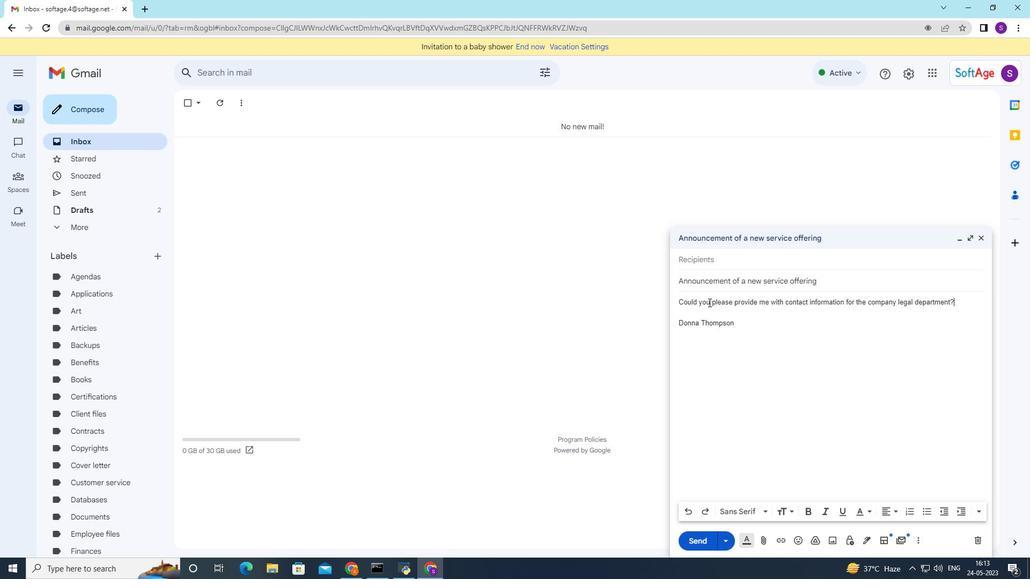 
Action: Mouse pressed left at (709, 302)
Screenshot: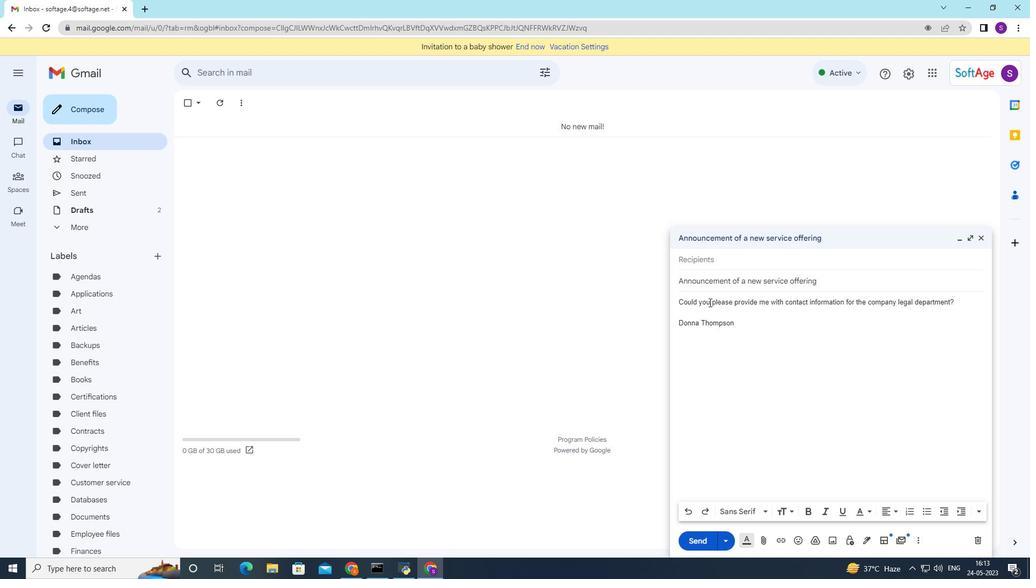
Action: Mouse moved to (868, 516)
Screenshot: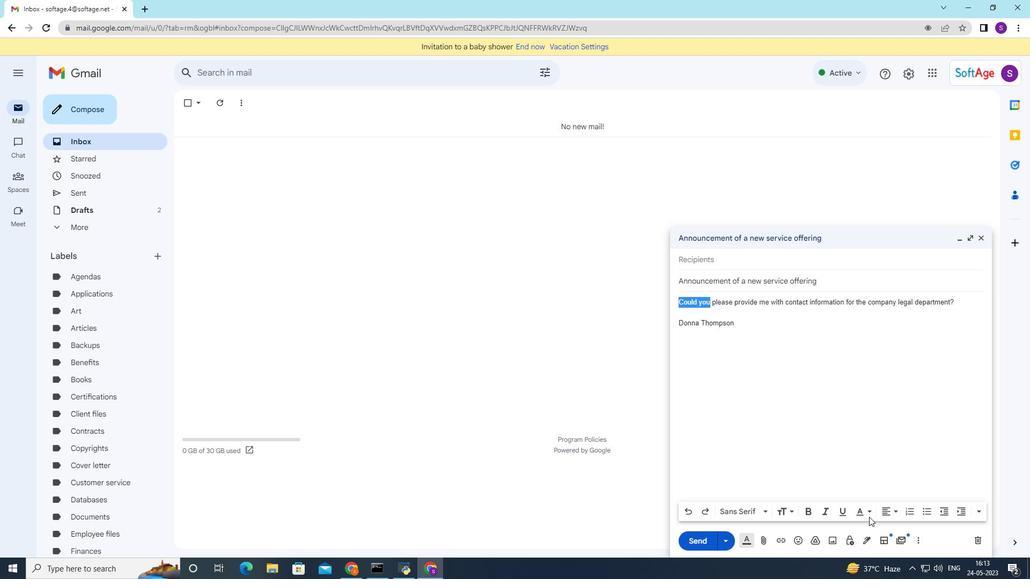 
Action: Mouse pressed left at (868, 516)
Screenshot: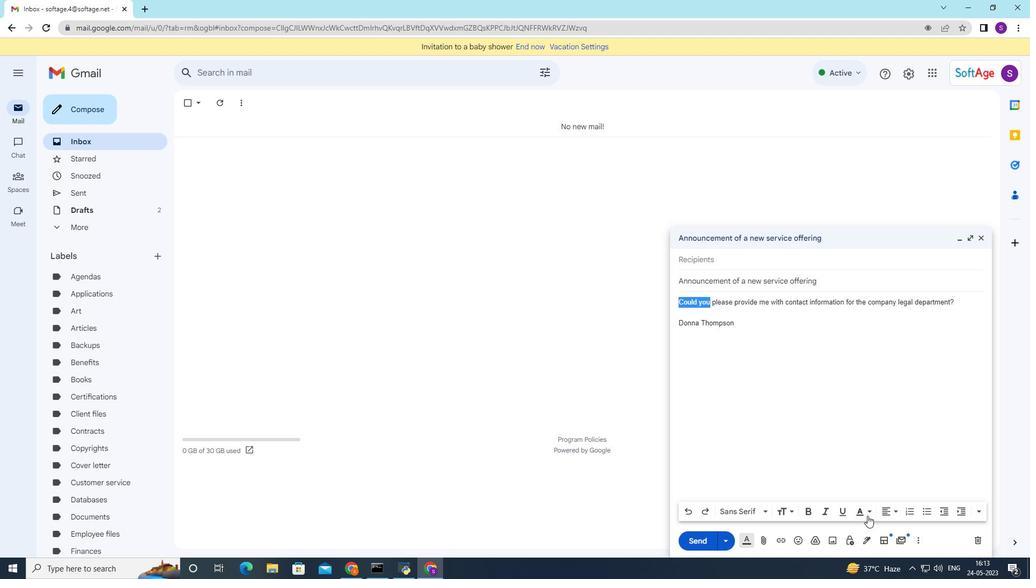 
Action: Mouse moved to (796, 436)
Screenshot: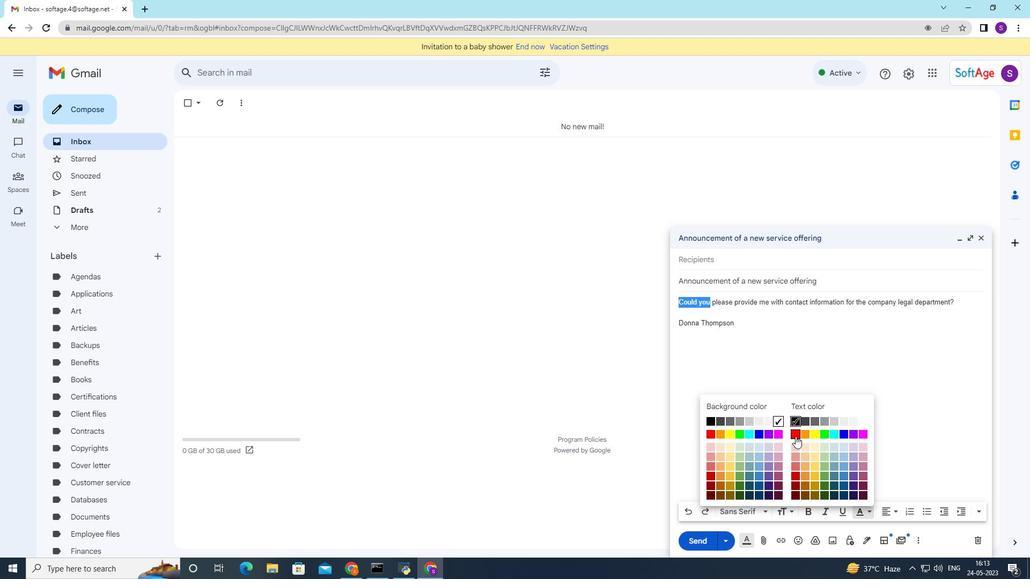 
Action: Mouse pressed left at (796, 436)
Screenshot: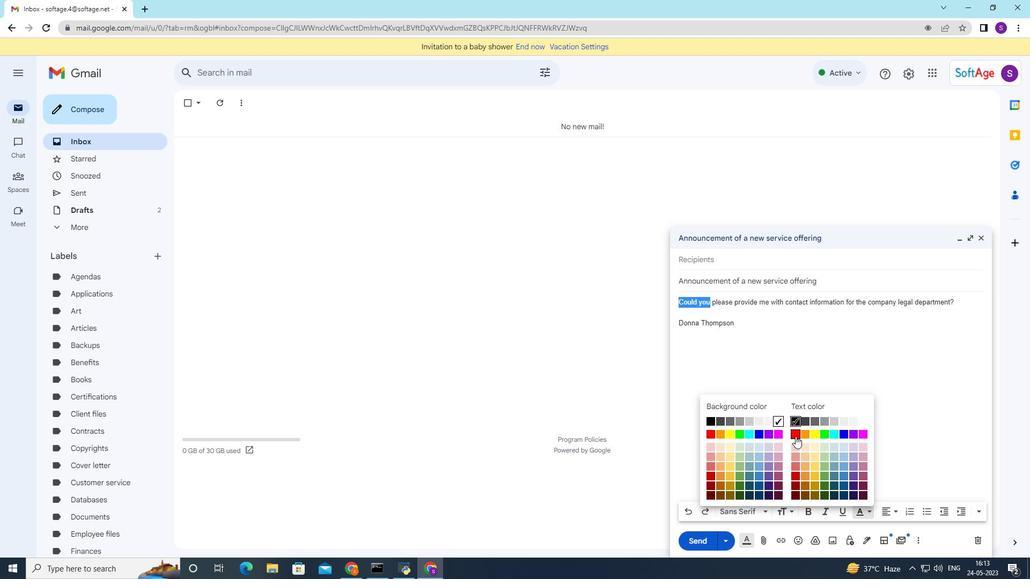 
Action: Mouse moved to (866, 510)
Screenshot: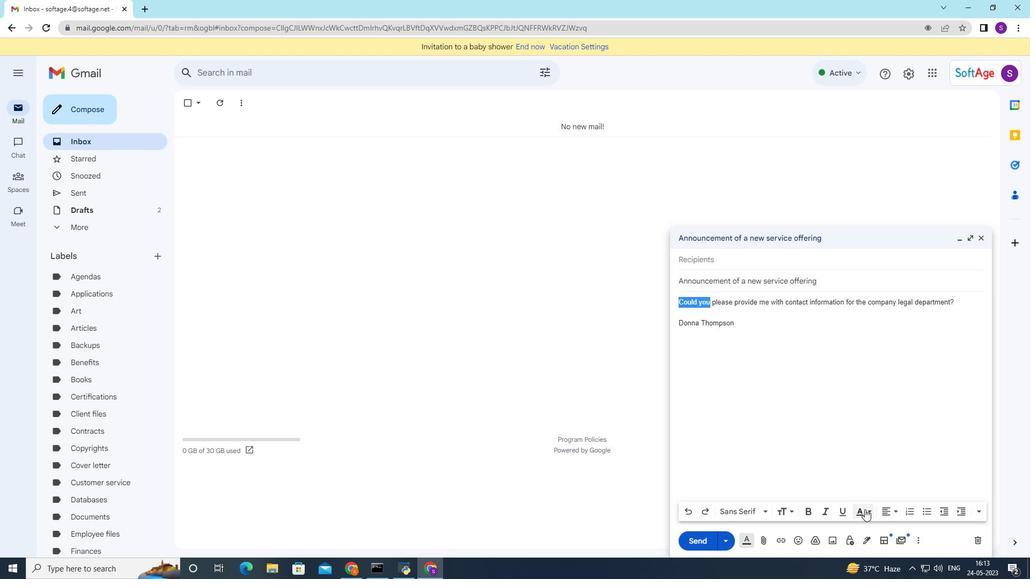 
Action: Mouse pressed left at (866, 510)
Screenshot: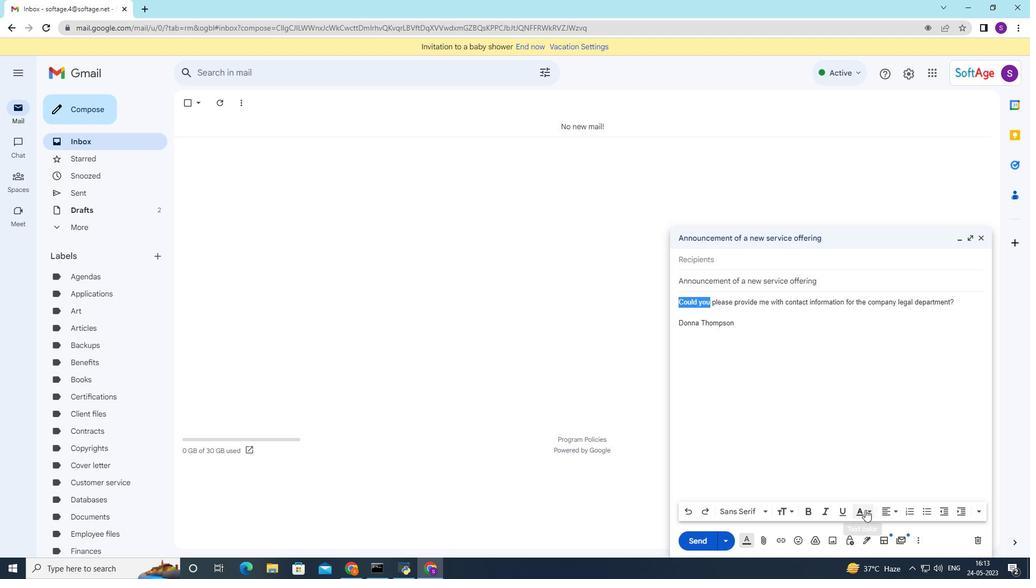 
Action: Mouse moved to (739, 438)
Screenshot: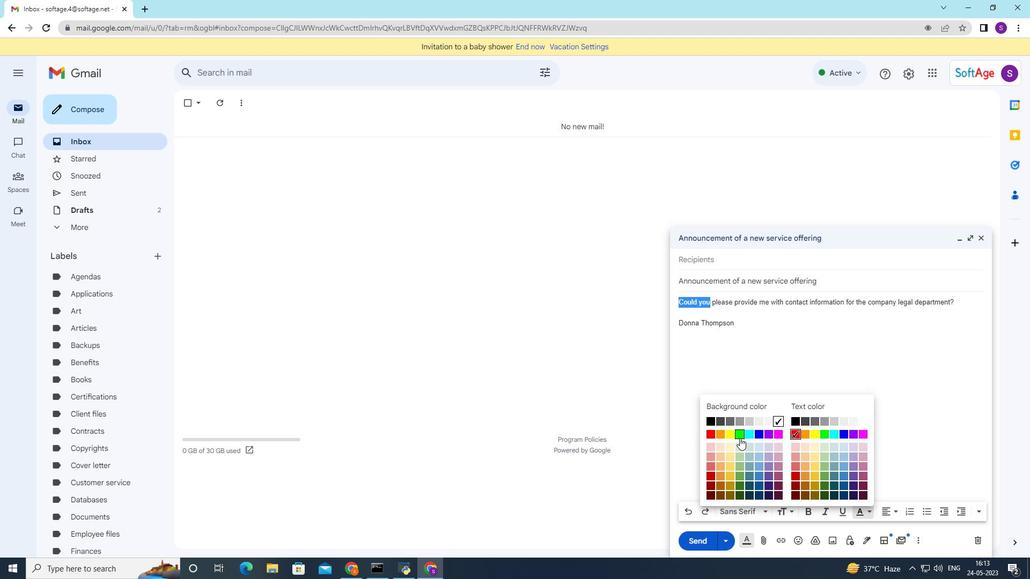 
Action: Mouse pressed left at (739, 438)
Screenshot: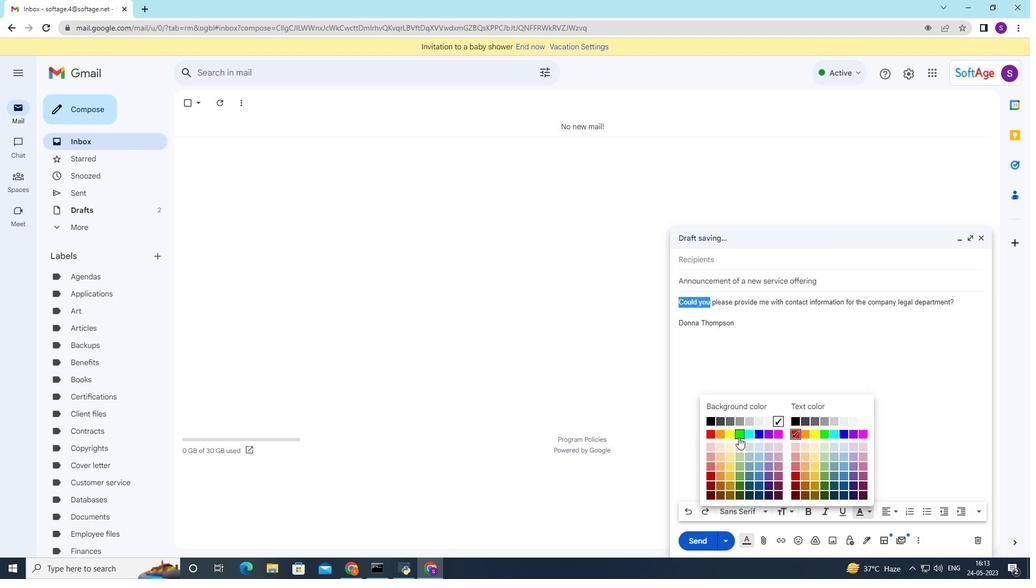 
Action: Mouse moved to (698, 539)
Screenshot: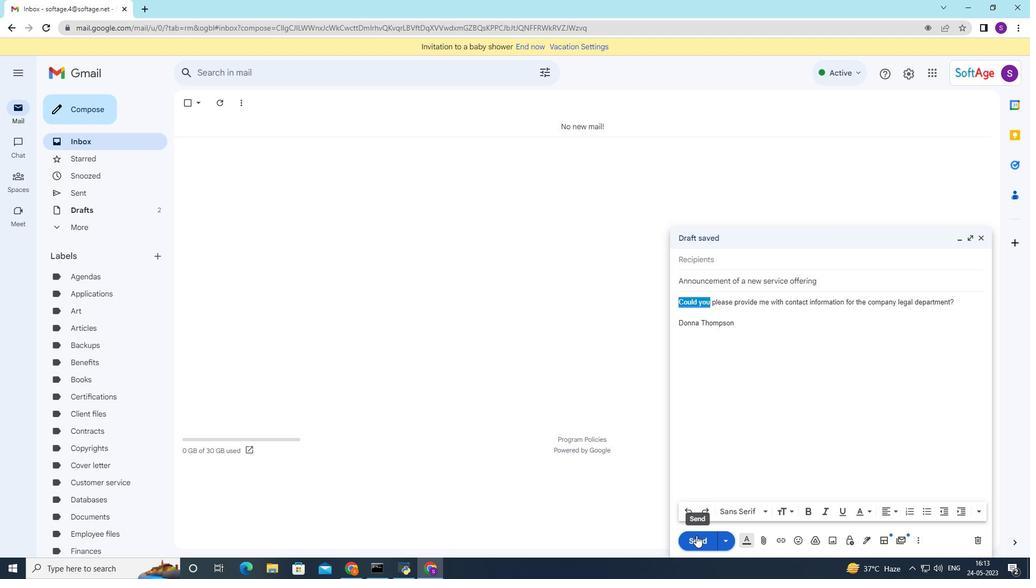 
Action: Mouse pressed left at (698, 539)
Screenshot: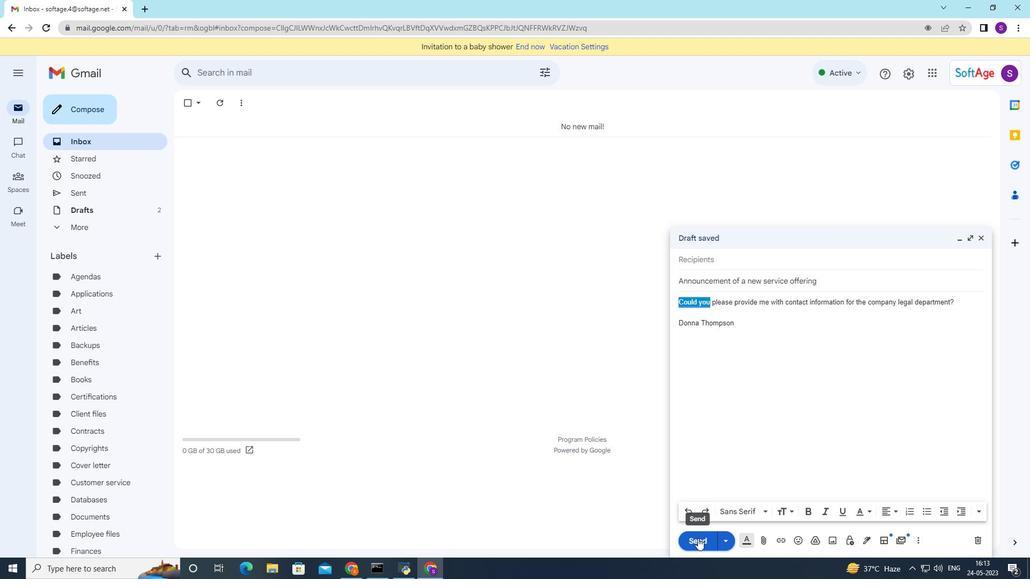 
Action: Mouse moved to (633, 271)
Screenshot: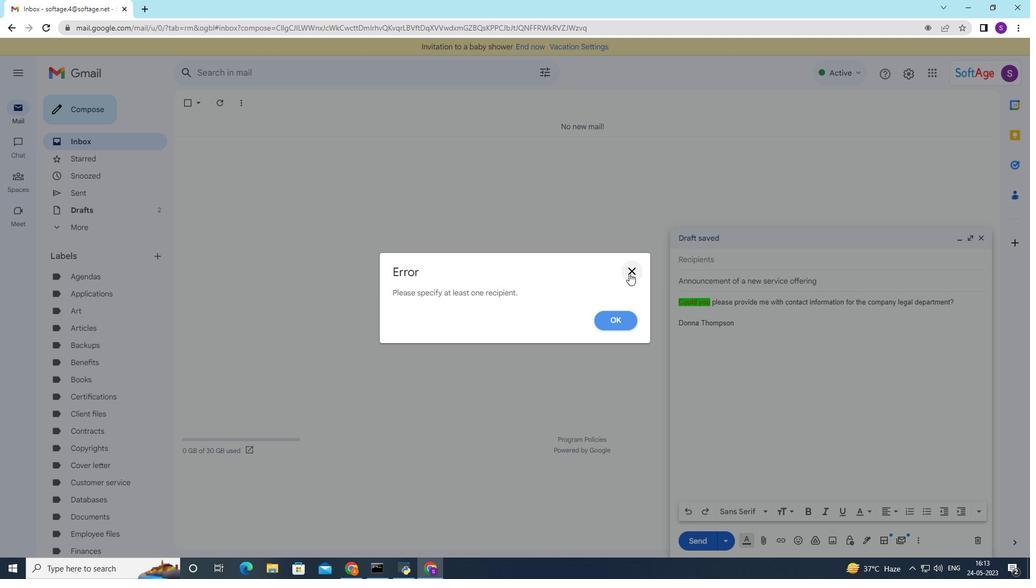 
Action: Mouse pressed left at (633, 271)
Screenshot: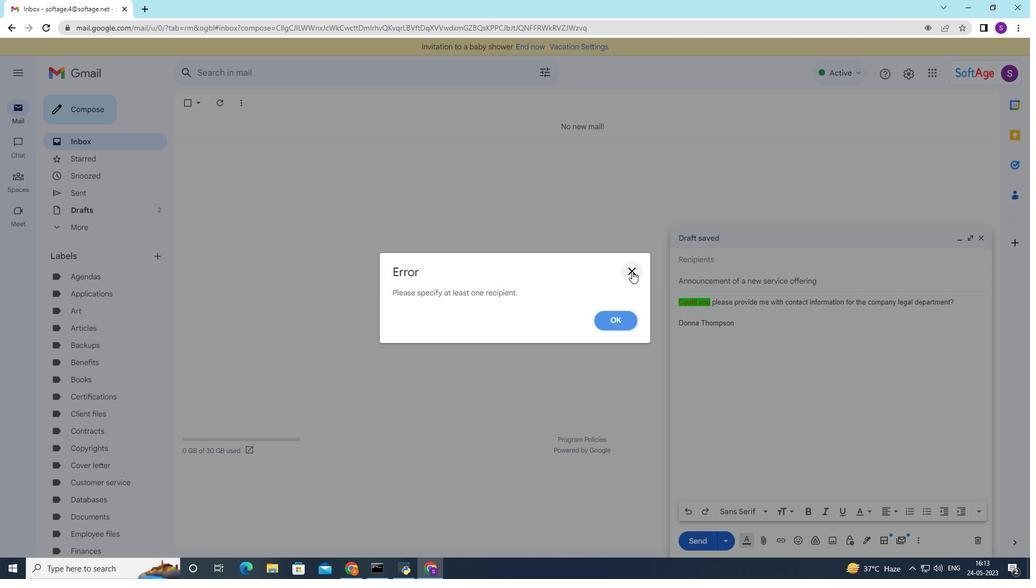 
Action: Mouse moved to (725, 258)
Screenshot: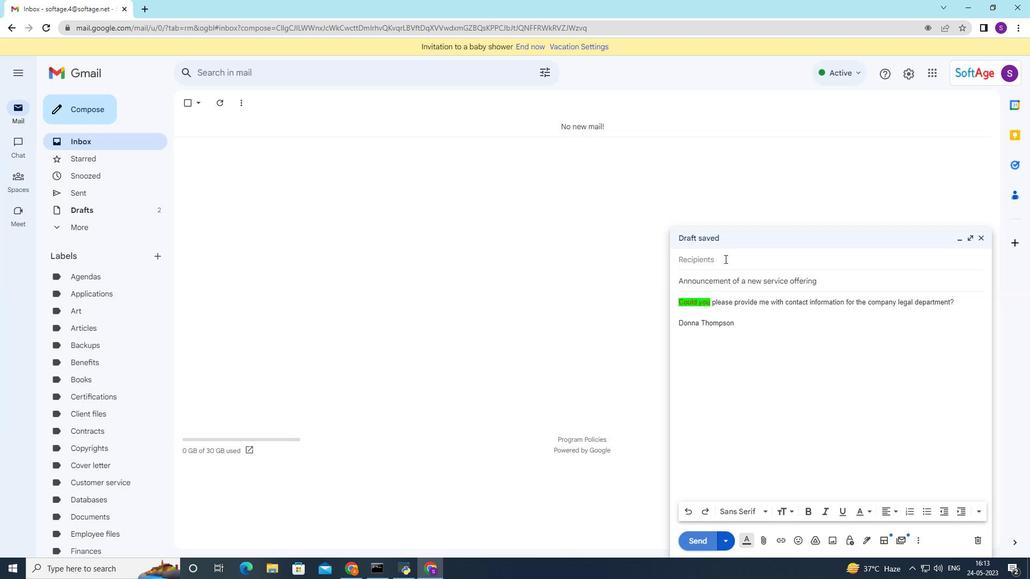 
Action: Mouse pressed left at (725, 258)
Screenshot: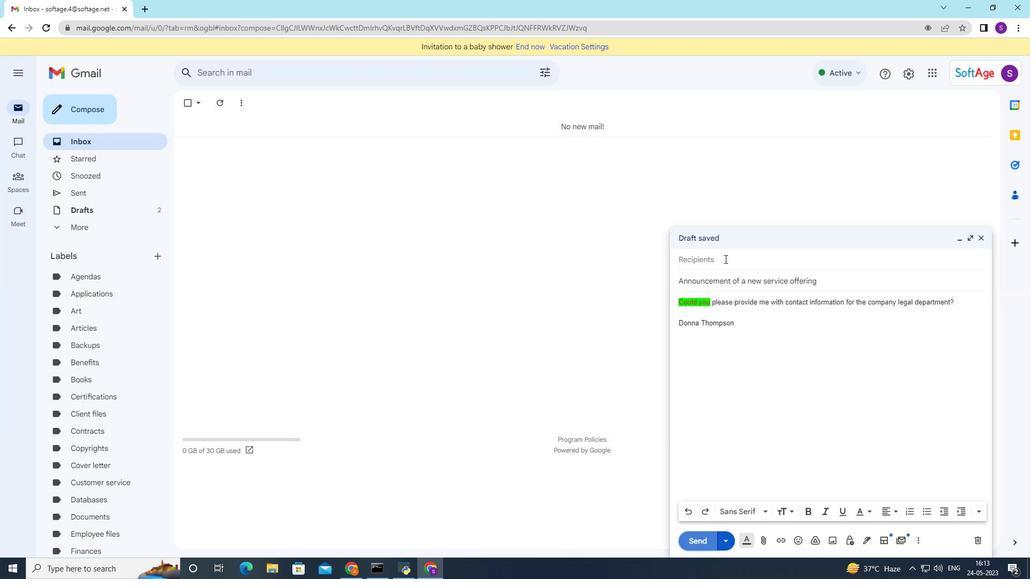 
Action: Mouse moved to (722, 259)
Screenshot: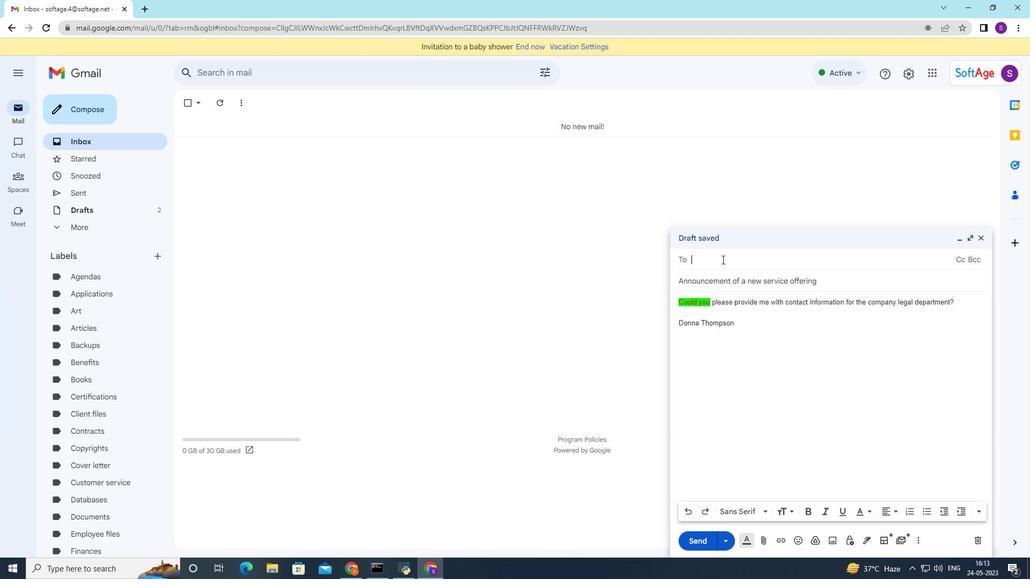 
Action: Key pressed softage.5
Screenshot: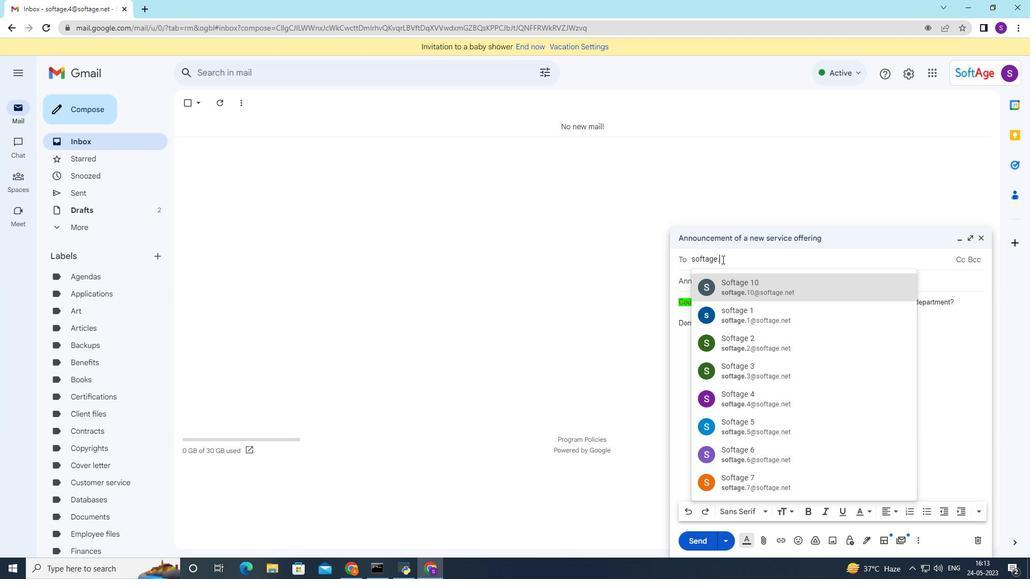 
Action: Mouse moved to (769, 285)
Screenshot: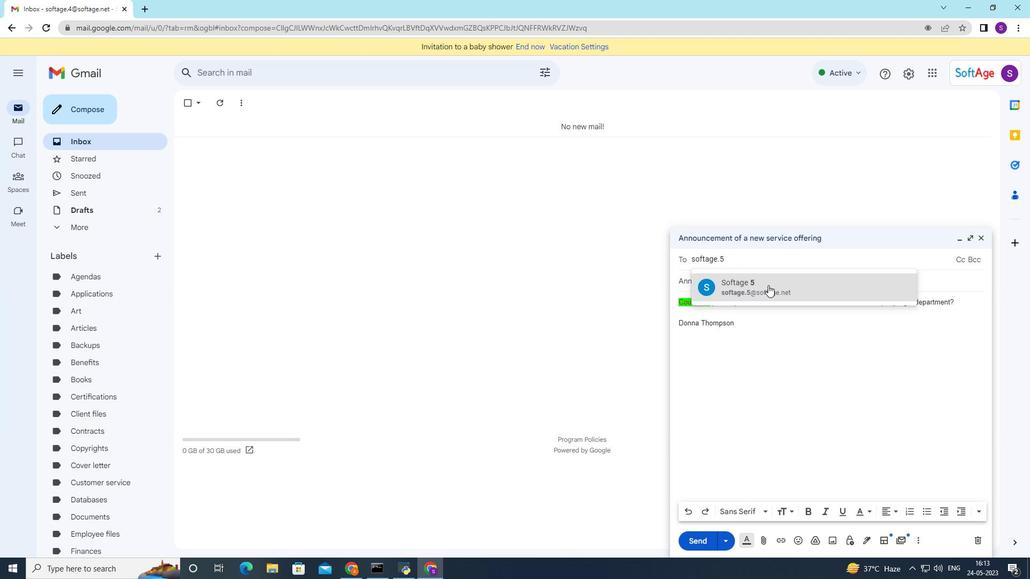 
Action: Mouse pressed left at (769, 285)
Screenshot: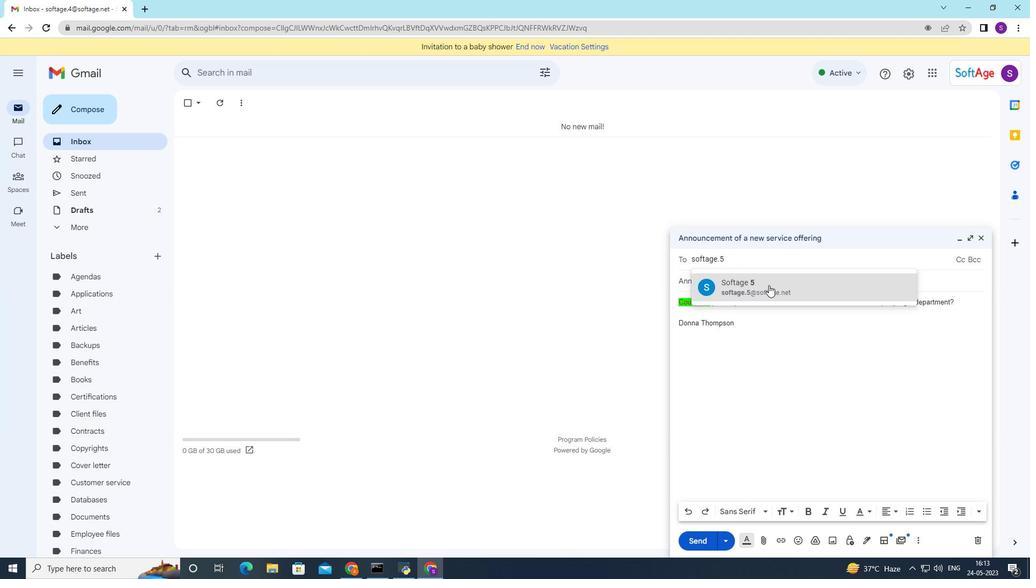 
Action: Mouse moved to (698, 540)
Screenshot: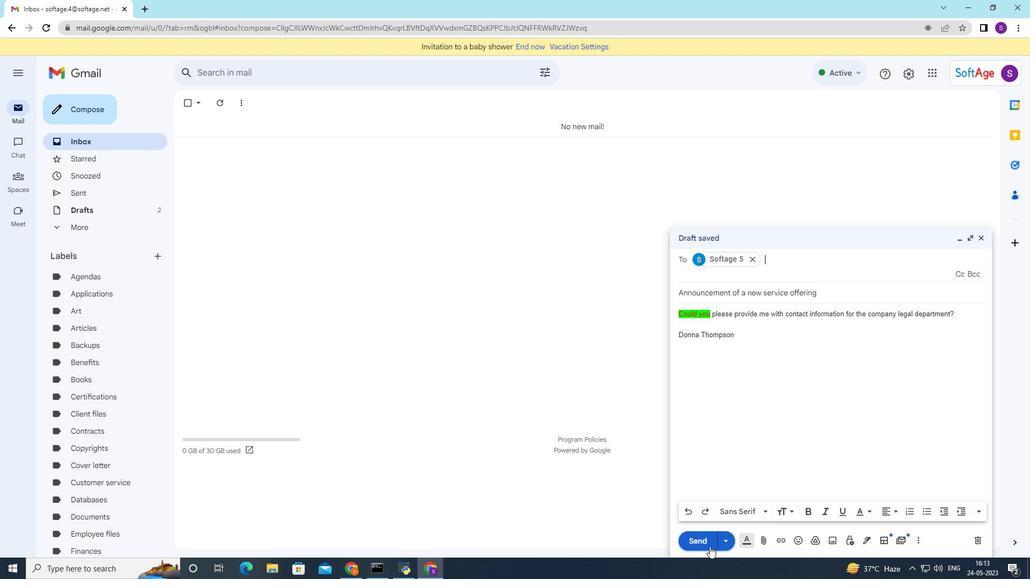 
Action: Mouse pressed left at (698, 540)
Screenshot: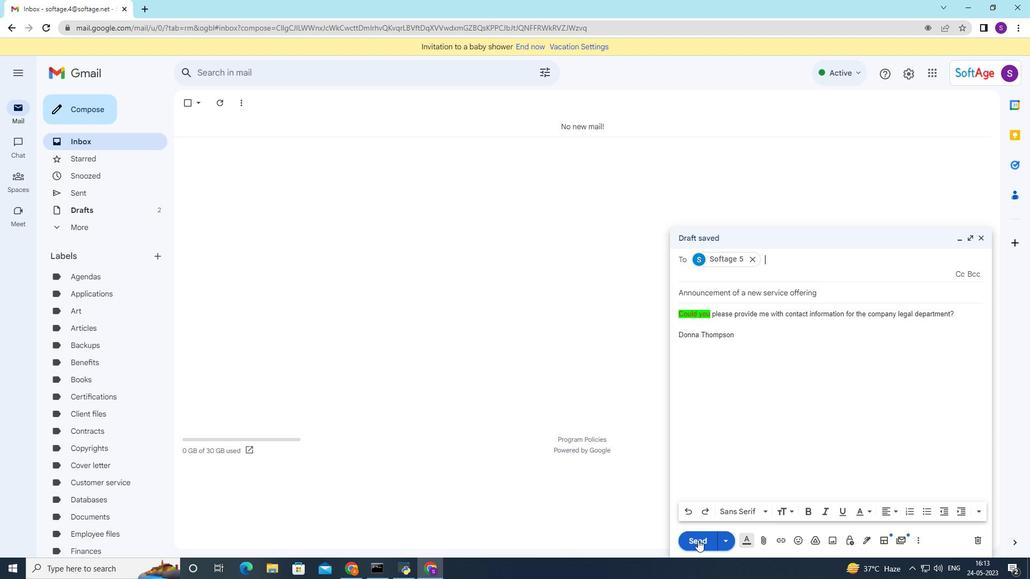
Action: Mouse moved to (75, 193)
Screenshot: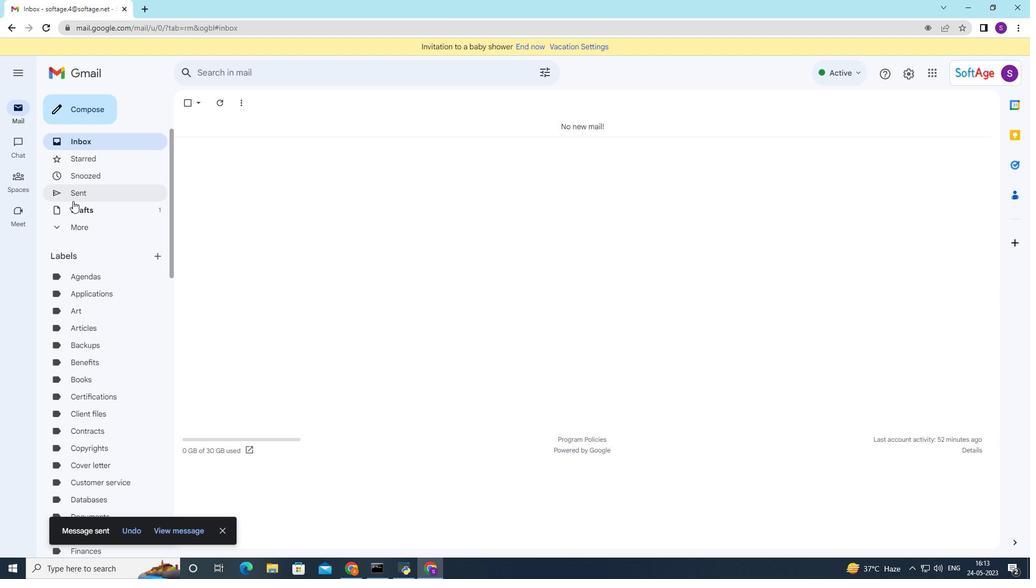 
Action: Mouse pressed left at (75, 193)
Screenshot: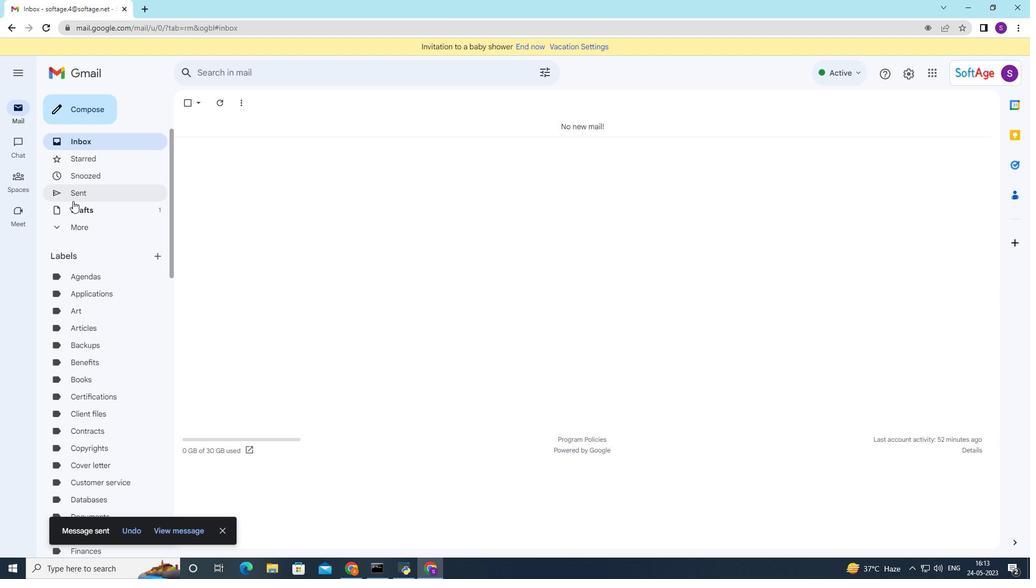 
Action: Mouse moved to (320, 158)
Screenshot: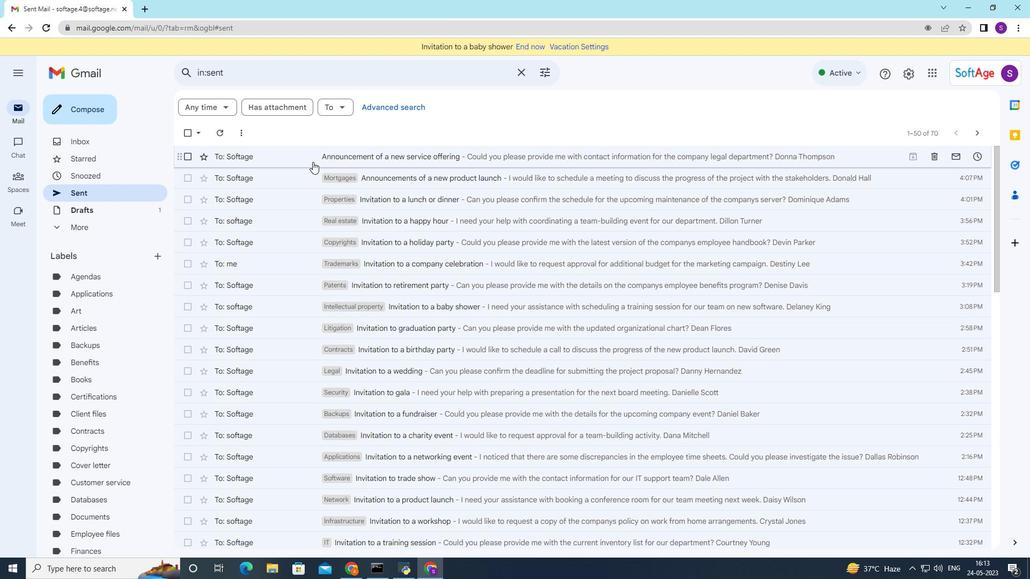 
Action: Mouse pressed right at (320, 158)
Screenshot: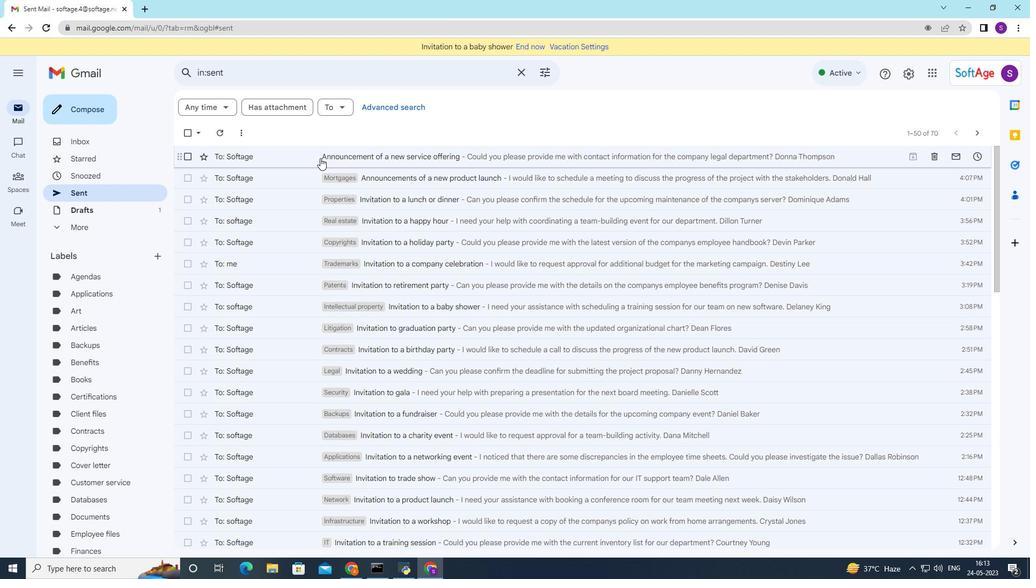 
Action: Mouse moved to (303, 160)
Screenshot: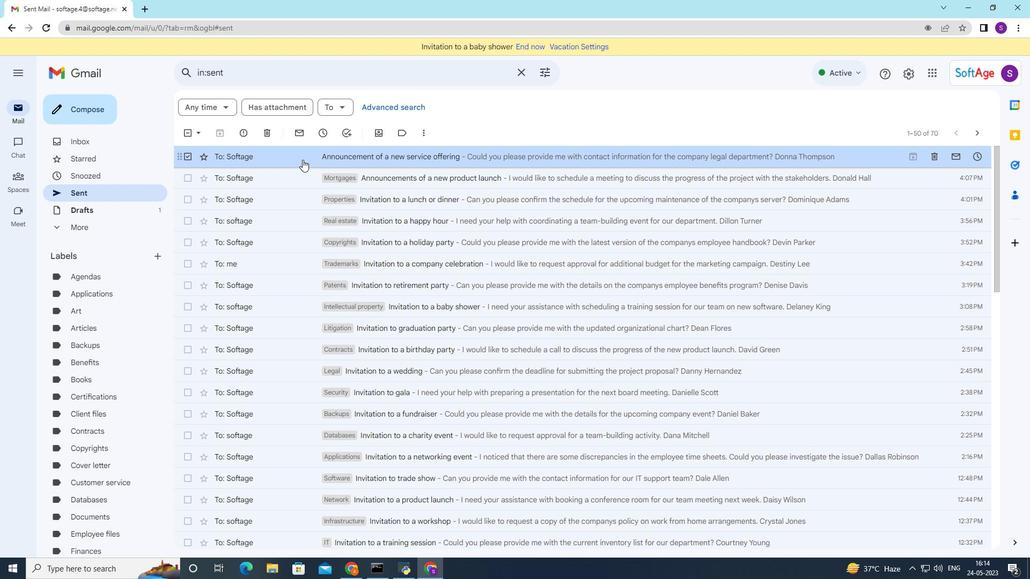 
Action: Mouse pressed right at (303, 160)
Screenshot: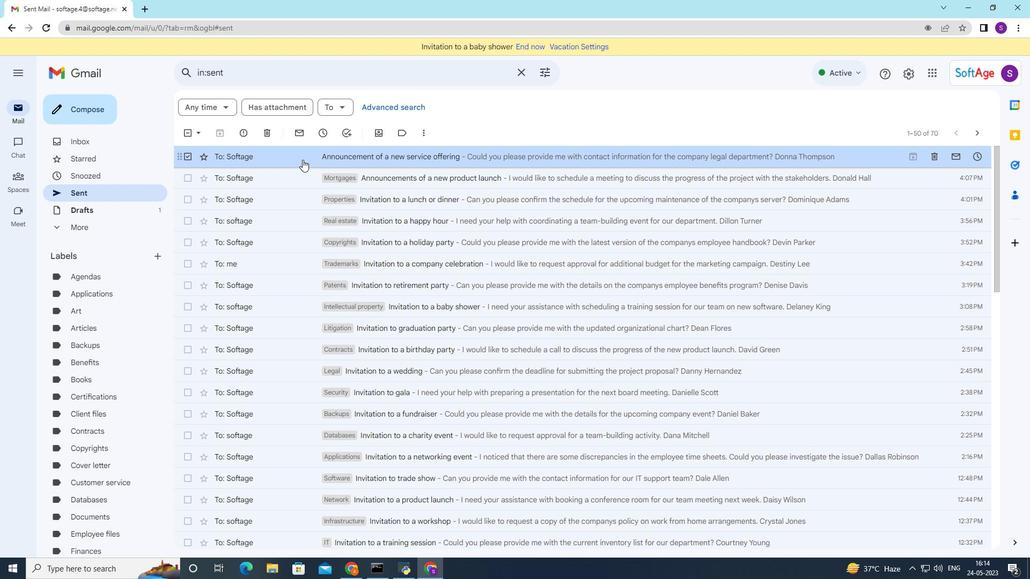 
Action: Mouse moved to (485, 338)
Screenshot: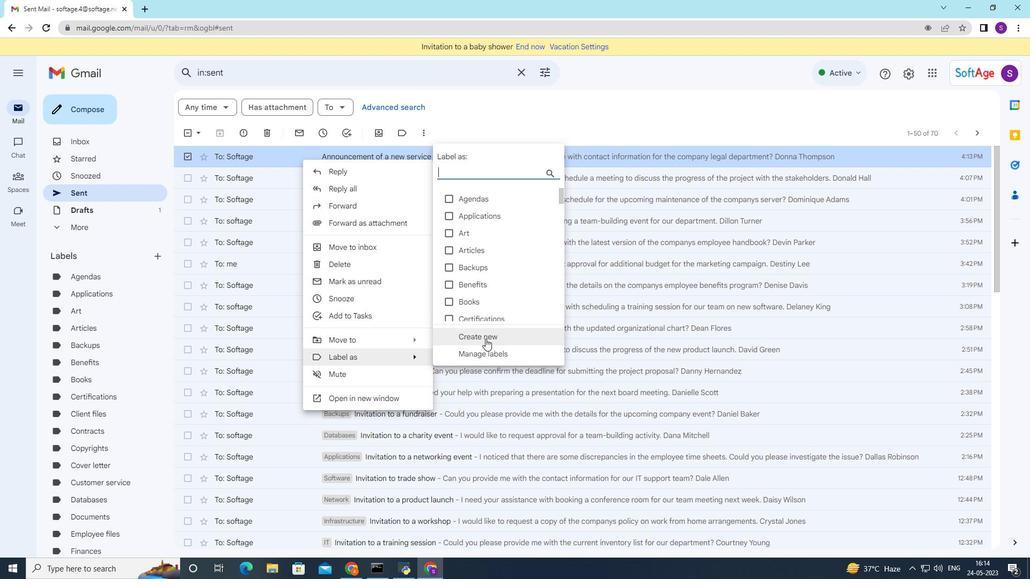 
Action: Mouse pressed left at (485, 338)
Screenshot: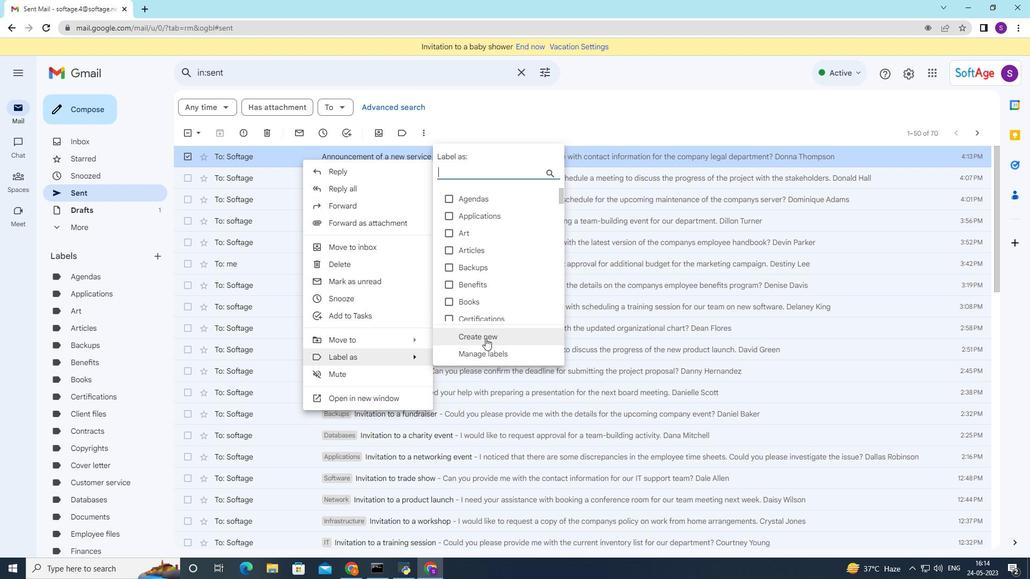 
Action: Mouse moved to (499, 314)
Screenshot: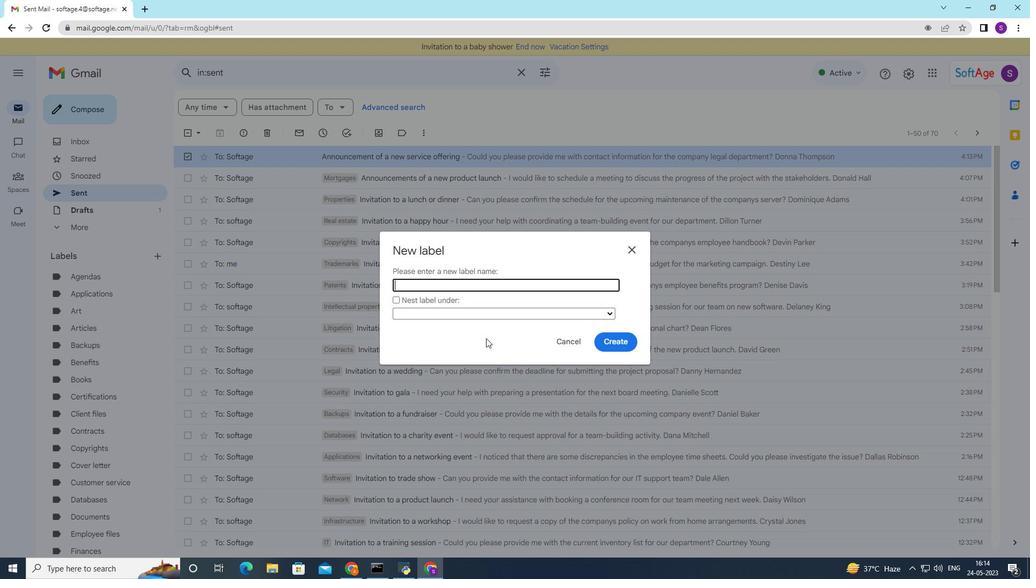 
Action: Key pressed <Key.shift>Home<Key.space>improvements
Screenshot: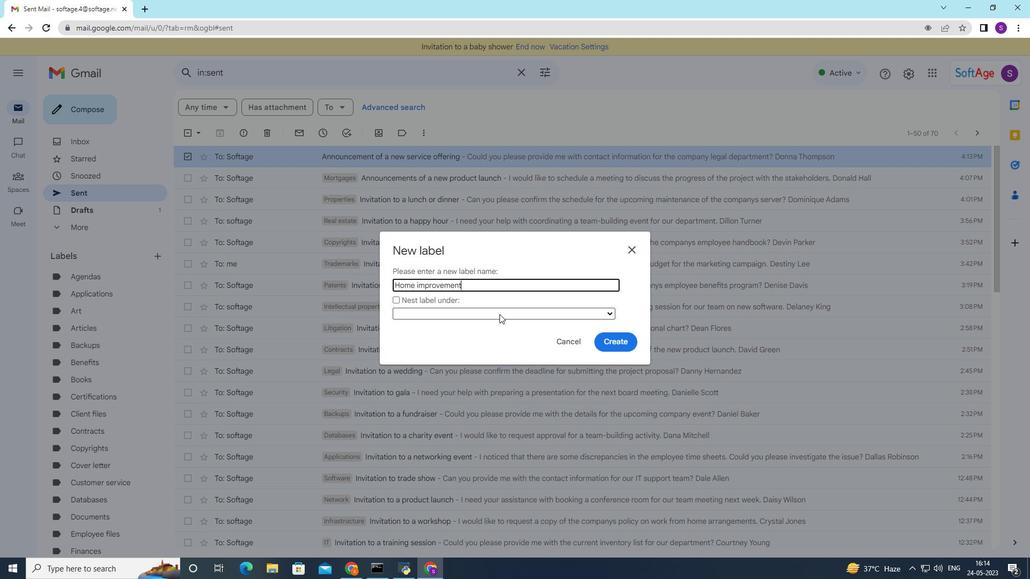 
Action: Mouse moved to (607, 346)
Screenshot: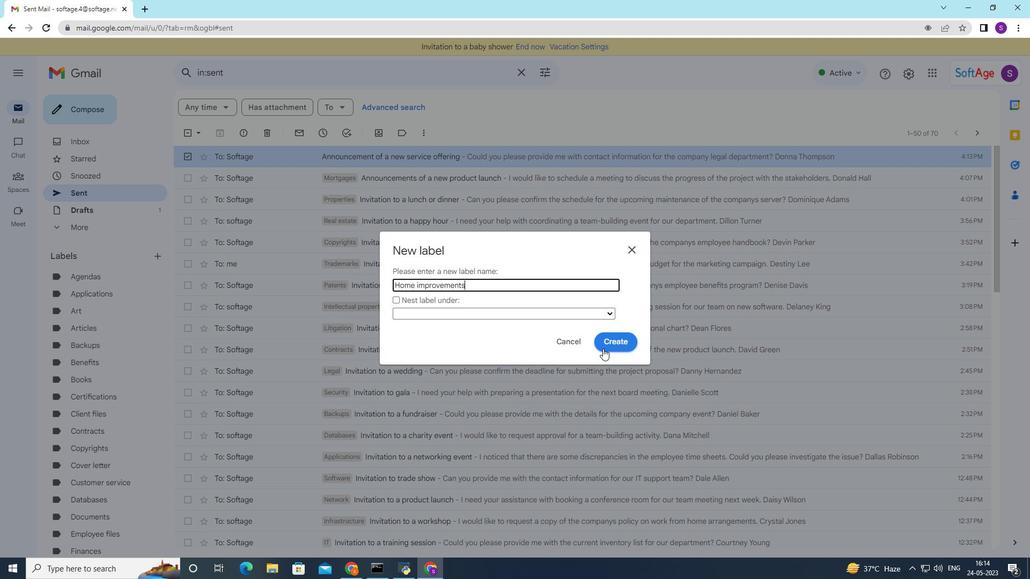 
Action: Mouse pressed left at (607, 346)
Screenshot: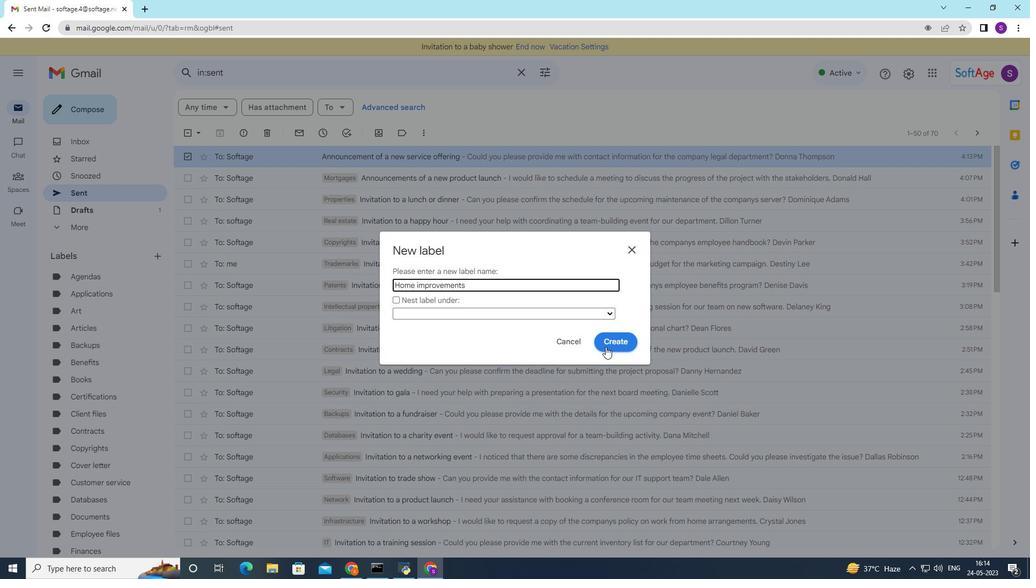 
Action: Mouse moved to (413, 160)
Screenshot: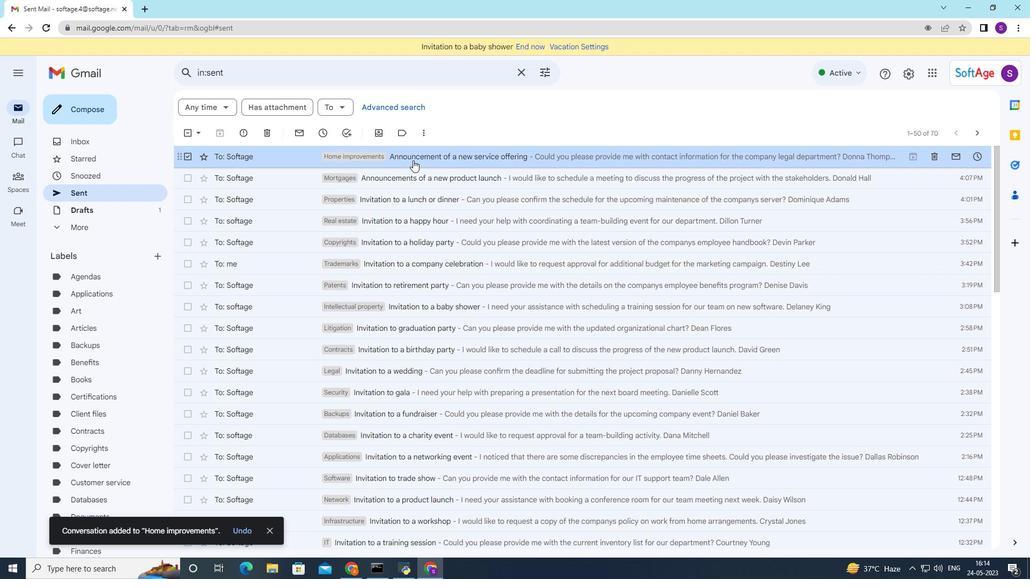 
Action: Mouse pressed right at (413, 160)
Screenshot: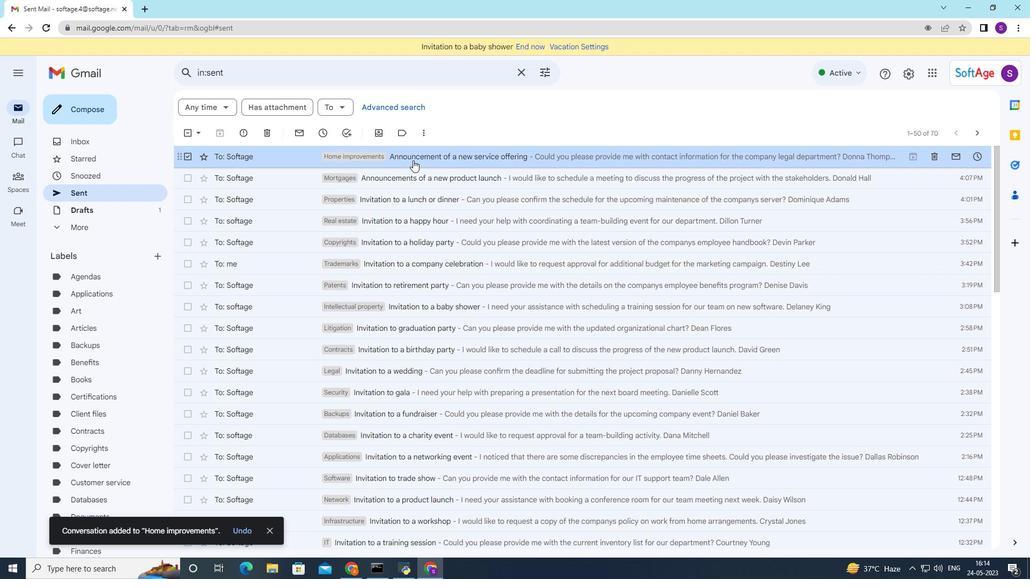 
Action: Mouse moved to (565, 197)
Screenshot: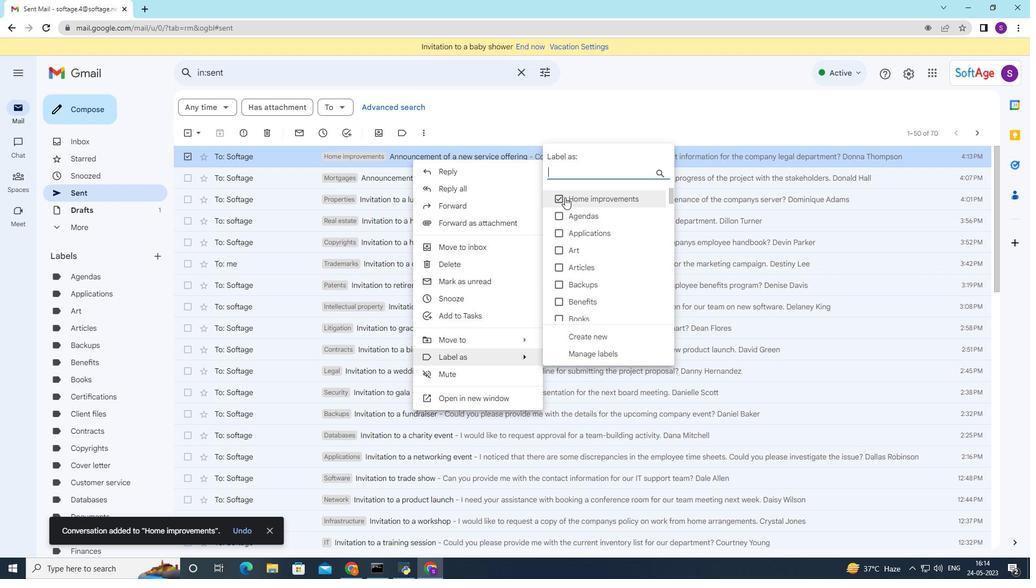 
Action: Mouse pressed left at (565, 197)
Screenshot: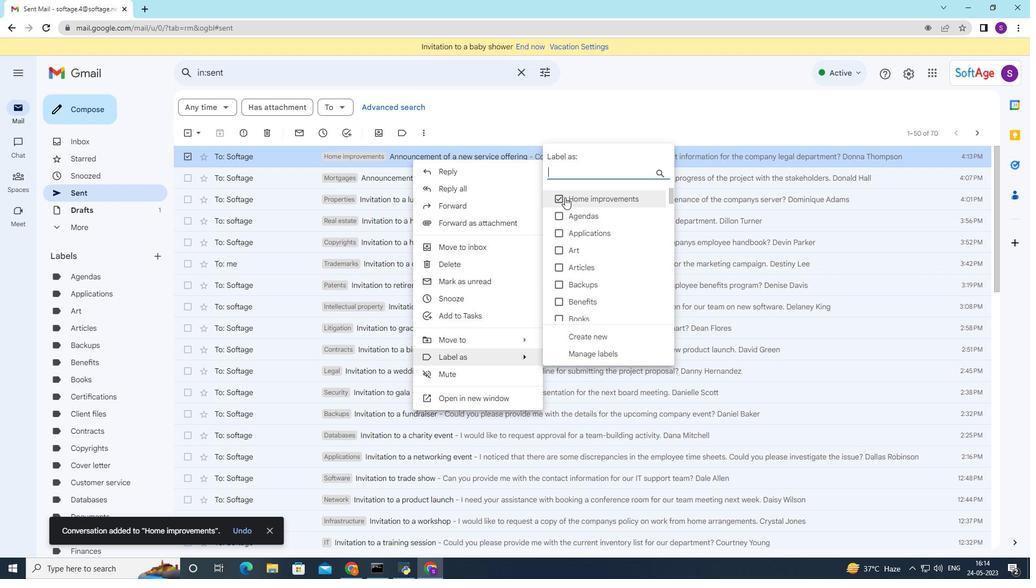 
Action: Mouse moved to (420, 157)
Screenshot: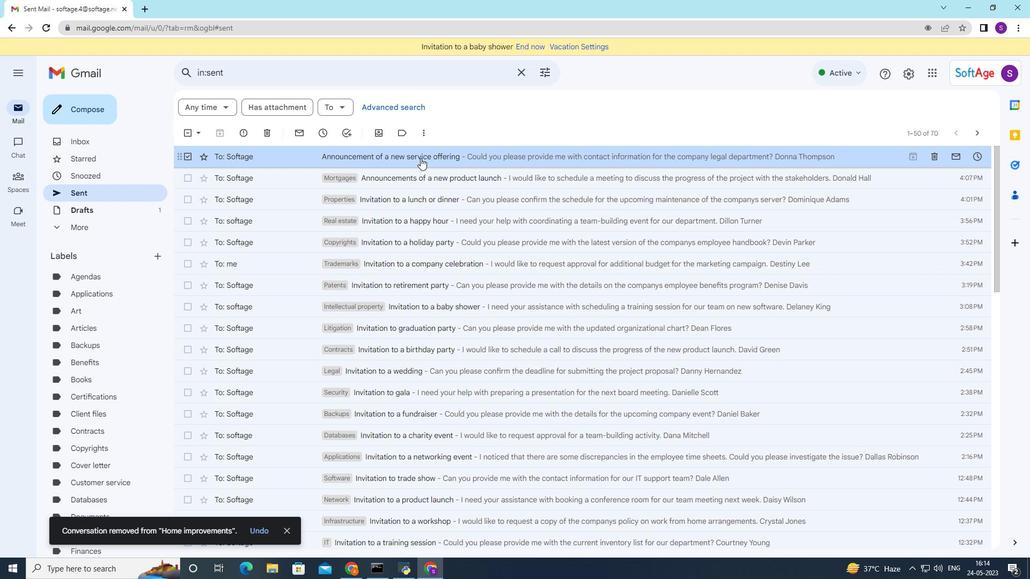 
Action: Mouse pressed right at (420, 157)
Screenshot: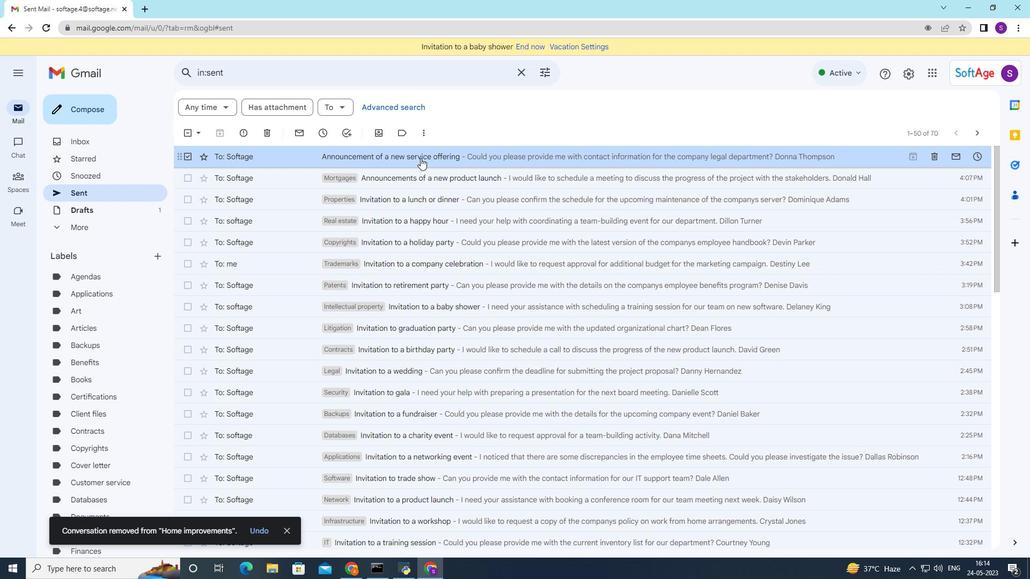 
Action: Mouse moved to (586, 256)
Screenshot: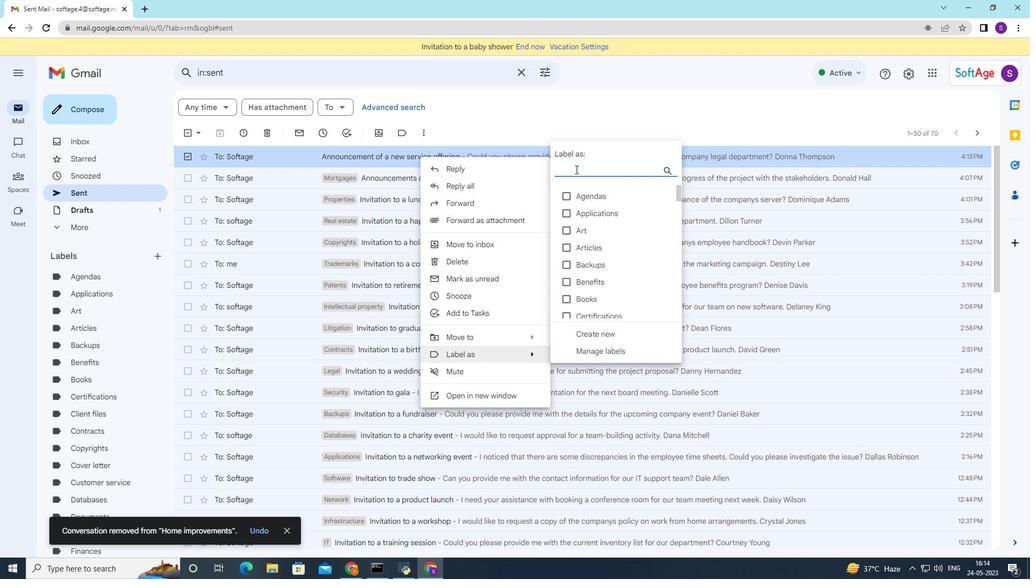 
Action: Mouse scrolled (586, 255) with delta (0, 0)
Screenshot: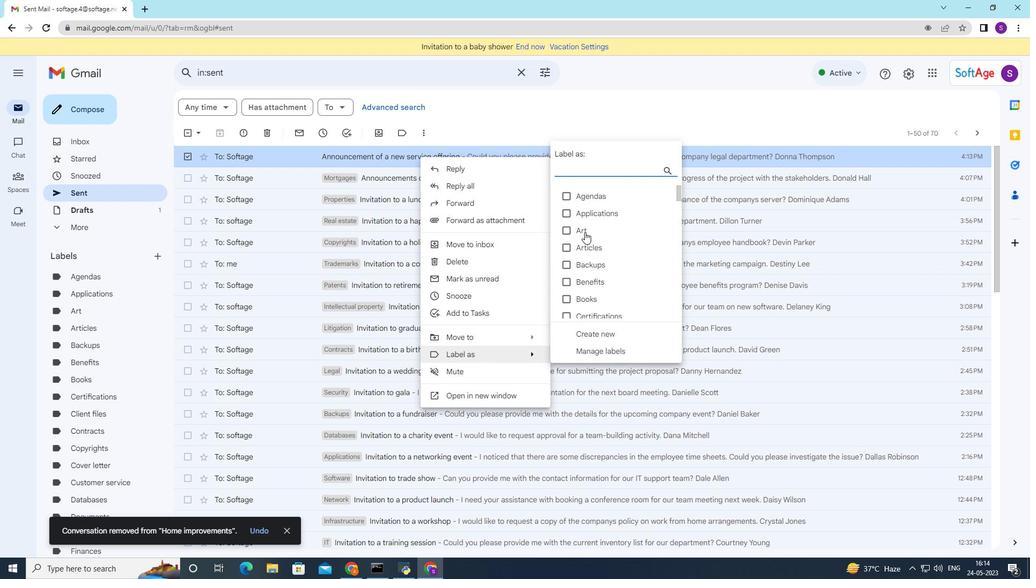 
Action: Mouse scrolled (586, 255) with delta (0, 0)
Screenshot: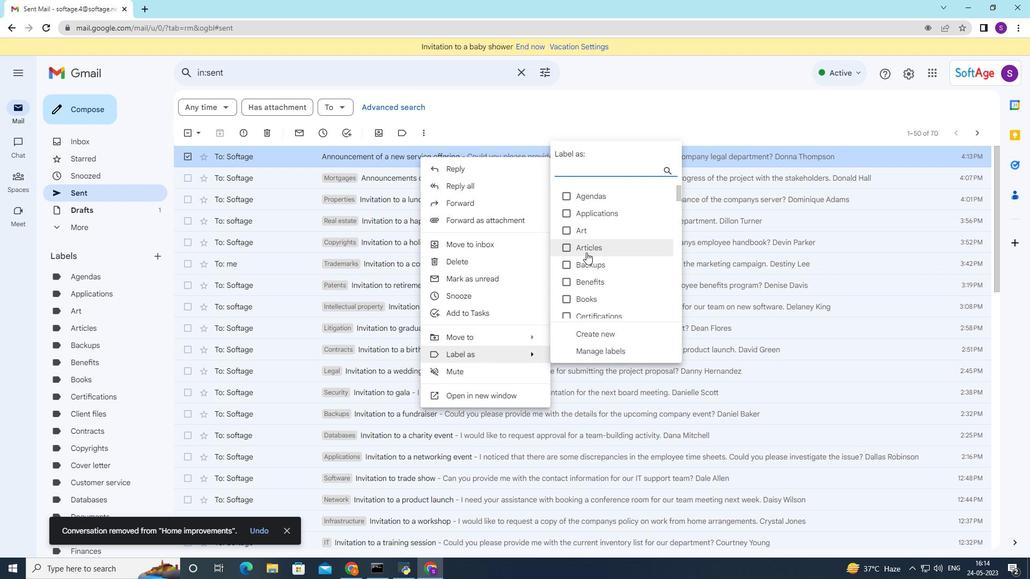 
Action: Mouse moved to (586, 256)
Screenshot: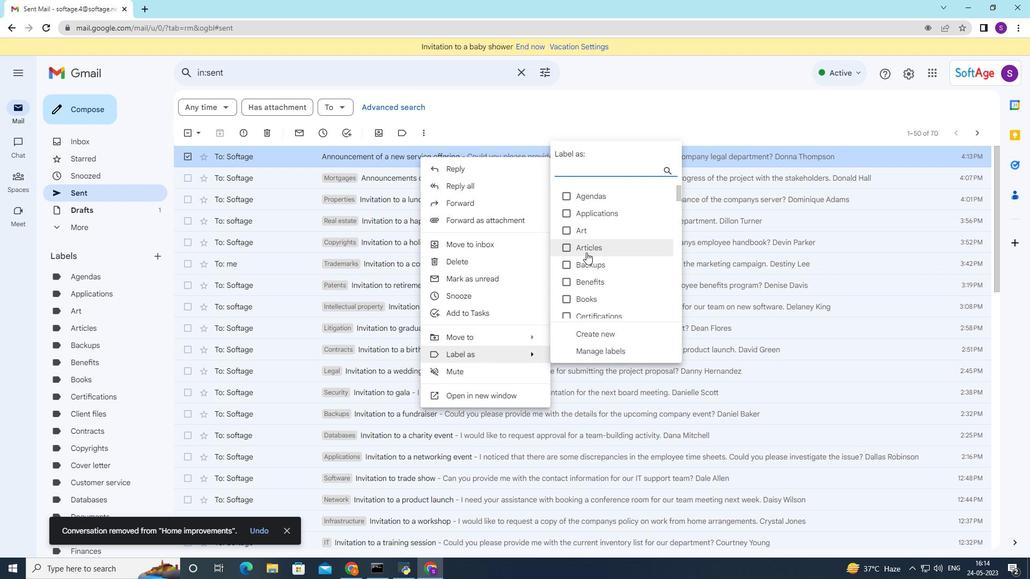 
Action: Mouse scrolled (586, 256) with delta (0, 0)
Screenshot: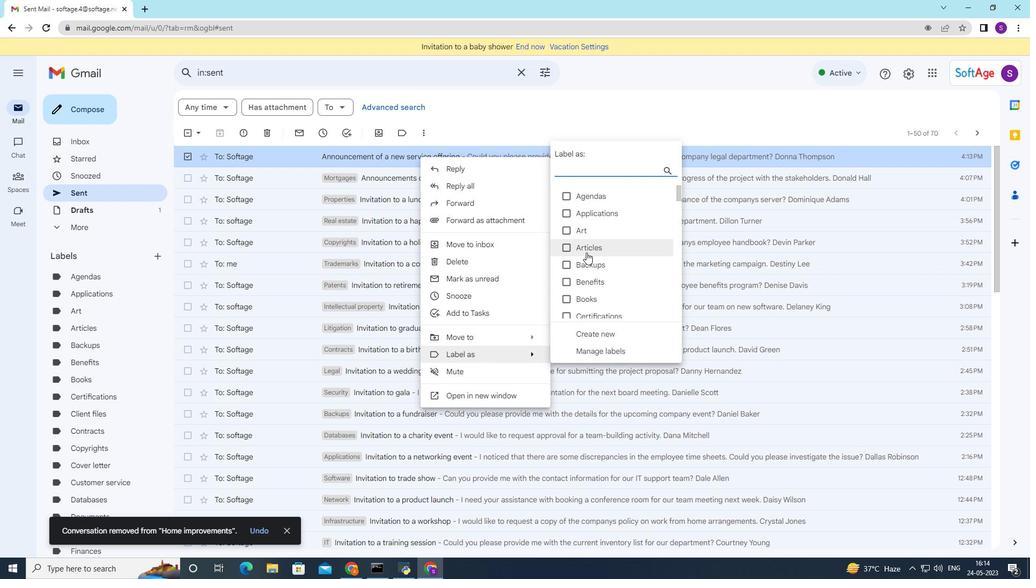 
Action: Mouse scrolled (586, 256) with delta (0, 0)
Screenshot: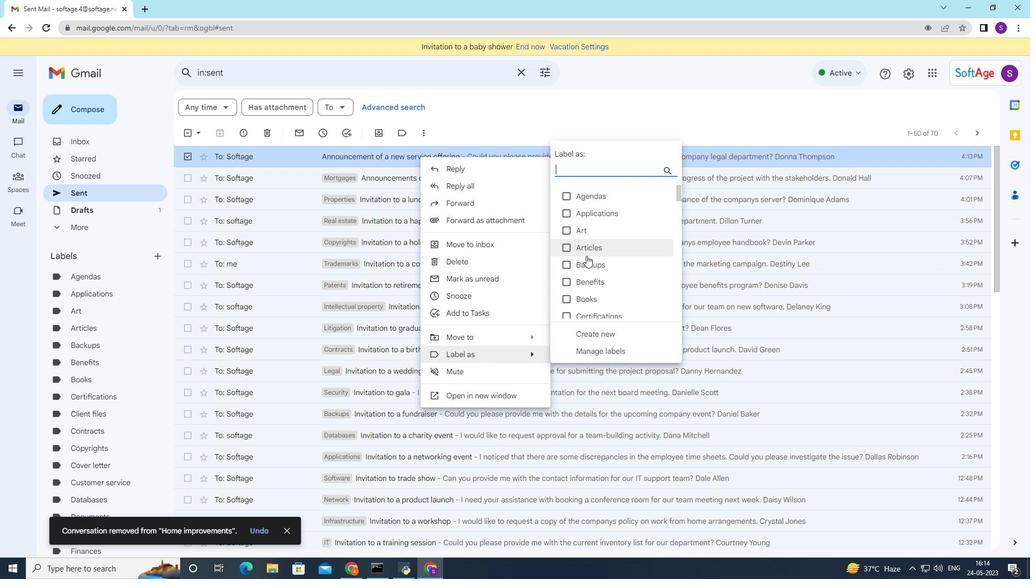 
Action: Mouse moved to (587, 255)
Screenshot: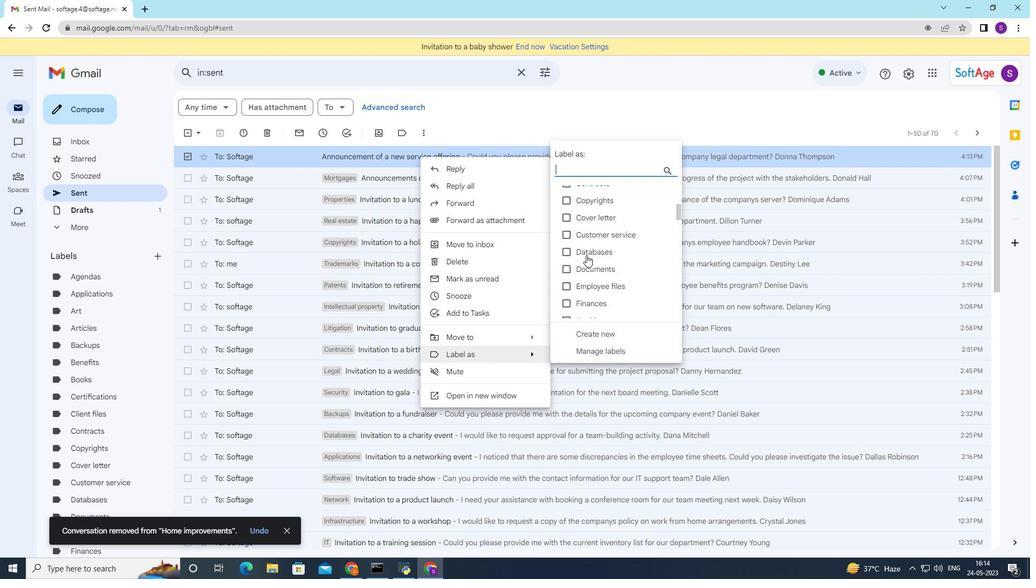 
Action: Mouse scrolled (587, 254) with delta (0, 0)
Screenshot: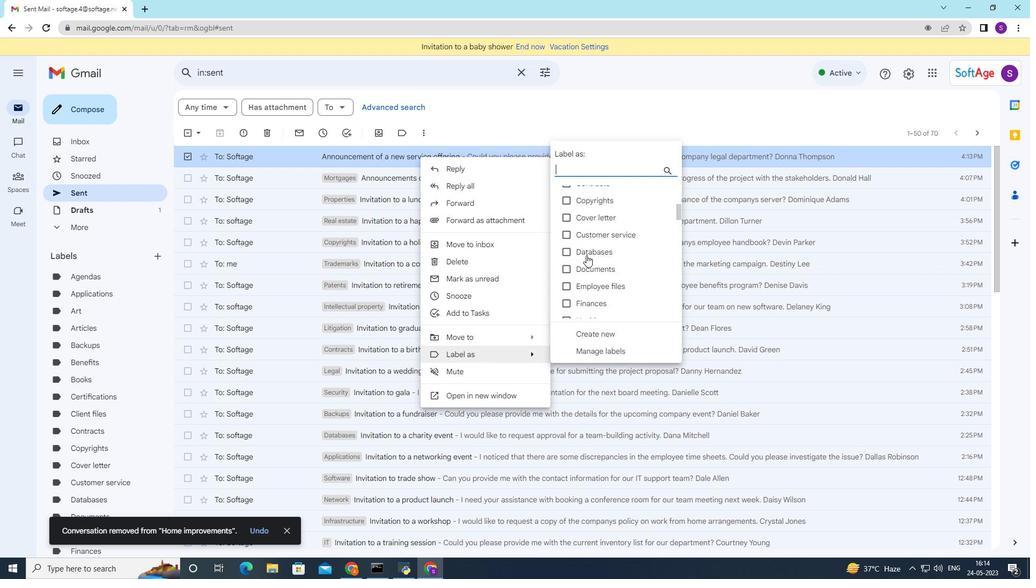 
Action: Mouse scrolled (587, 254) with delta (0, 0)
Screenshot: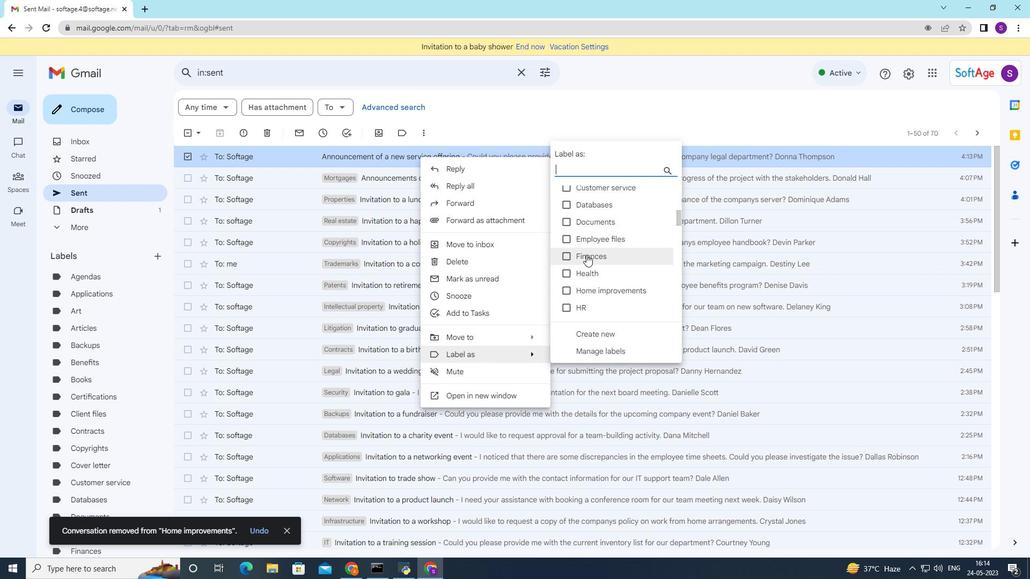 
Action: Mouse scrolled (587, 254) with delta (0, 0)
Screenshot: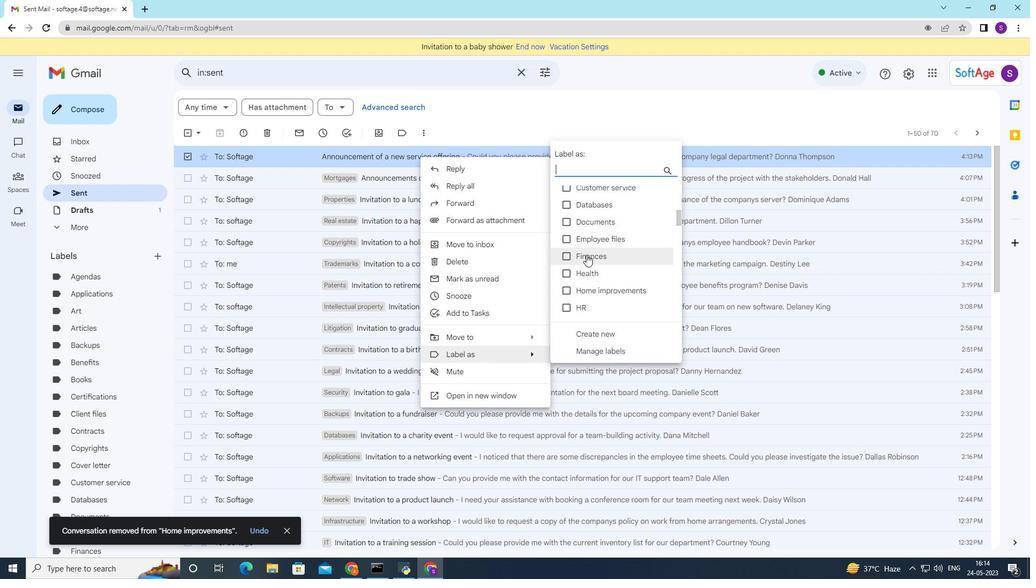 
Action: Mouse scrolled (587, 254) with delta (0, 0)
Screenshot: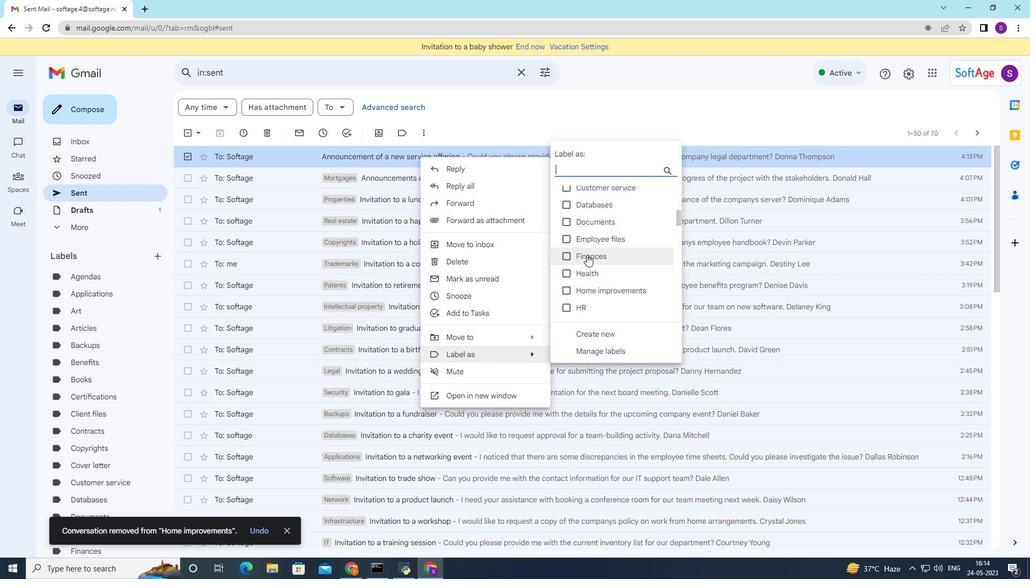 
Action: Mouse scrolled (587, 255) with delta (0, 0)
Screenshot: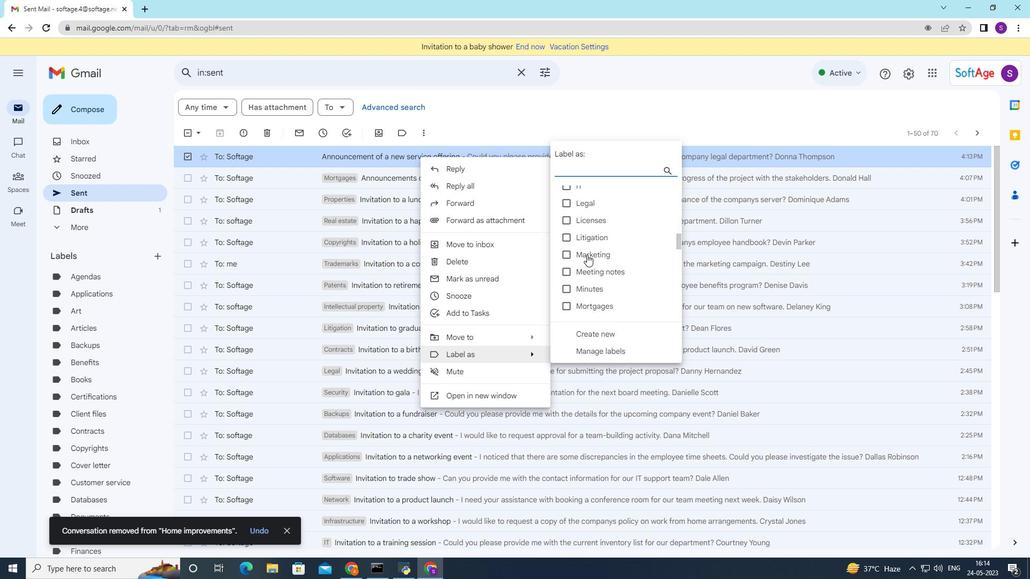 
Action: Mouse scrolled (587, 255) with delta (0, 0)
Screenshot: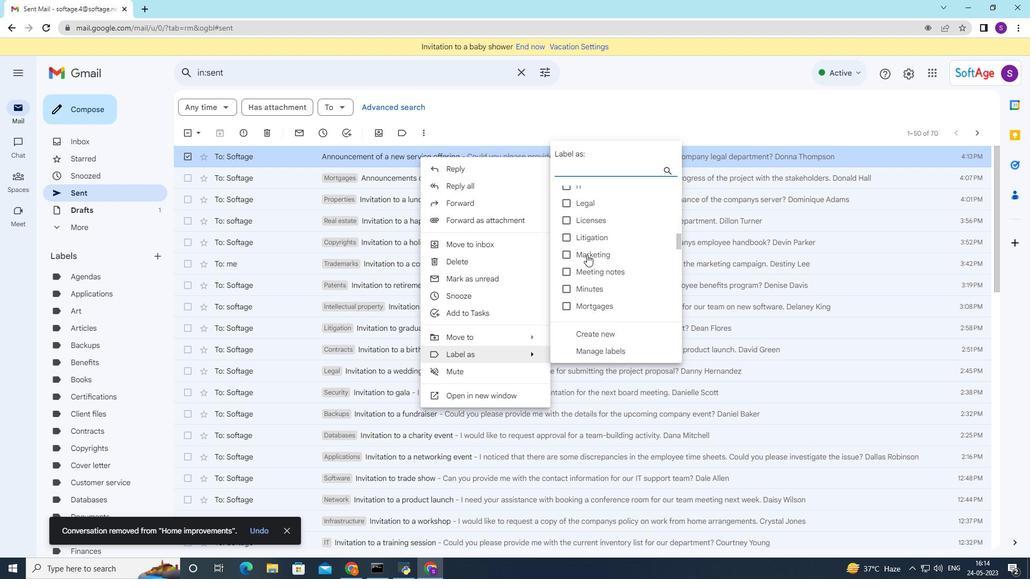 
Action: Mouse scrolled (587, 255) with delta (0, 0)
Screenshot: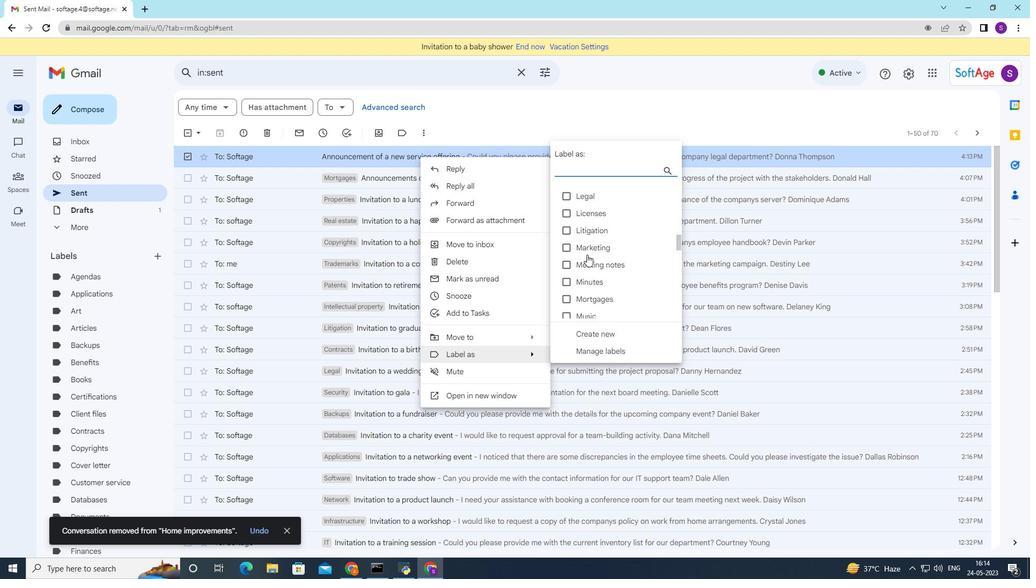 
Action: Mouse moved to (568, 235)
Screenshot: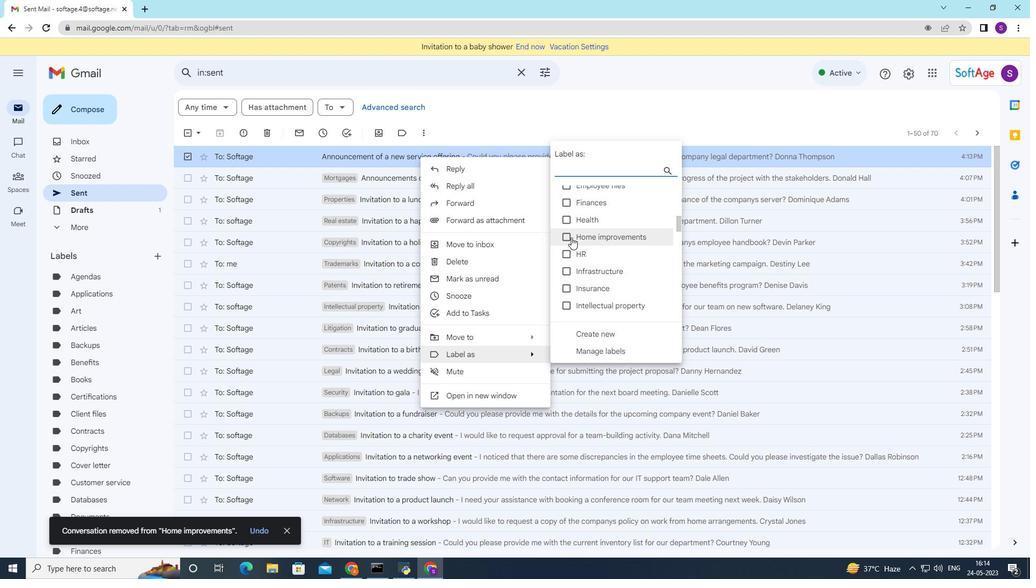 
Action: Mouse pressed left at (568, 235)
Screenshot: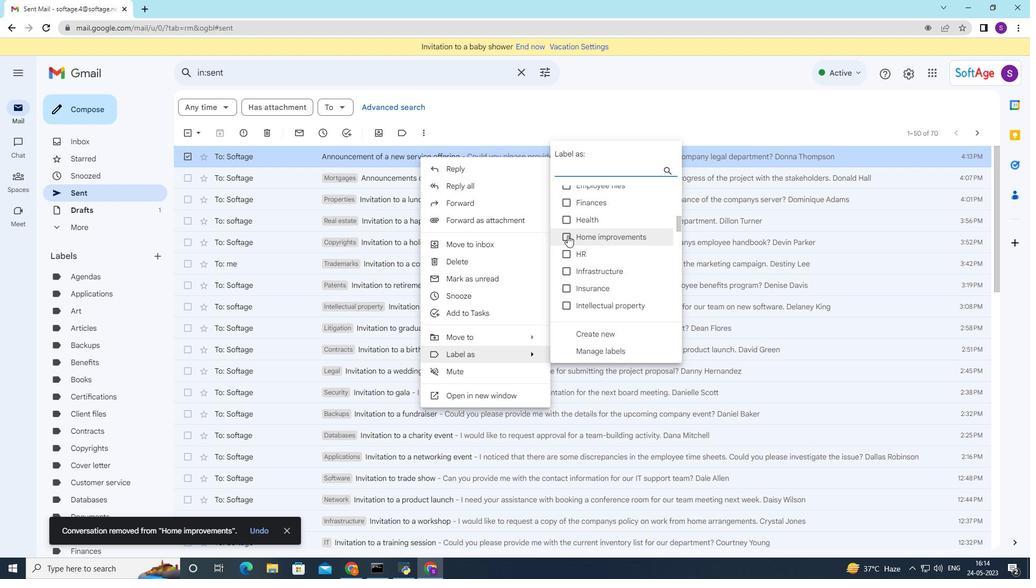 
Action: Mouse moved to (594, 332)
Screenshot: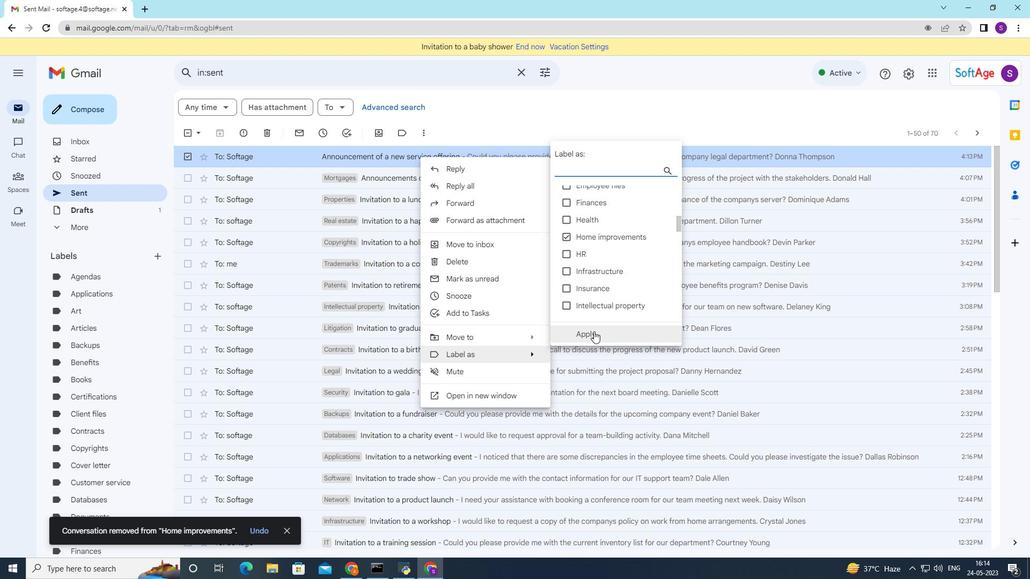 
Action: Mouse pressed left at (594, 332)
Screenshot: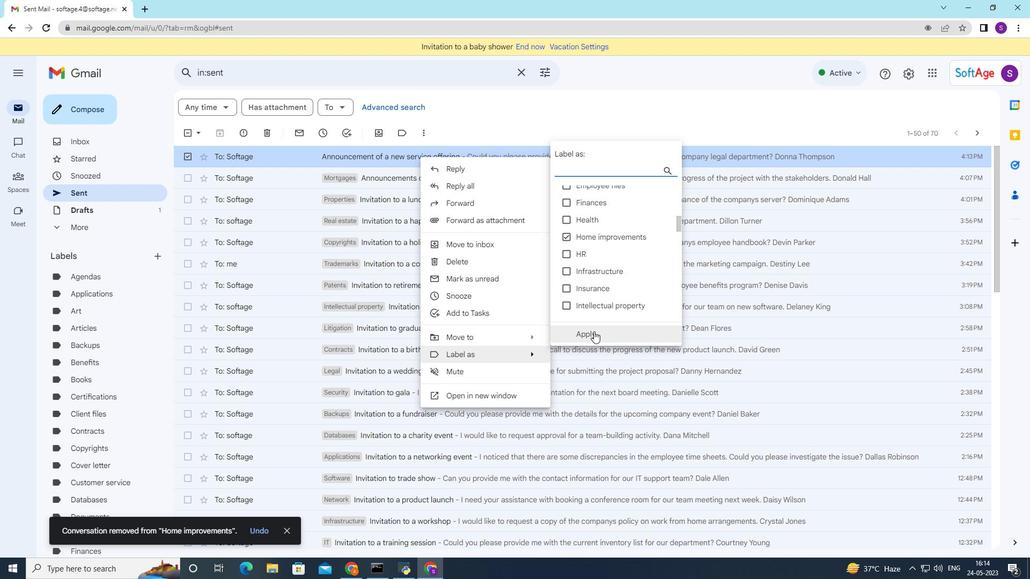 
Action: Mouse moved to (596, 329)
Screenshot: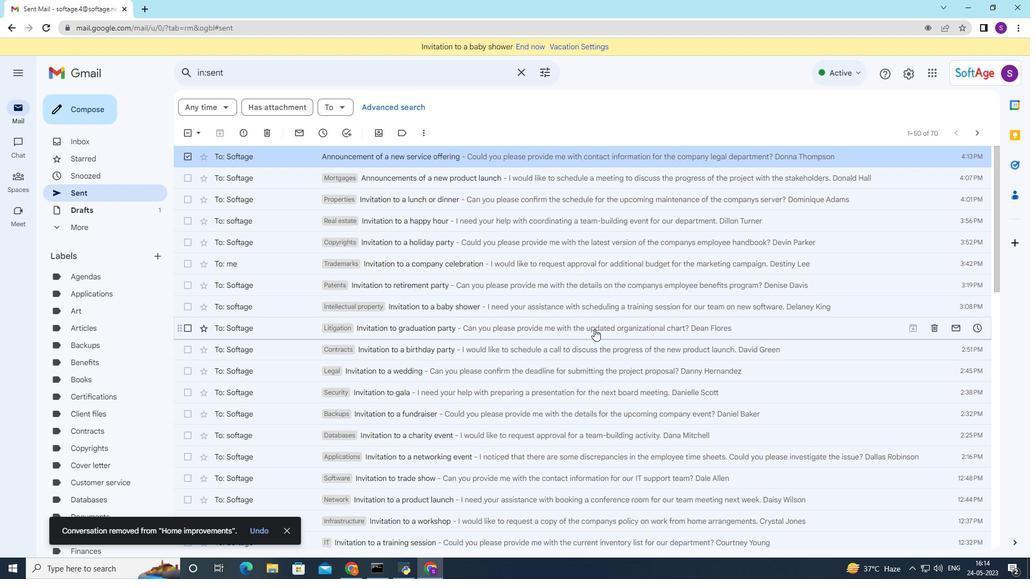 
